 Task: Forward email with the signature Brenda Cooper with the subject Happy birthday from softage.1@softage.net to softage.5@softage.net with the message Can you provide an update on the status of the customer service improvement project?, select first 2 words, change the font of the message to Comic Sans and change the font typography to italics Send the email
Action: Mouse moved to (981, 77)
Screenshot: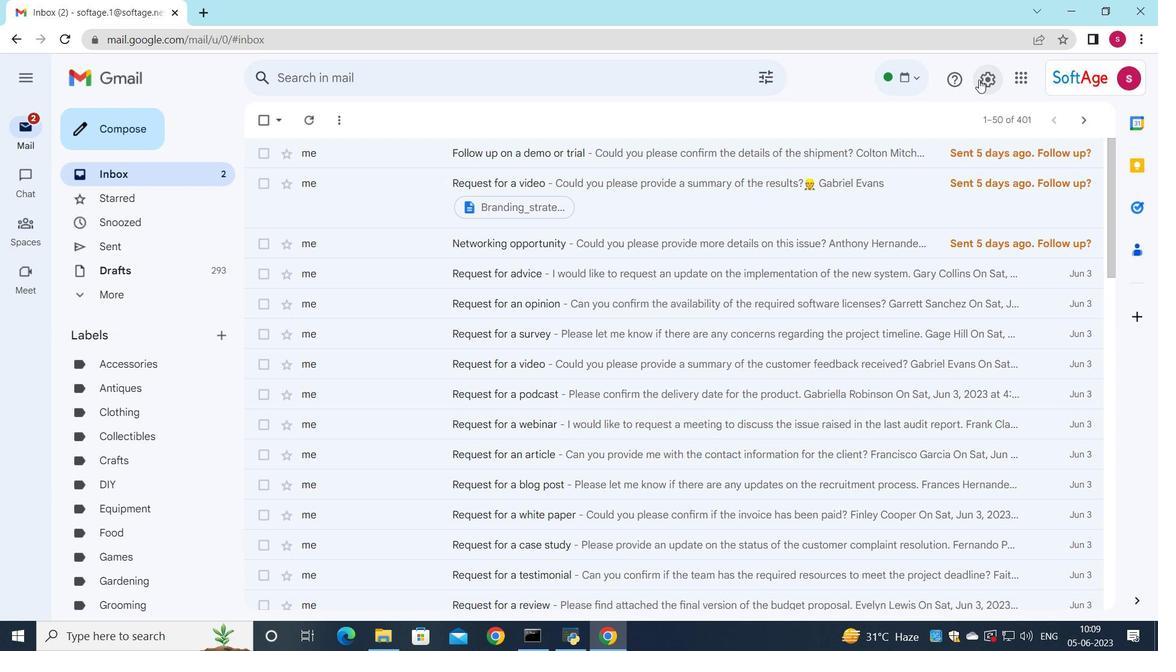 
Action: Mouse pressed left at (981, 77)
Screenshot: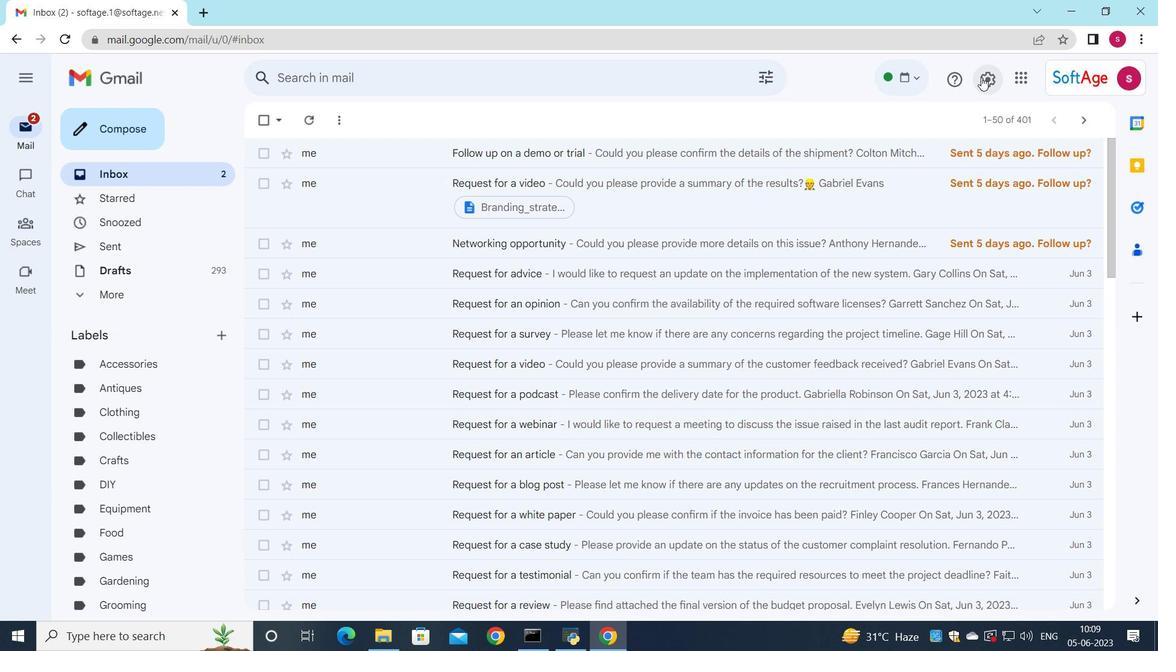 
Action: Mouse moved to (979, 155)
Screenshot: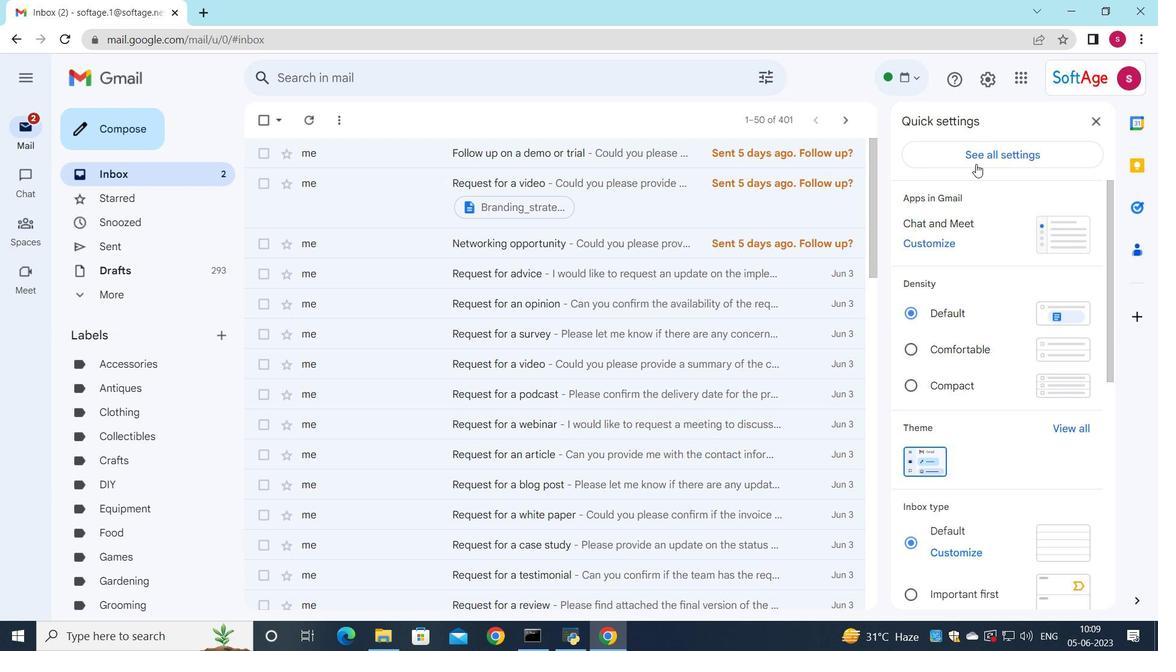 
Action: Mouse pressed left at (979, 155)
Screenshot: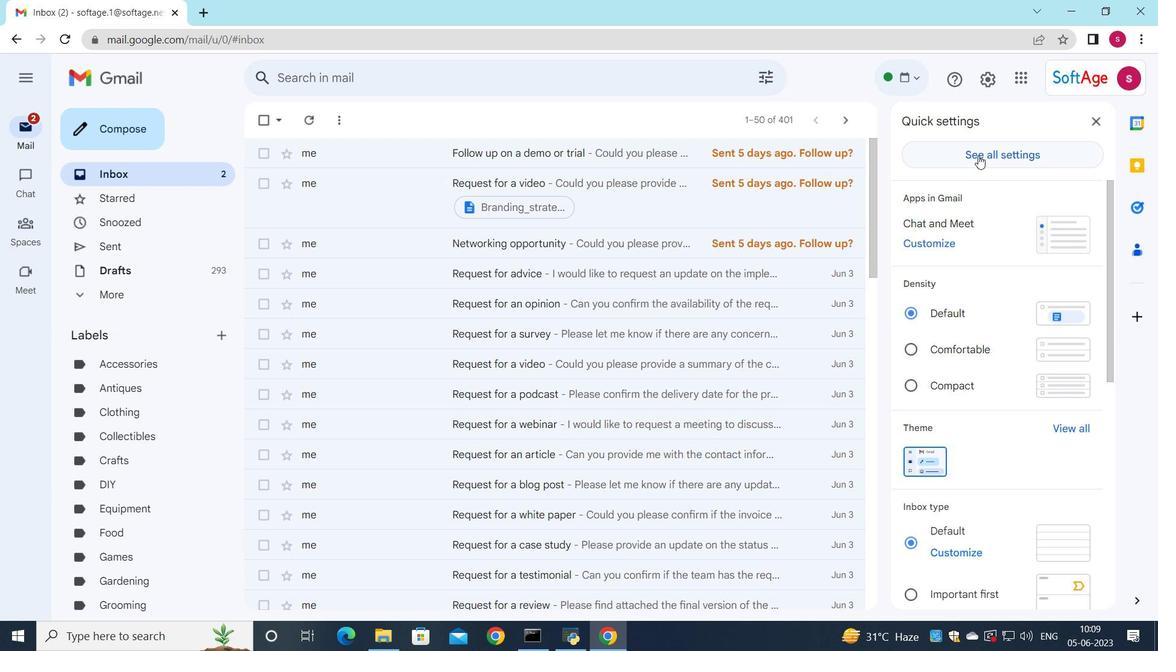 
Action: Mouse moved to (720, 253)
Screenshot: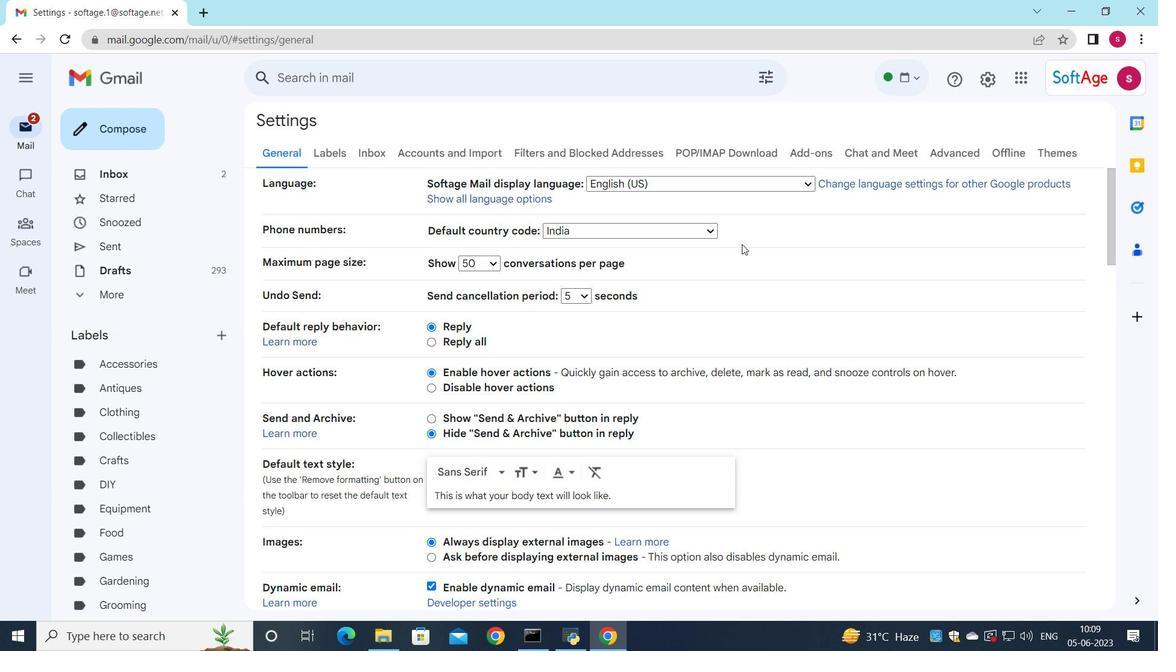 
Action: Mouse scrolled (720, 252) with delta (0, 0)
Screenshot: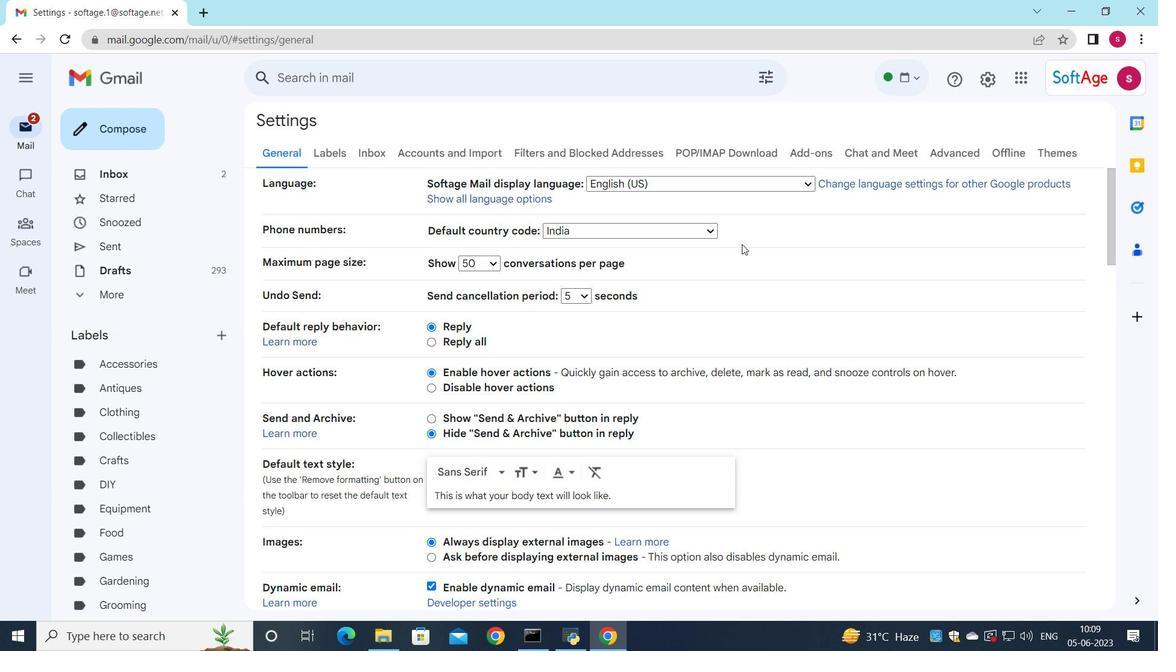 
Action: Mouse moved to (717, 255)
Screenshot: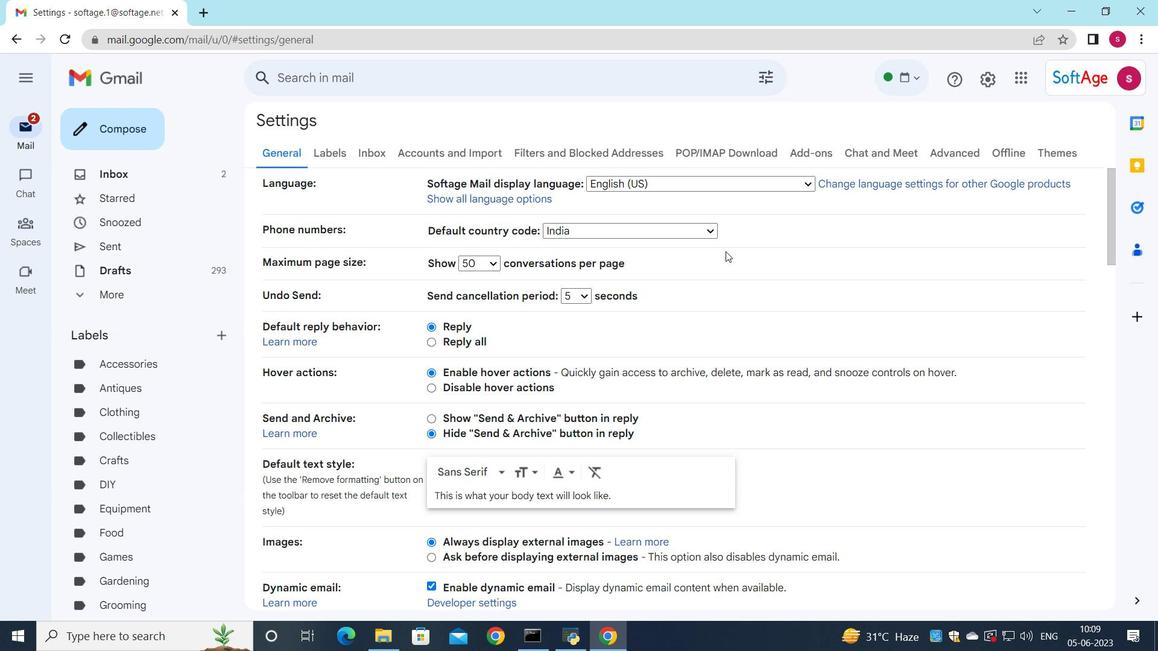 
Action: Mouse scrolled (717, 254) with delta (0, 0)
Screenshot: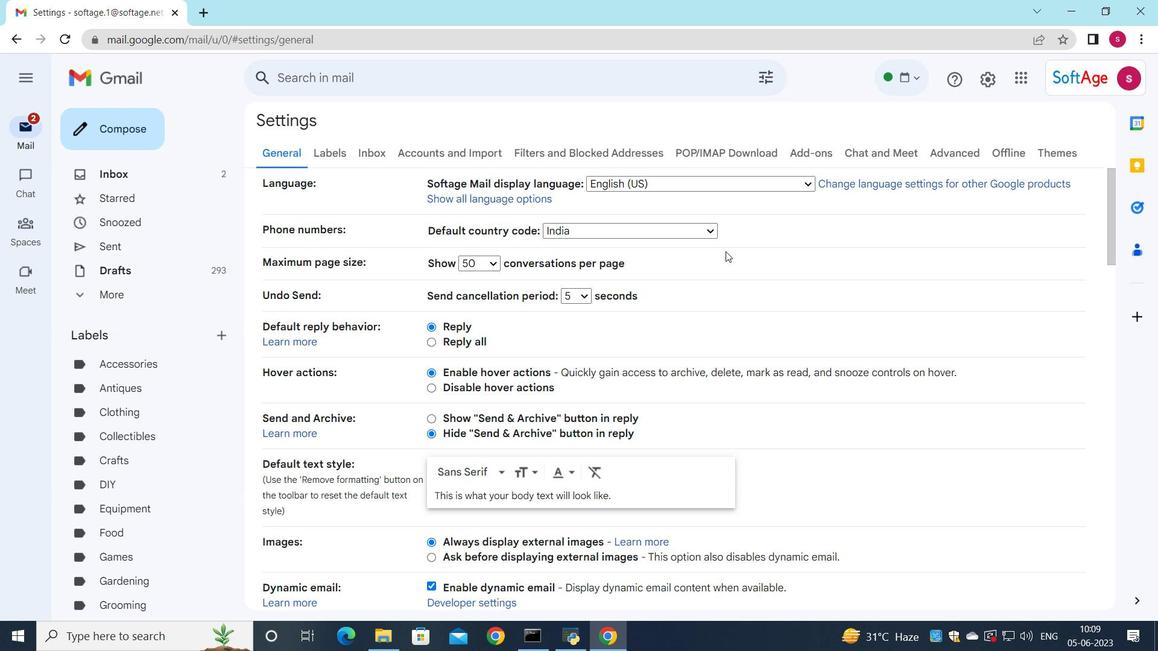 
Action: Mouse moved to (714, 257)
Screenshot: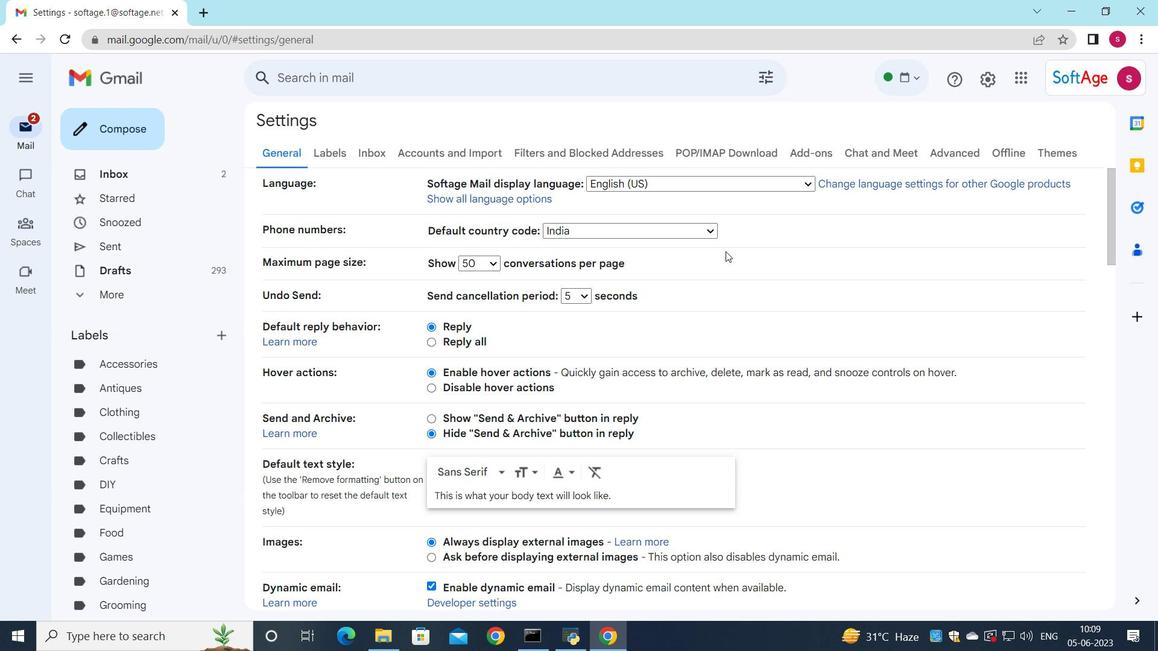 
Action: Mouse scrolled (714, 257) with delta (0, 0)
Screenshot: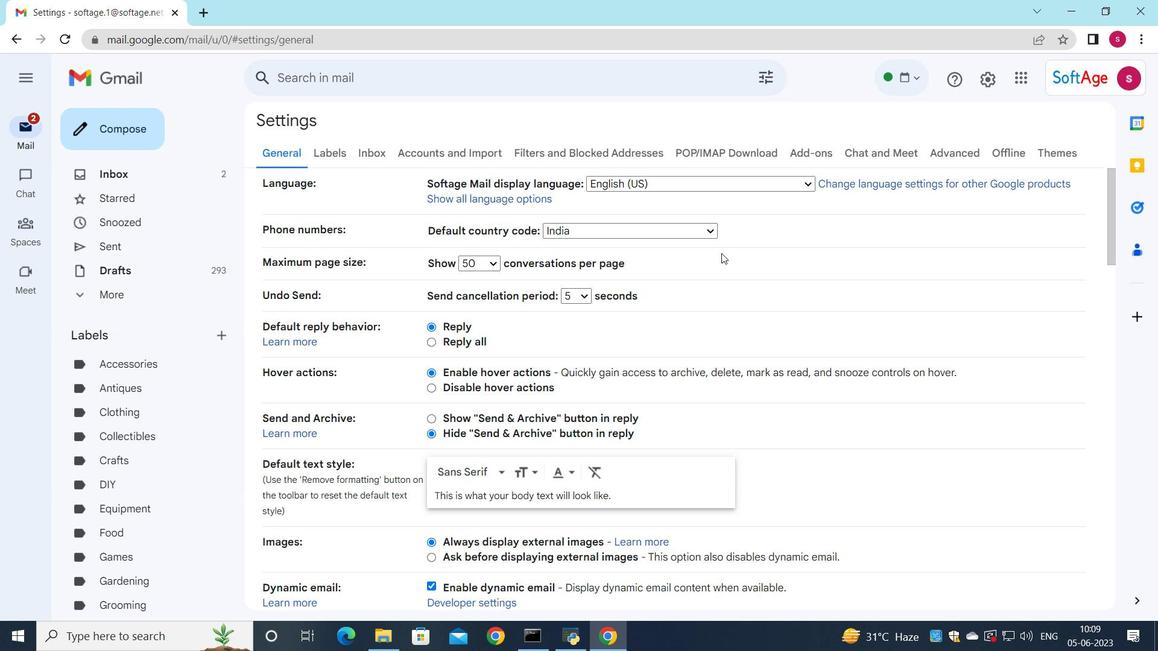 
Action: Mouse moved to (709, 260)
Screenshot: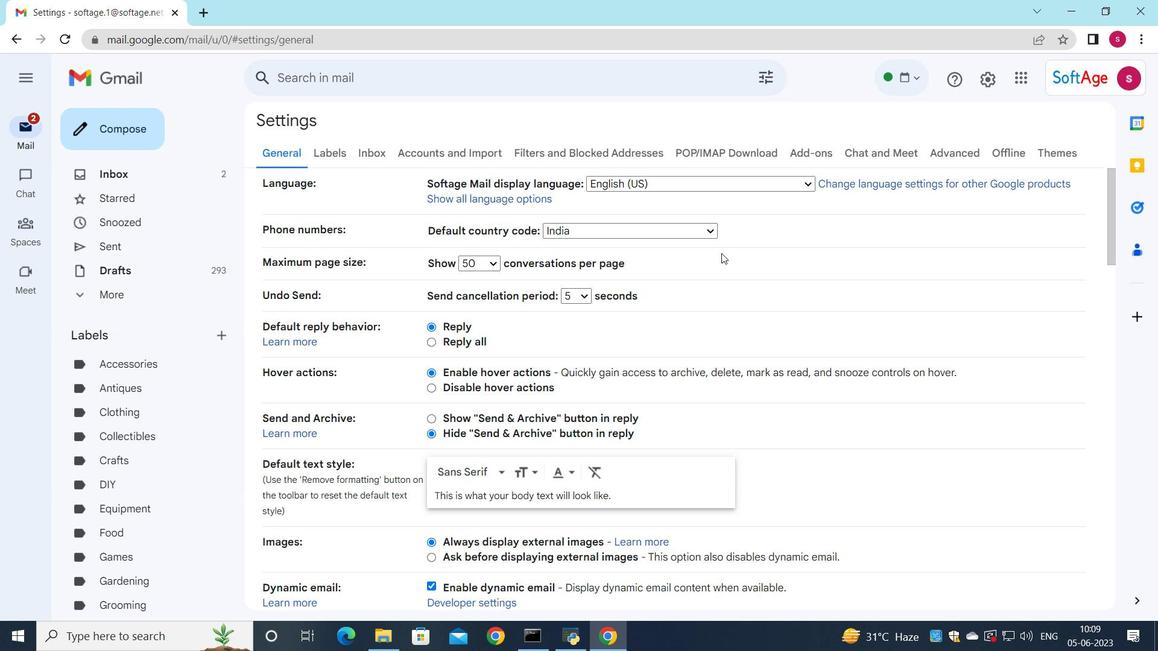 
Action: Mouse scrolled (709, 259) with delta (0, 0)
Screenshot: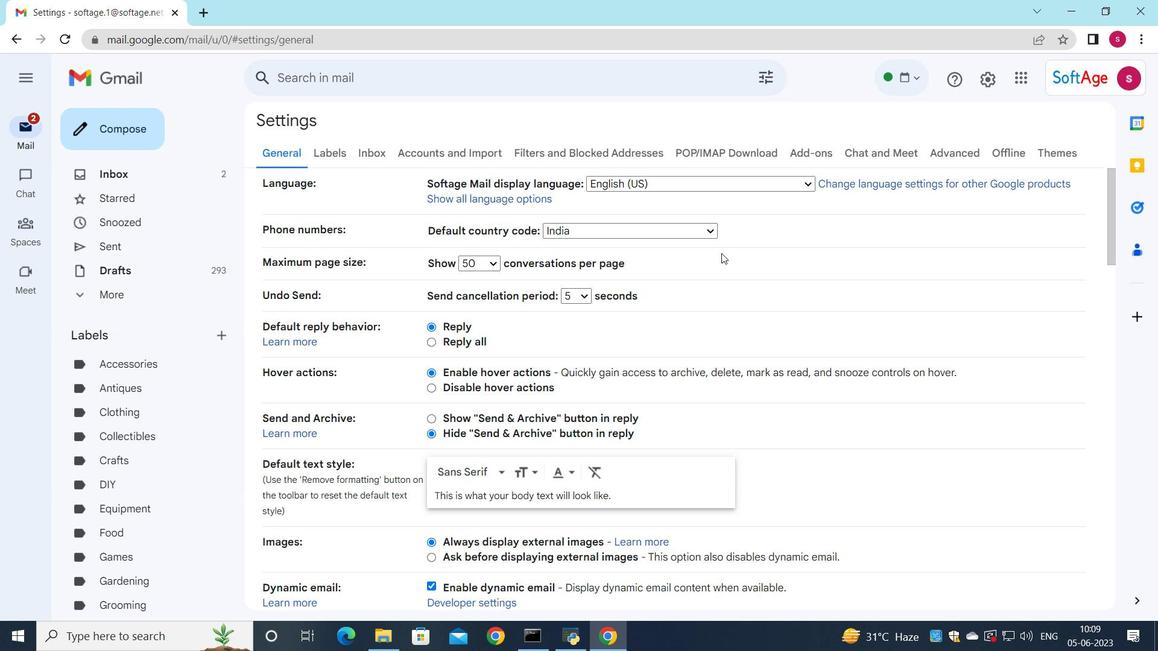 
Action: Mouse moved to (648, 300)
Screenshot: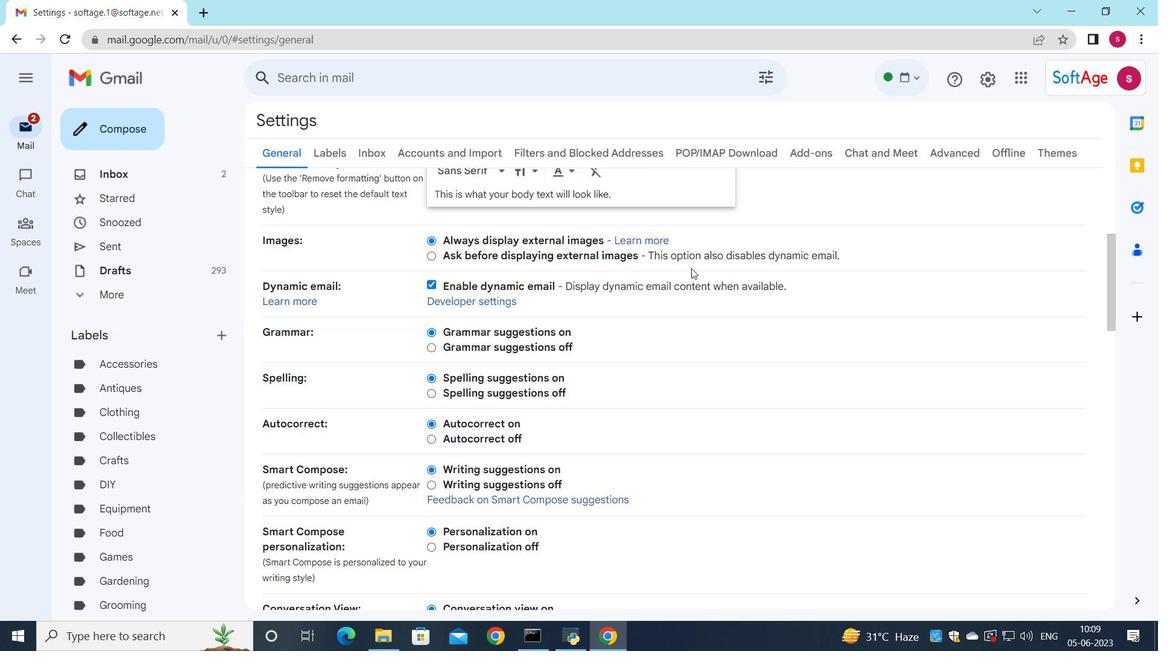 
Action: Mouse scrolled (648, 299) with delta (0, 0)
Screenshot: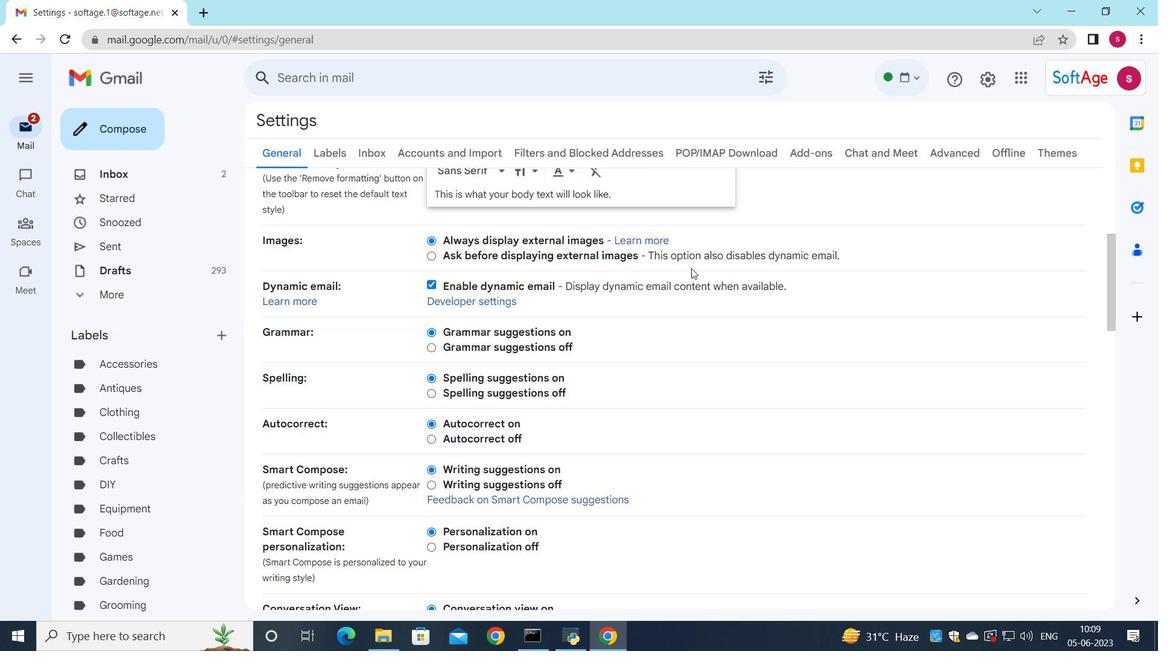
Action: Mouse moved to (626, 326)
Screenshot: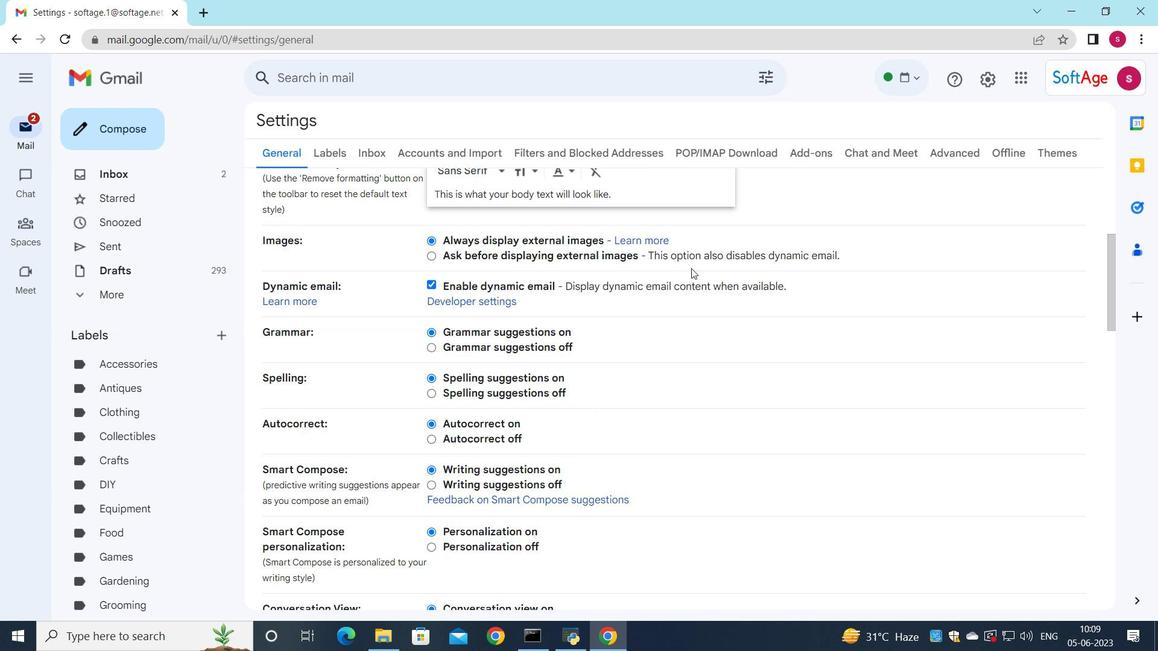
Action: Mouse scrolled (626, 325) with delta (0, 0)
Screenshot: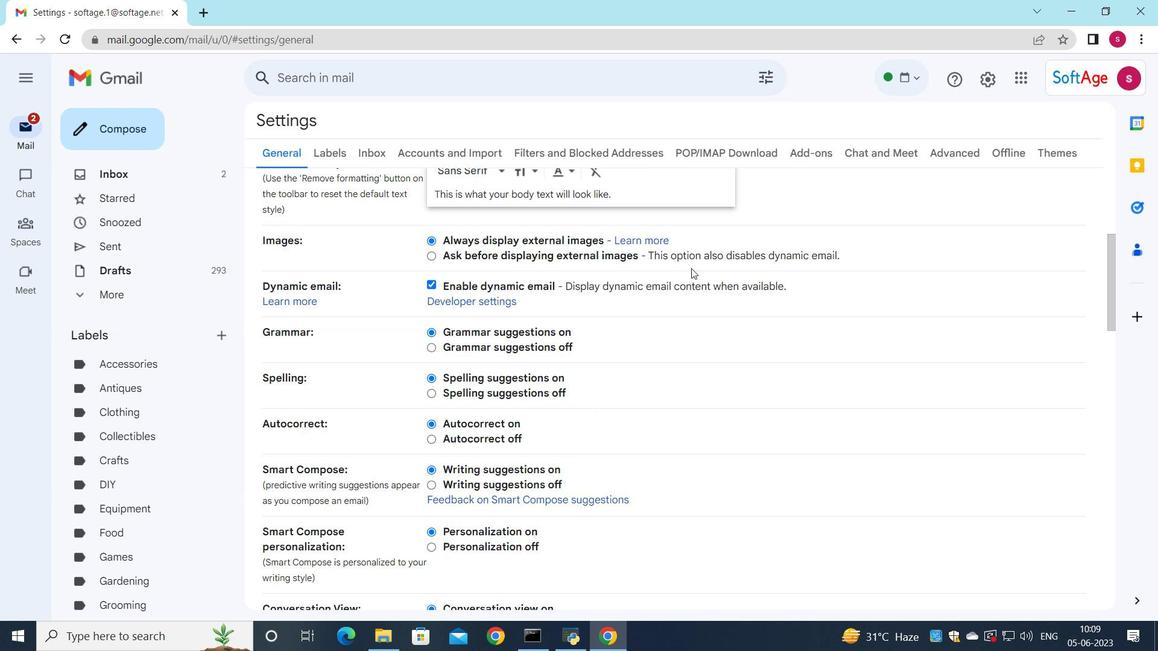
Action: Mouse moved to (614, 343)
Screenshot: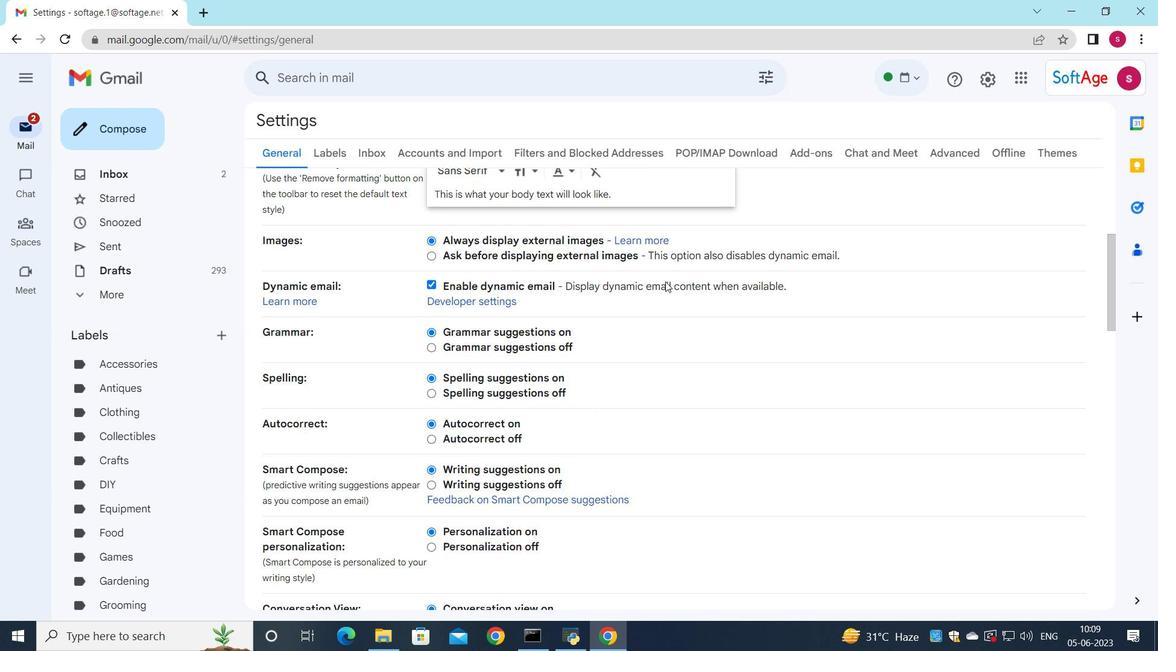 
Action: Mouse scrolled (614, 342) with delta (0, 0)
Screenshot: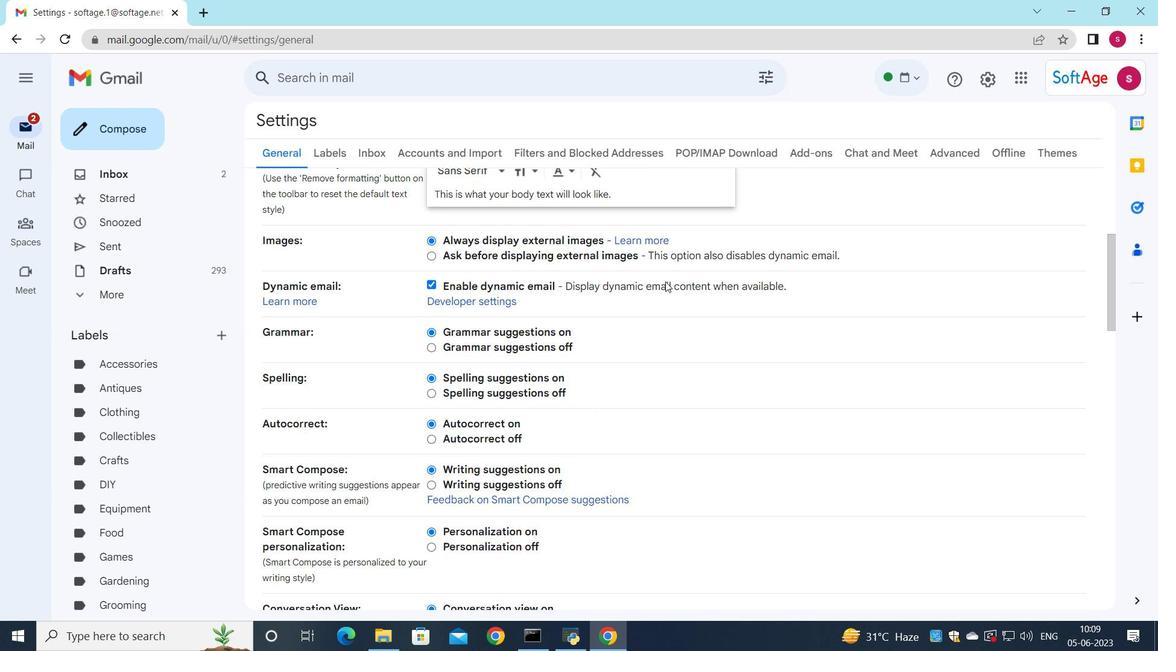 
Action: Mouse moved to (583, 362)
Screenshot: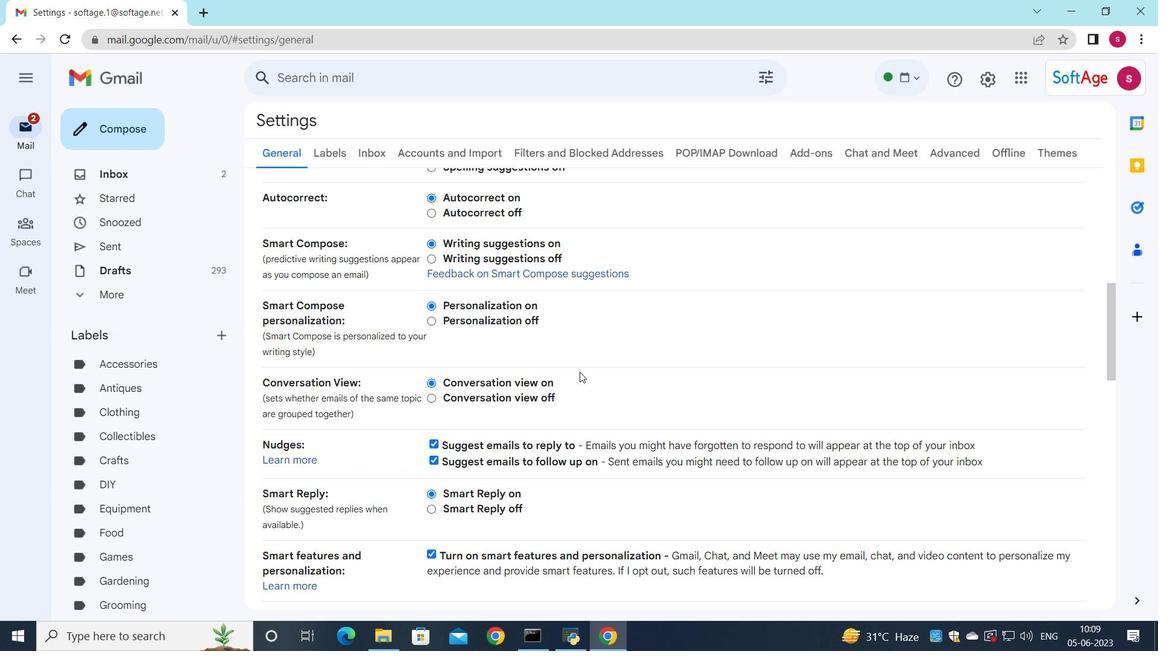 
Action: Mouse scrolled (583, 362) with delta (0, 0)
Screenshot: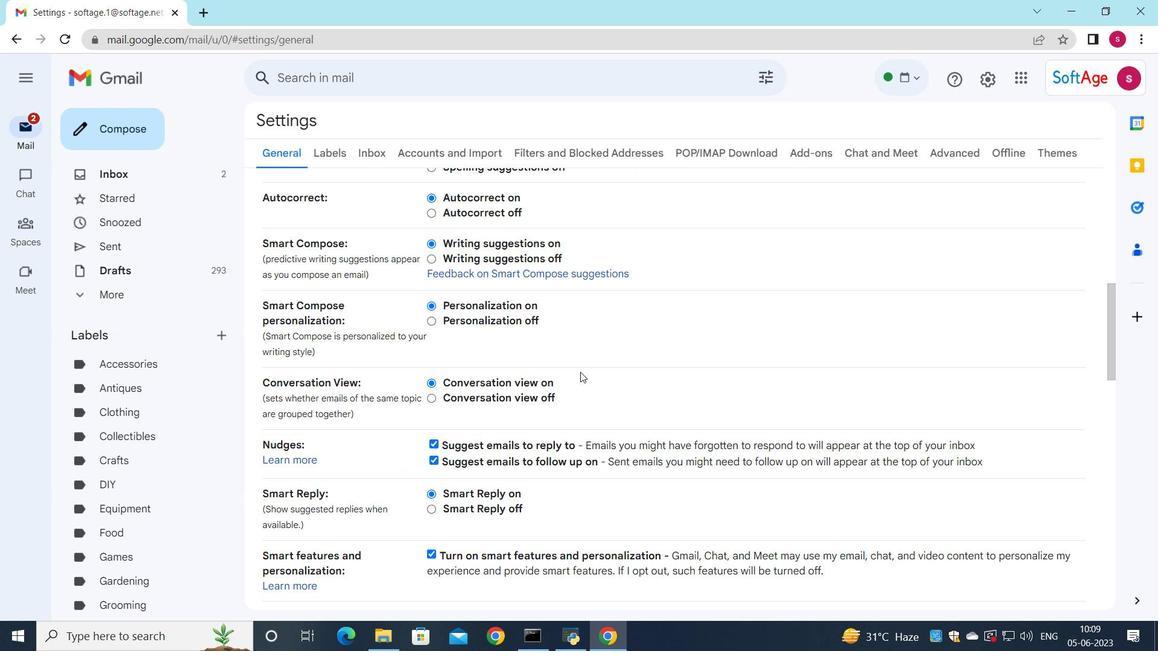 
Action: Mouse scrolled (583, 362) with delta (0, 0)
Screenshot: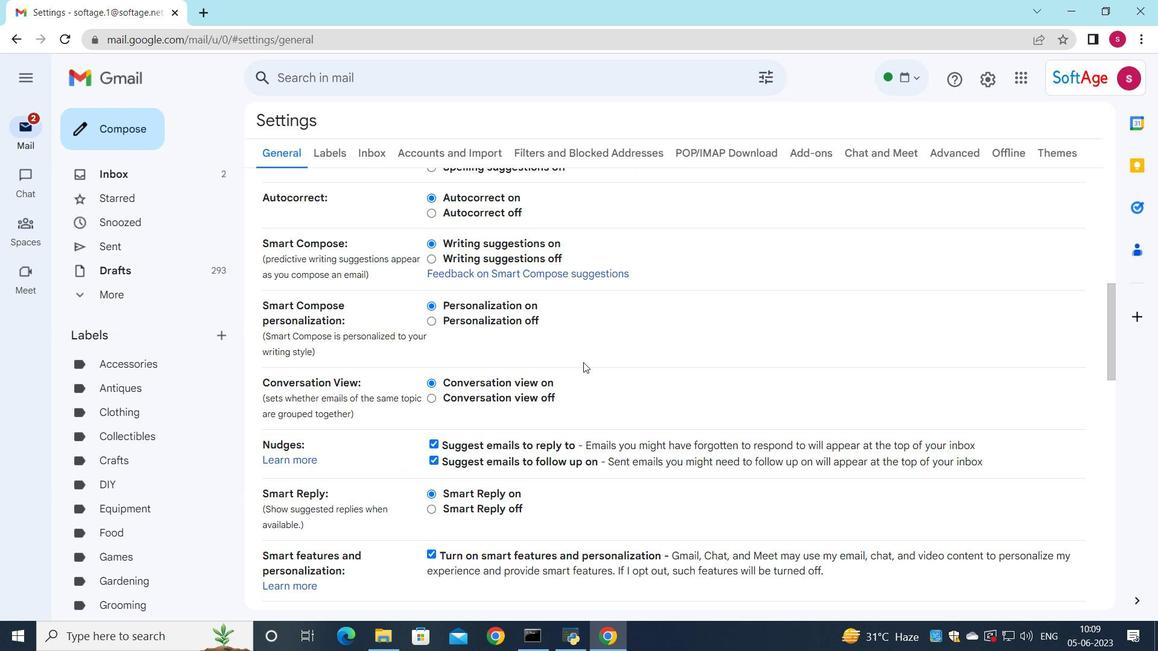 
Action: Mouse scrolled (583, 362) with delta (0, 0)
Screenshot: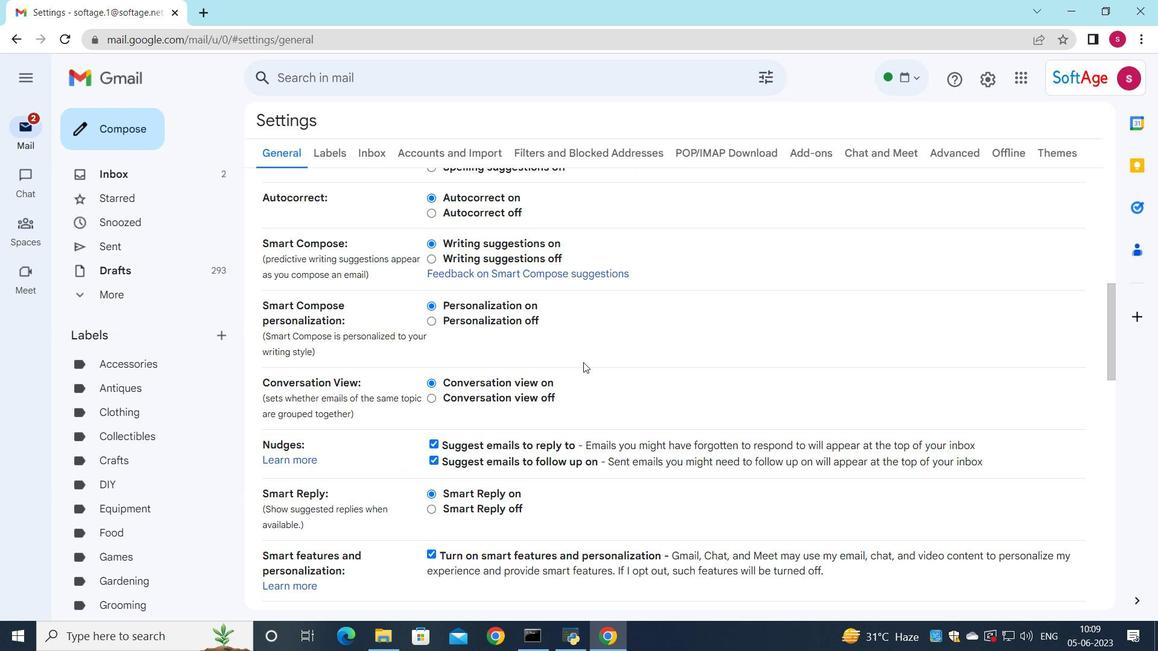 
Action: Mouse scrolled (583, 362) with delta (0, 0)
Screenshot: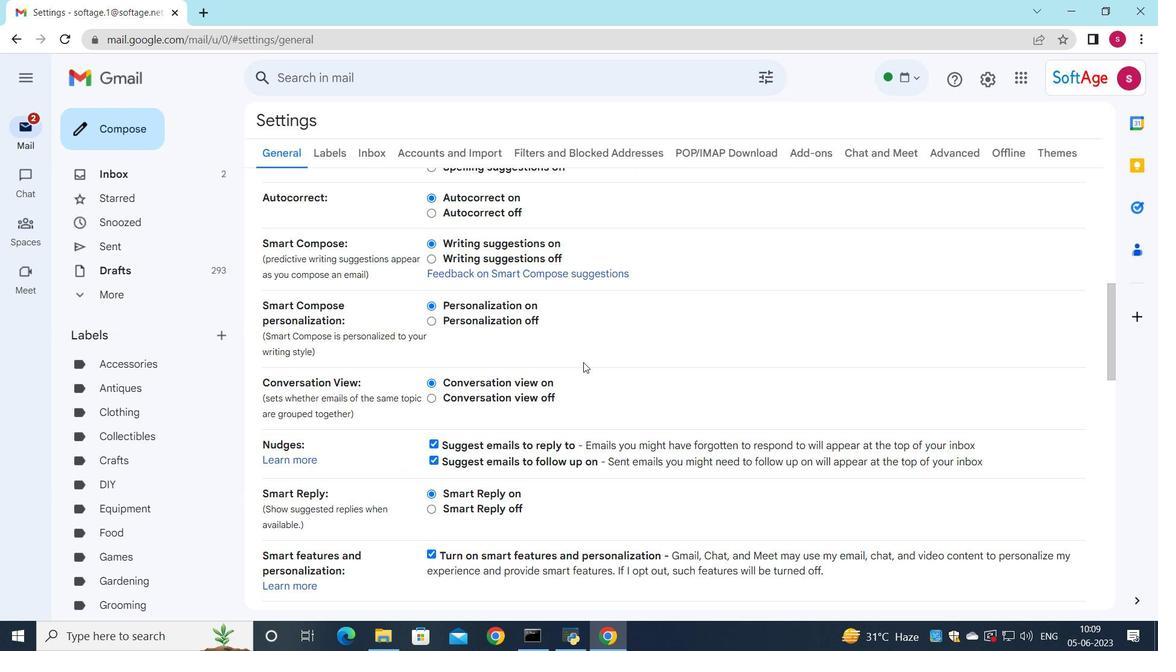 
Action: Mouse scrolled (583, 362) with delta (0, 0)
Screenshot: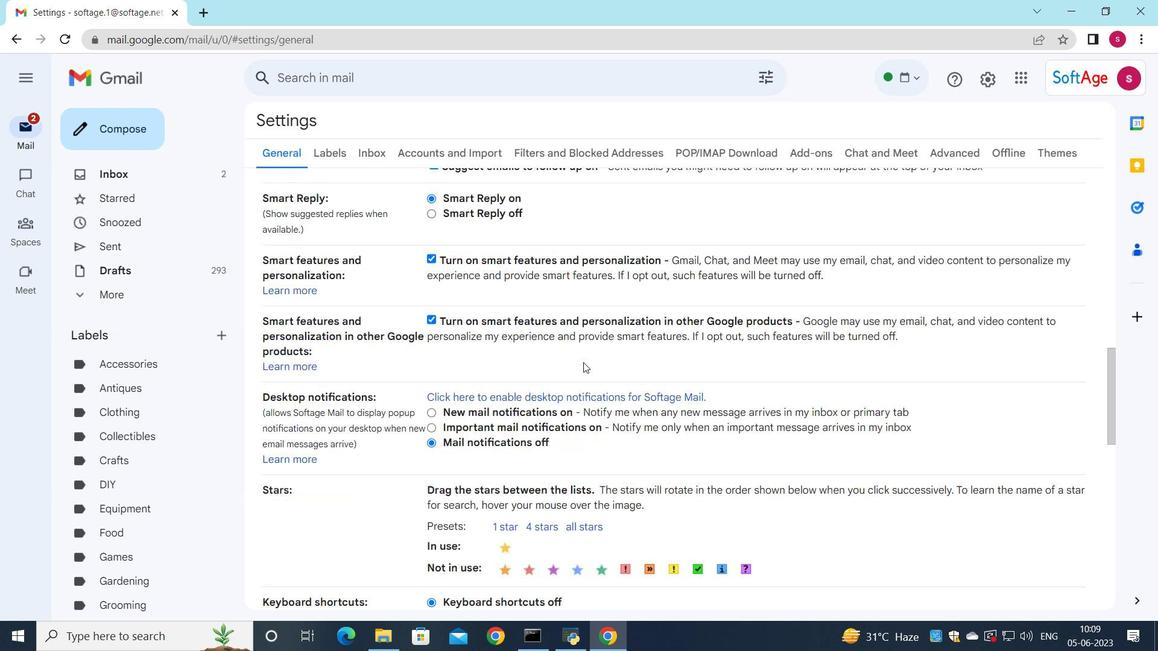 
Action: Mouse scrolled (583, 362) with delta (0, 0)
Screenshot: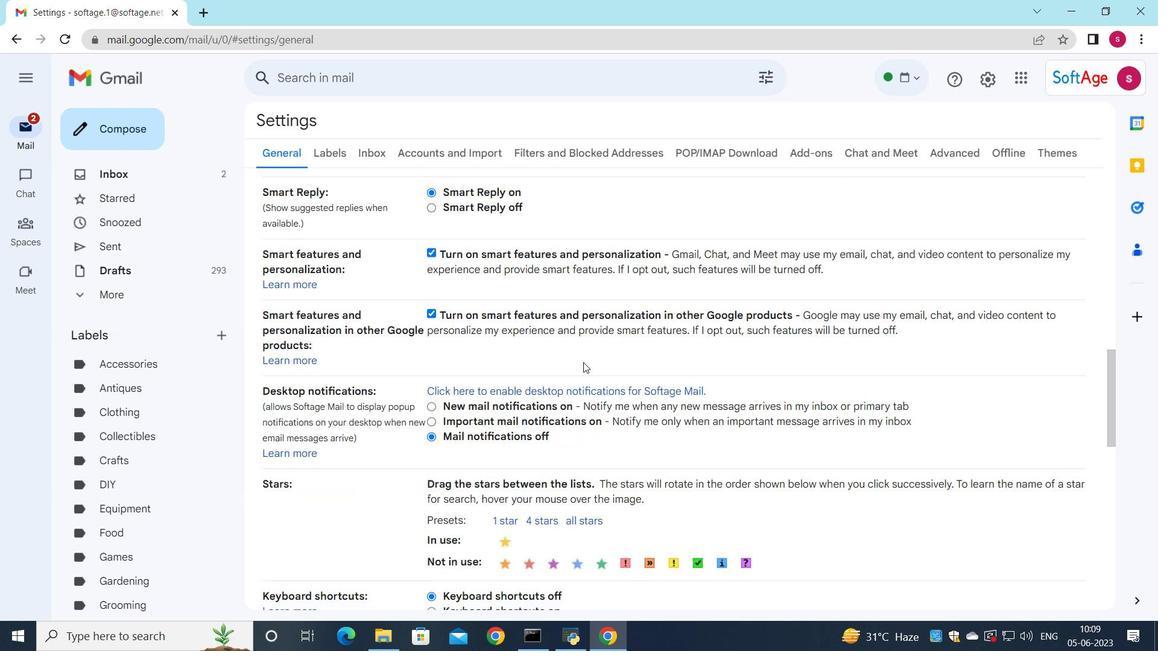
Action: Mouse moved to (583, 365)
Screenshot: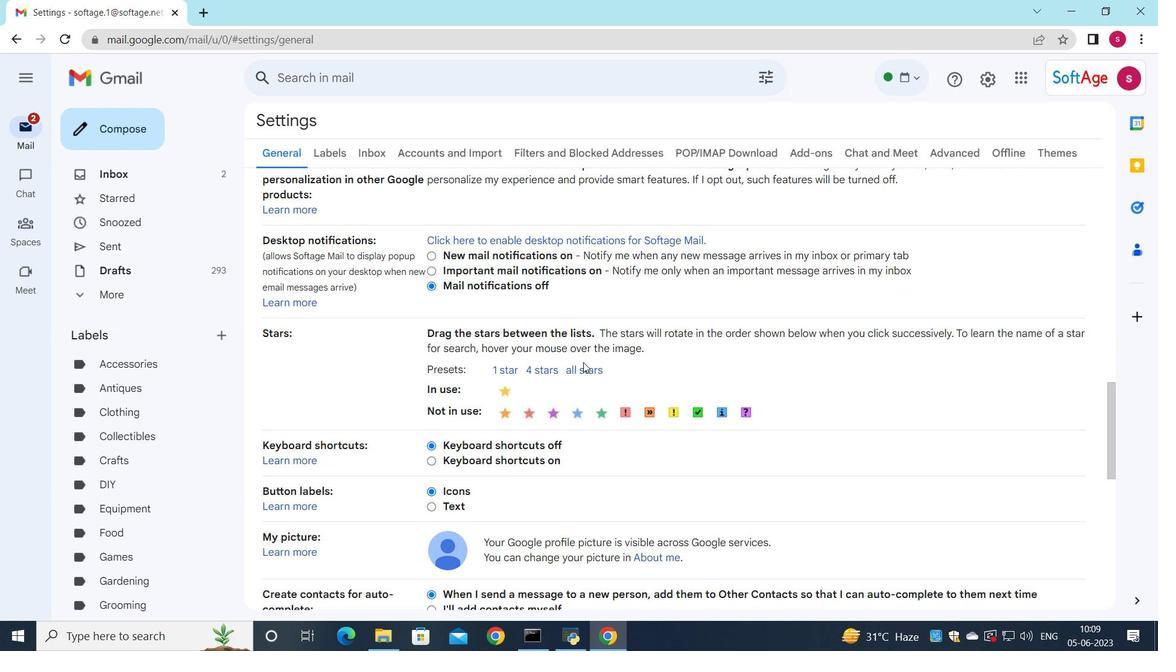 
Action: Mouse scrolled (583, 365) with delta (0, 0)
Screenshot: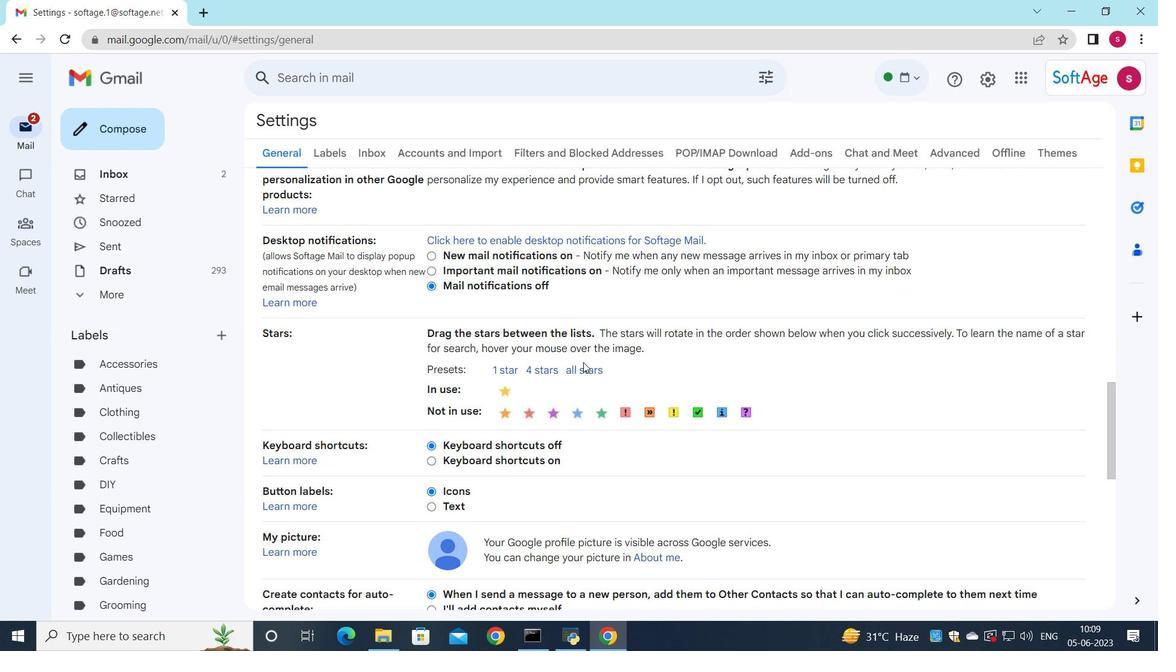 
Action: Mouse moved to (585, 374)
Screenshot: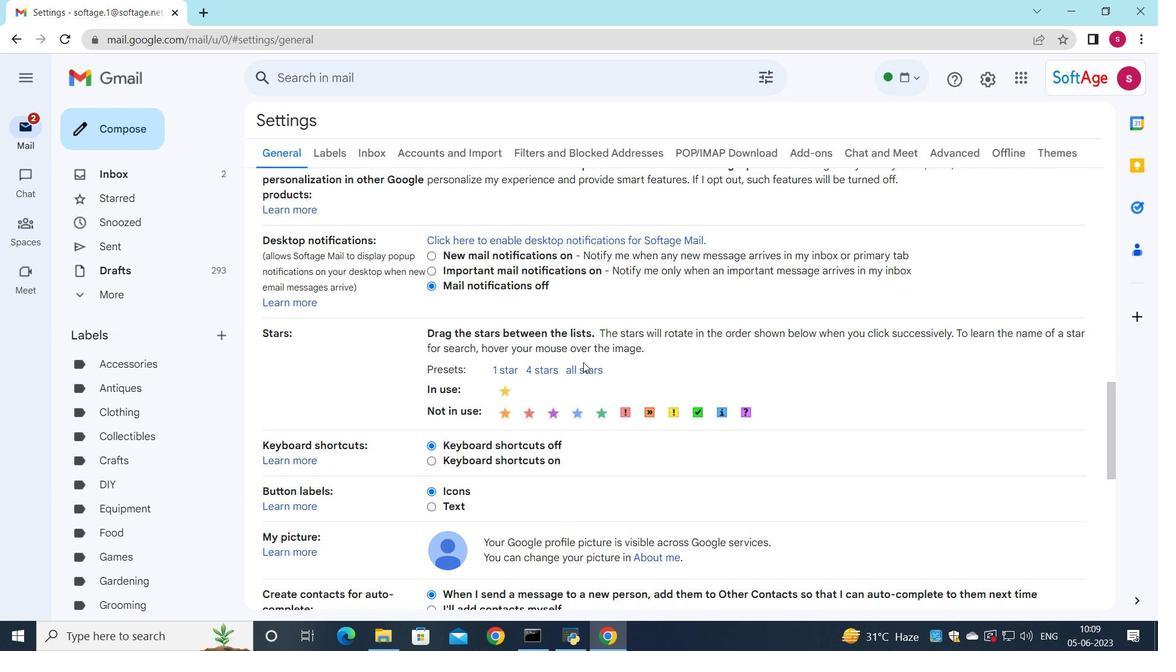 
Action: Mouse scrolled (585, 374) with delta (0, 0)
Screenshot: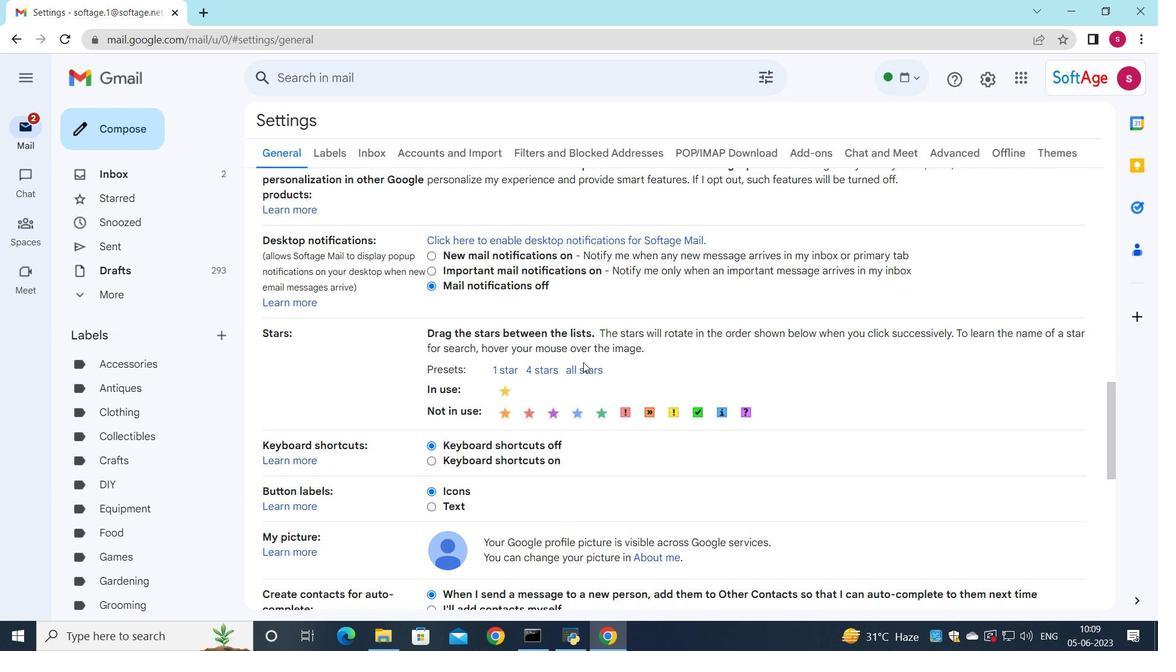 
Action: Mouse moved to (525, 431)
Screenshot: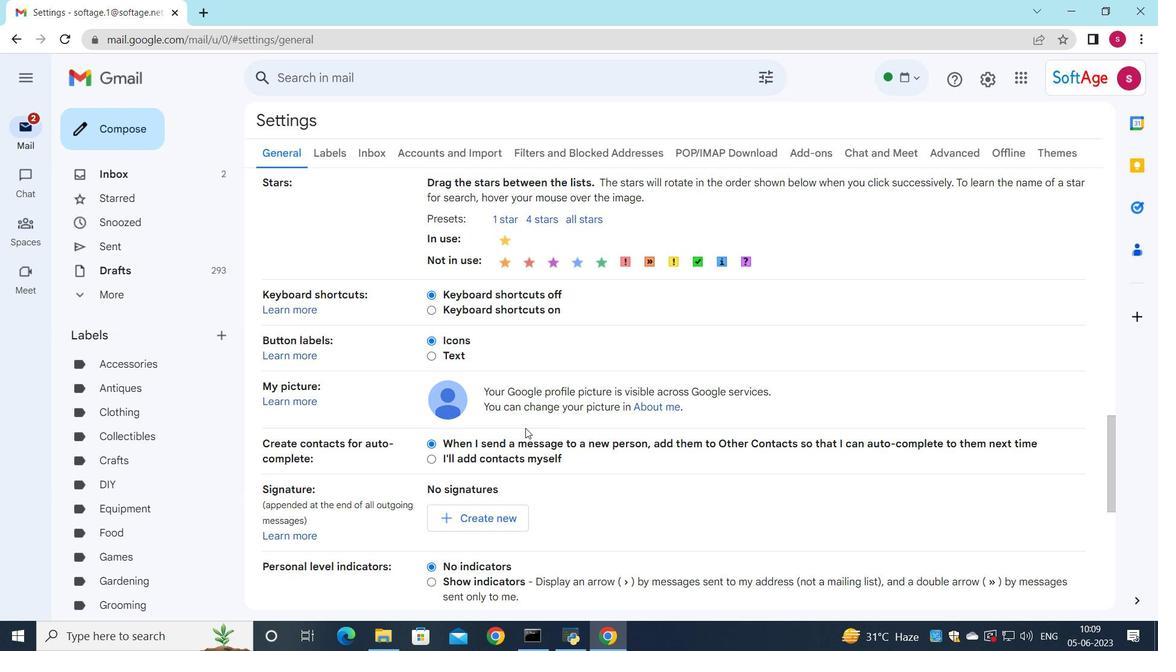 
Action: Mouse scrolled (525, 430) with delta (0, 0)
Screenshot: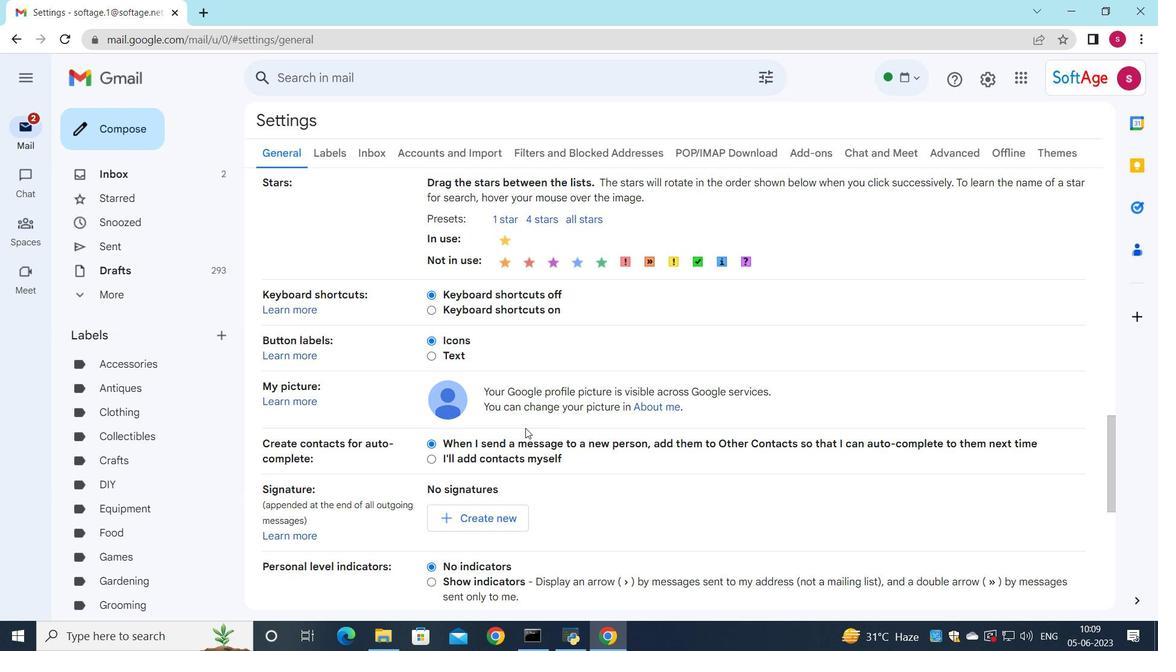 
Action: Mouse moved to (525, 432)
Screenshot: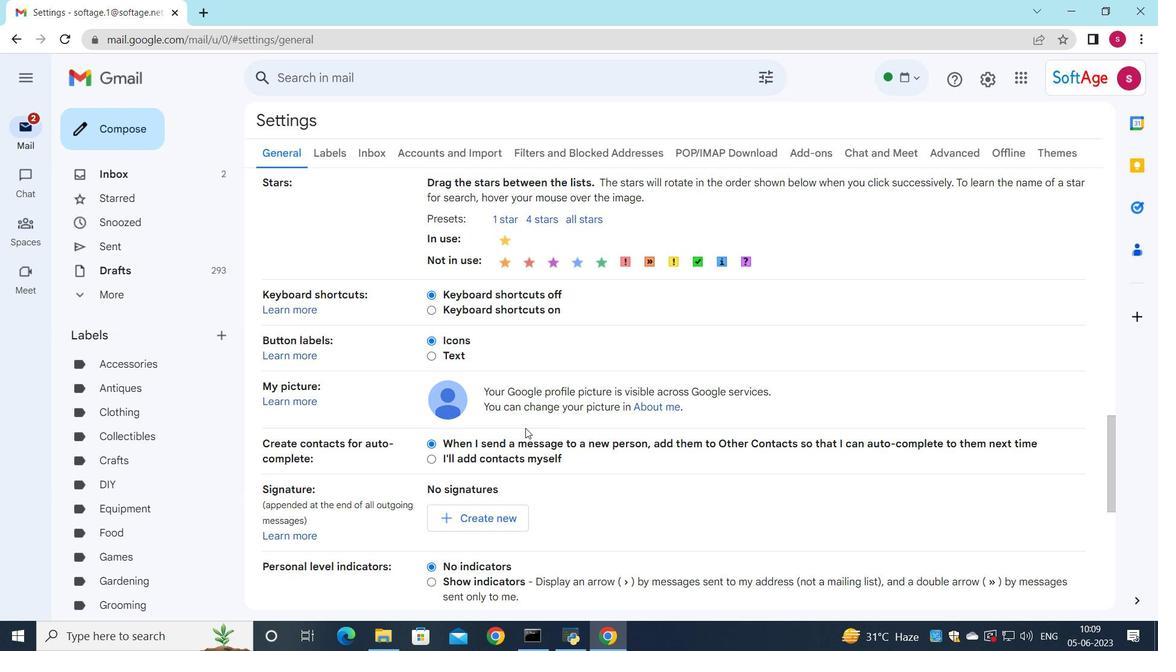 
Action: Mouse scrolled (525, 431) with delta (0, 0)
Screenshot: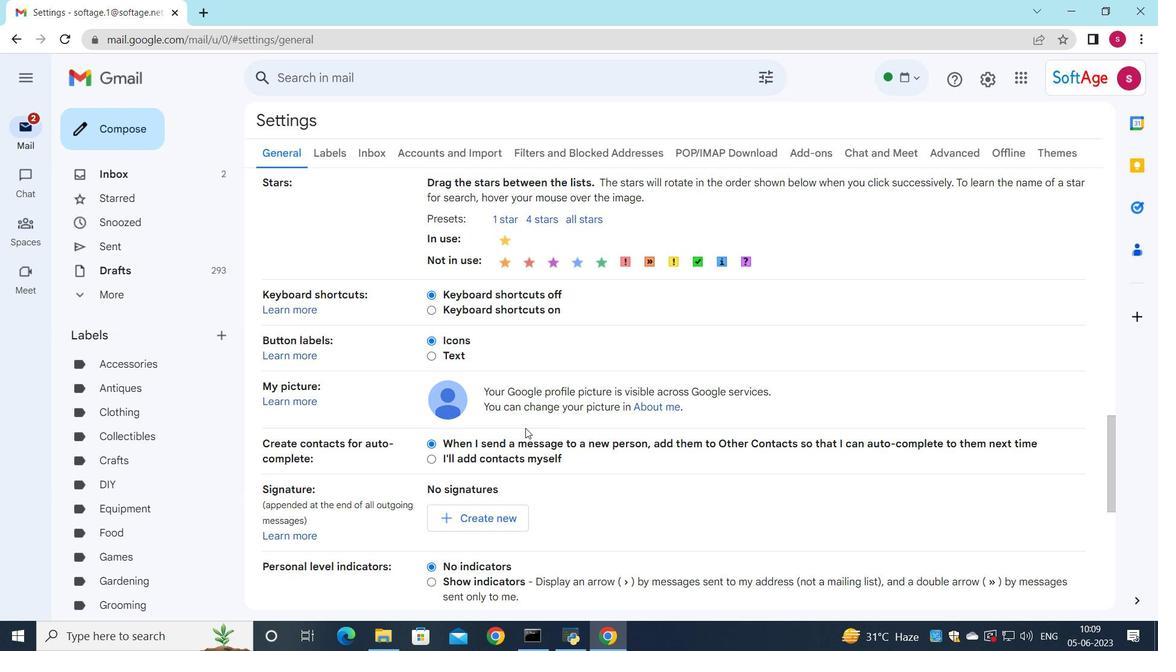 
Action: Mouse moved to (525, 432)
Screenshot: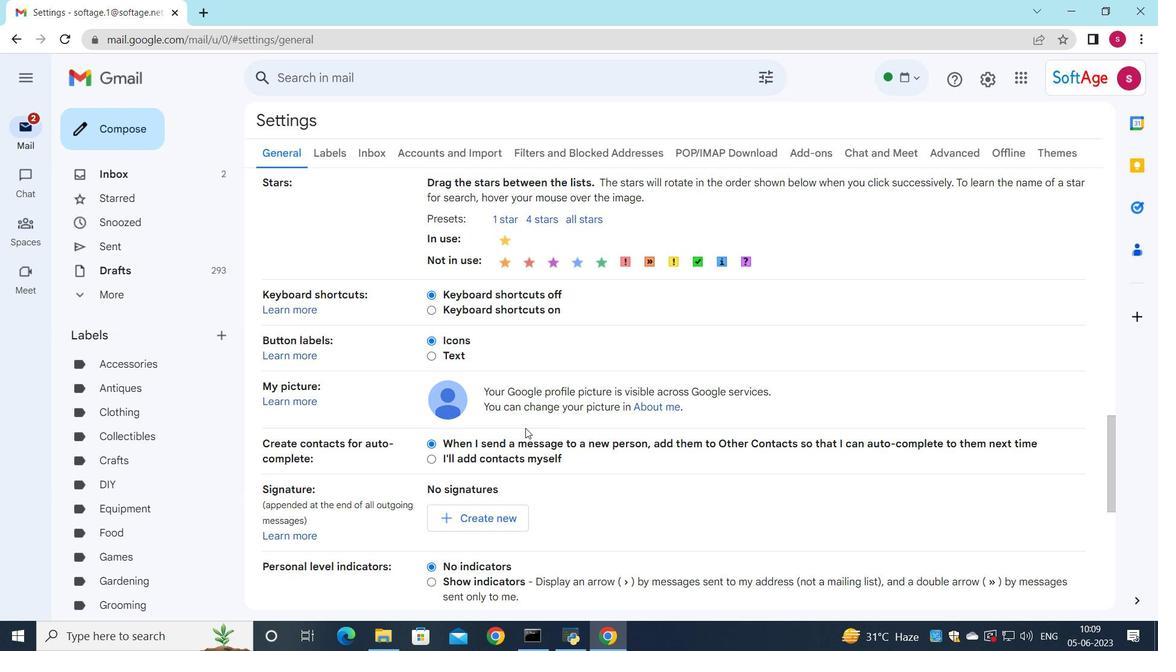 
Action: Mouse scrolled (525, 431) with delta (0, 0)
Screenshot: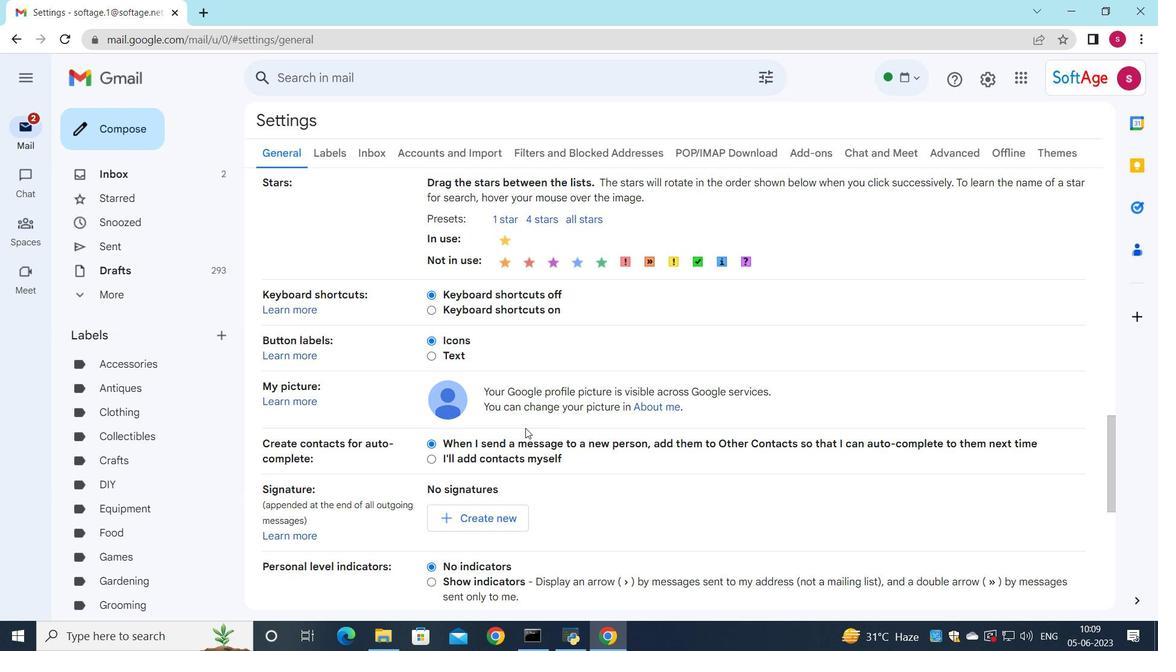
Action: Mouse moved to (491, 290)
Screenshot: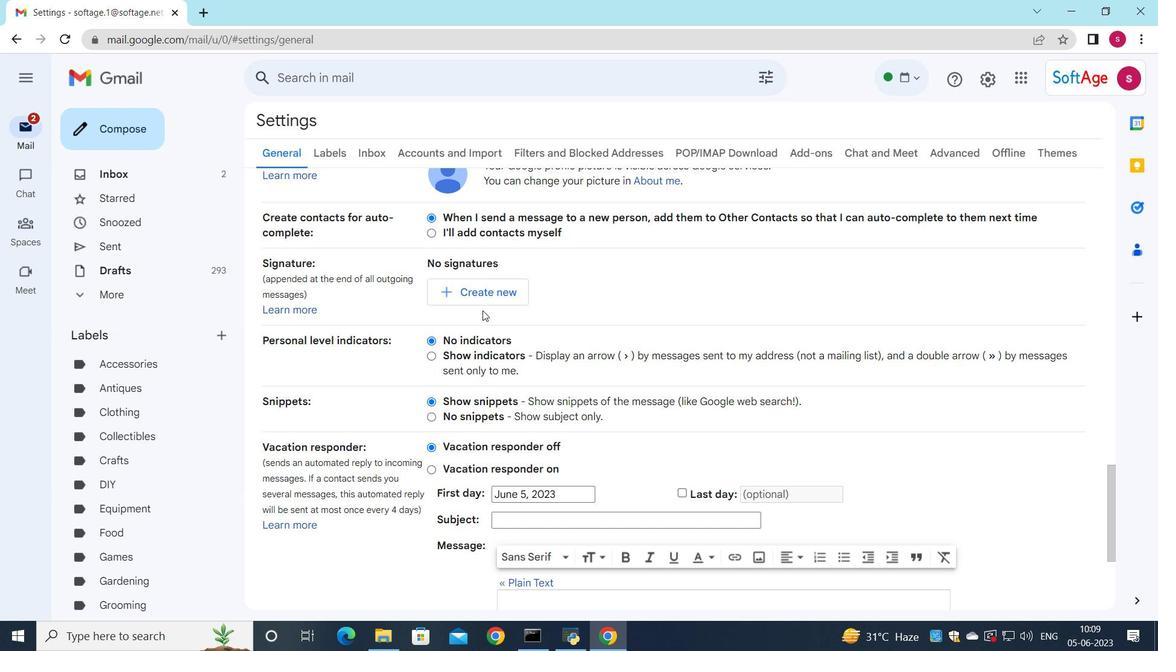
Action: Mouse pressed left at (491, 290)
Screenshot: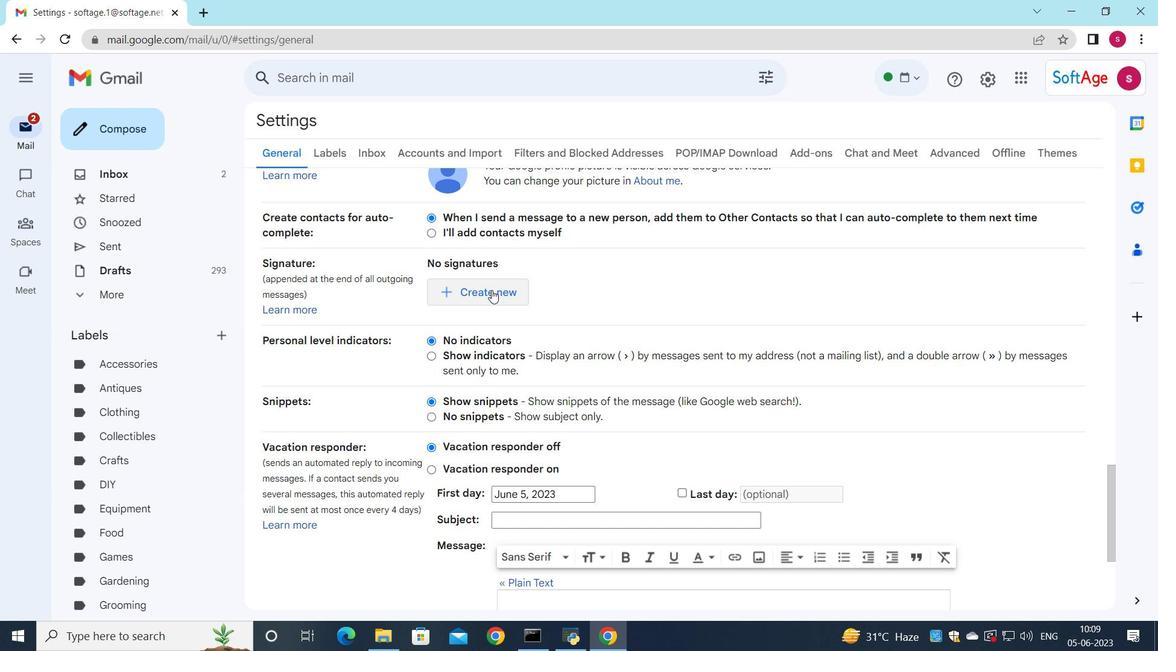 
Action: Mouse moved to (640, 316)
Screenshot: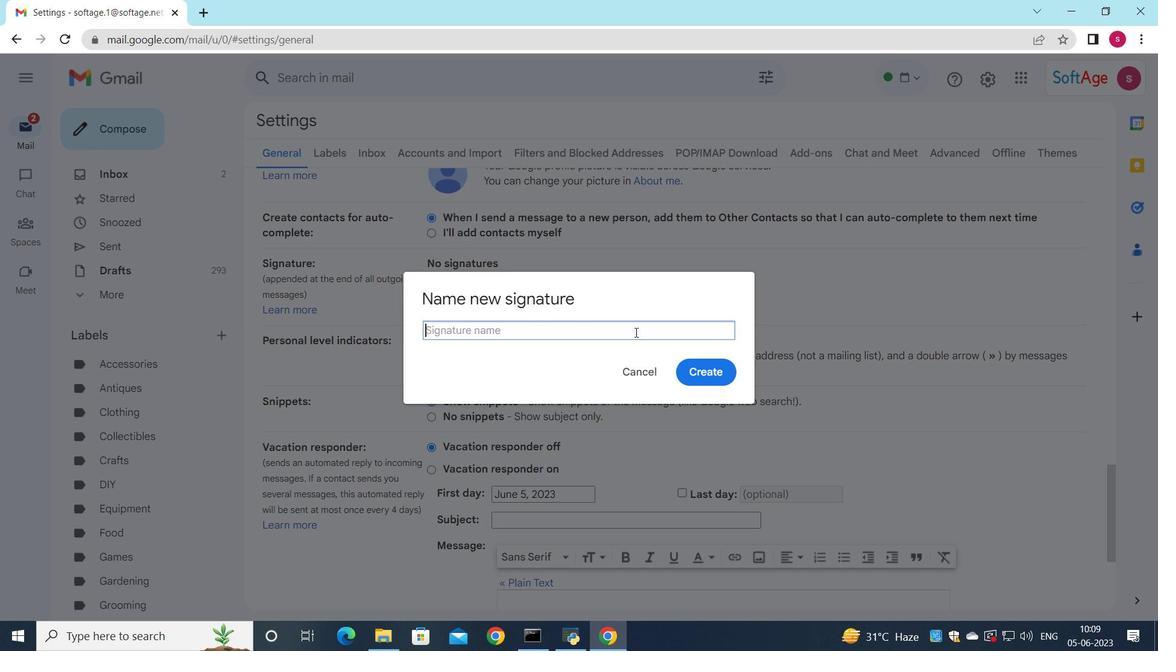 
Action: Key pressed <Key.shift>Brenda<Key.space><Key.shift>Cooper
Screenshot: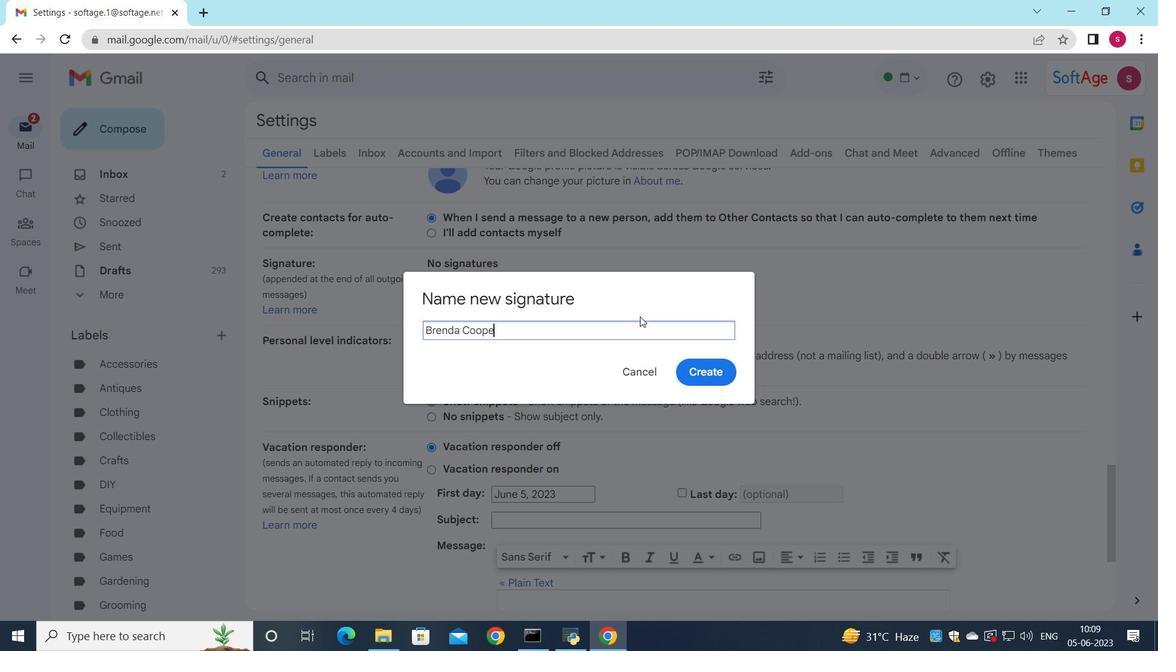 
Action: Mouse moved to (702, 371)
Screenshot: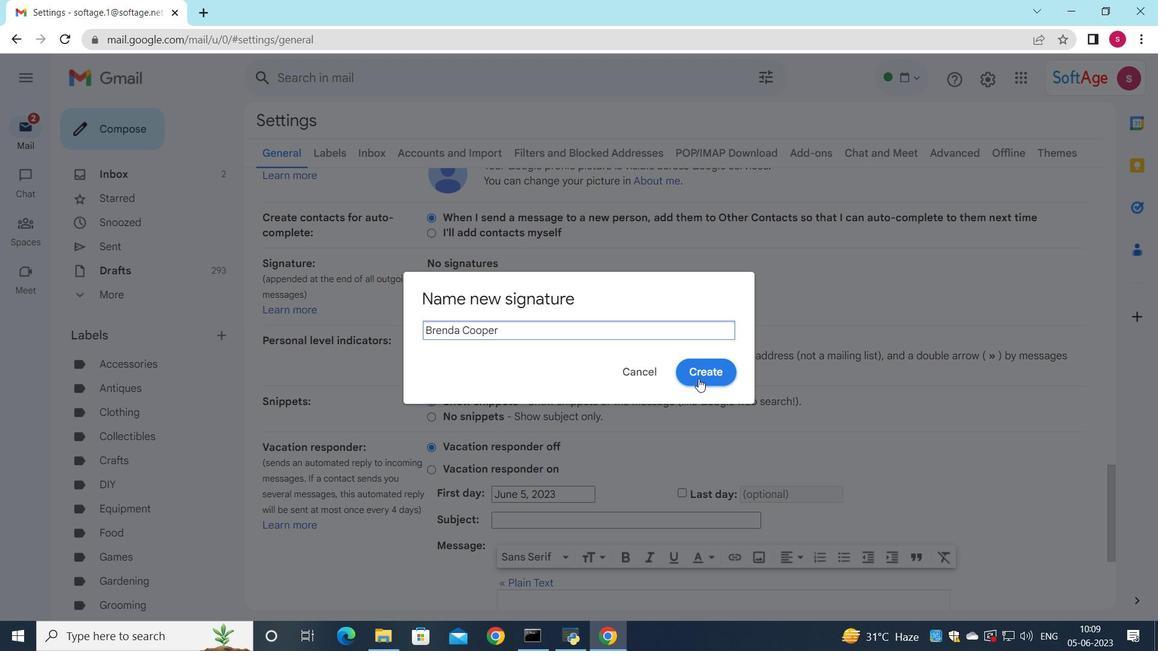 
Action: Mouse pressed left at (702, 371)
Screenshot: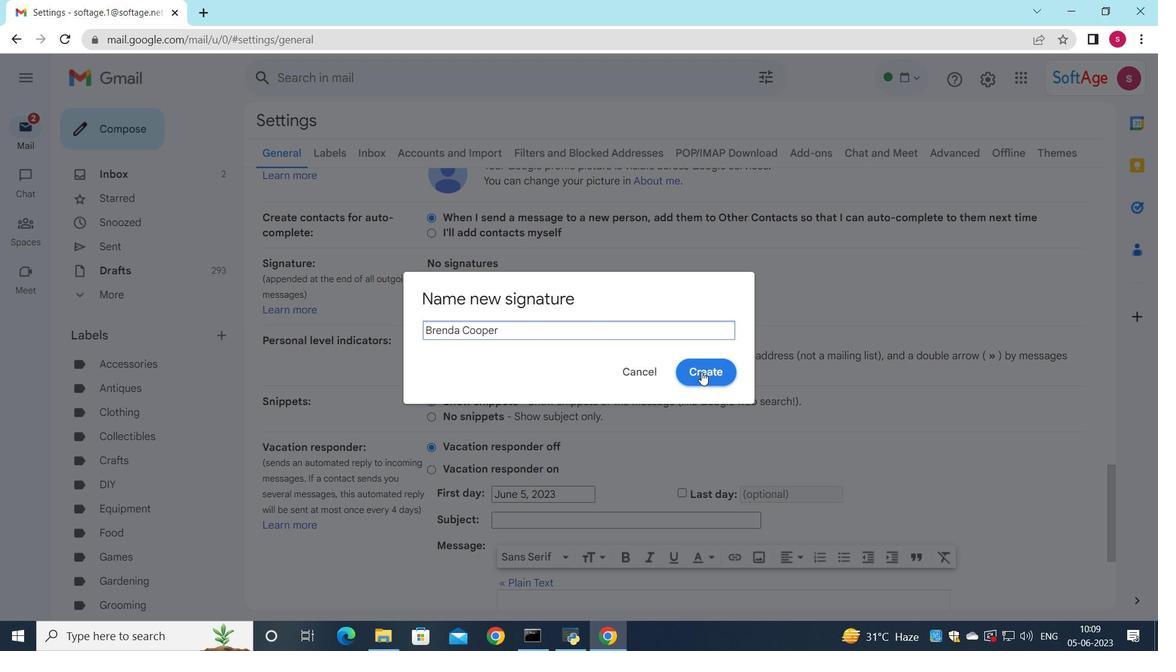 
Action: Mouse moved to (728, 282)
Screenshot: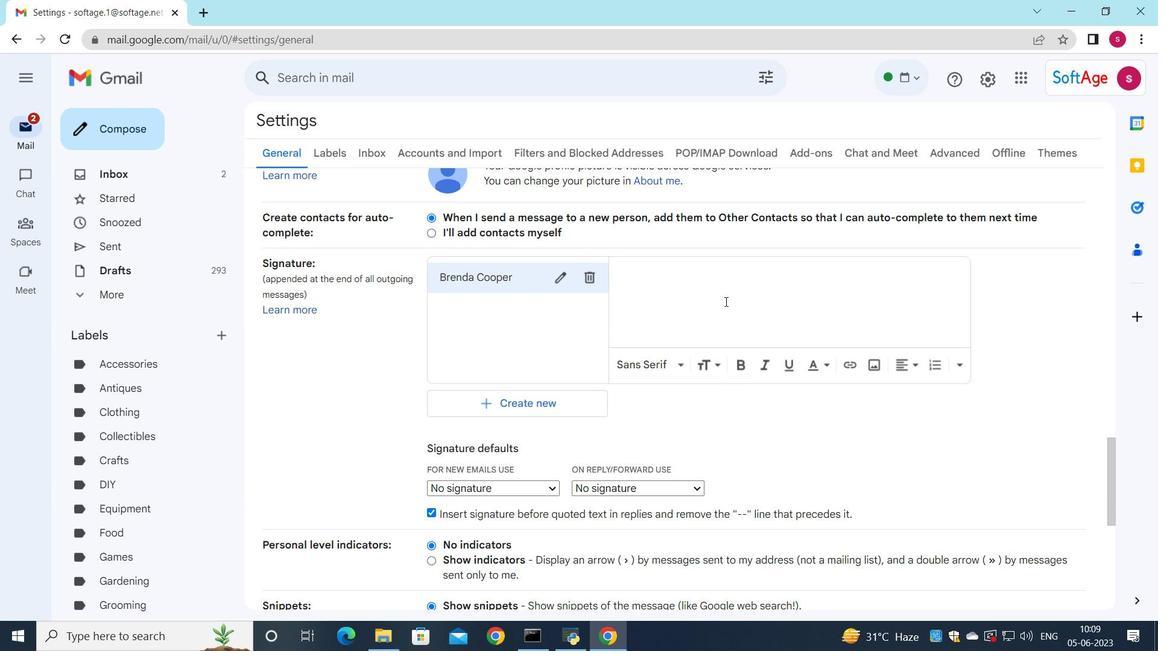 
Action: Mouse pressed left at (728, 282)
Screenshot: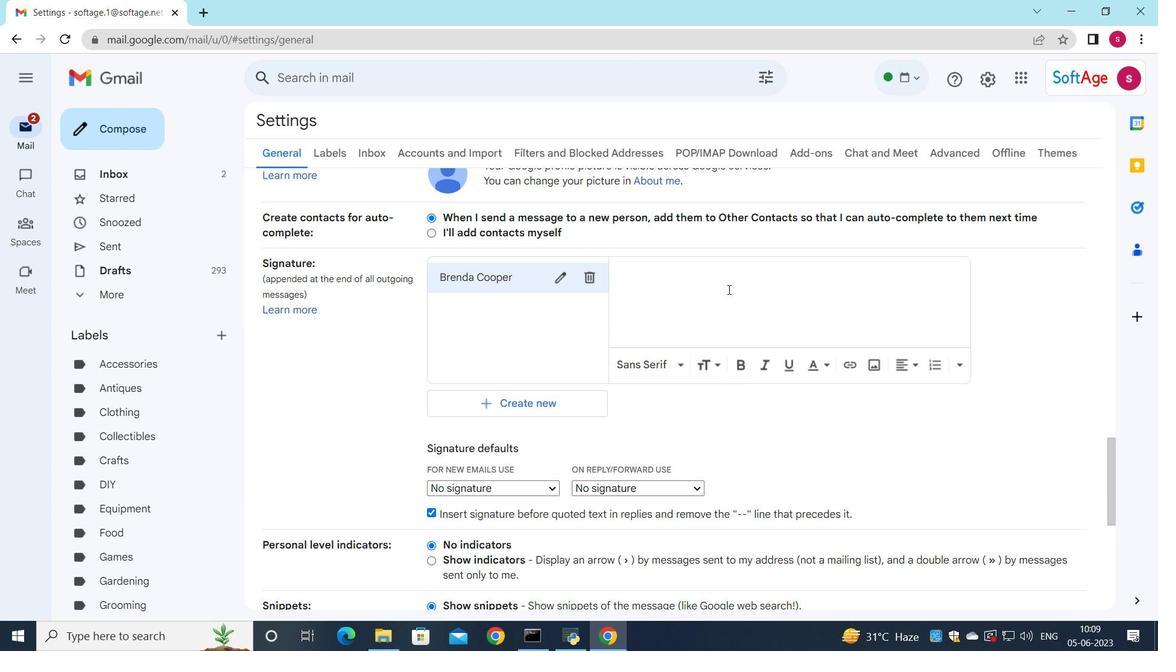
Action: Key pressed <Key.shift>Brenda<Key.space><Key.shift><Key.shift><Key.shift><Key.shift><Key.shift><Key.shift><Key.shift><Key.shift><Key.shift>Cooper
Screenshot: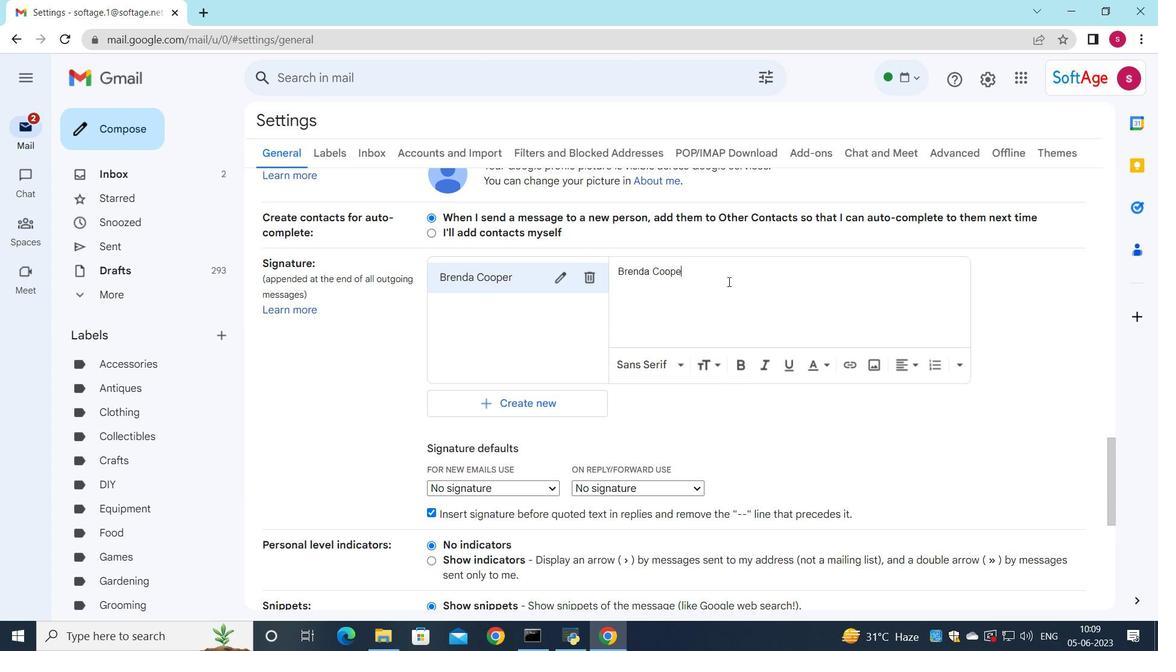 
Action: Mouse moved to (546, 484)
Screenshot: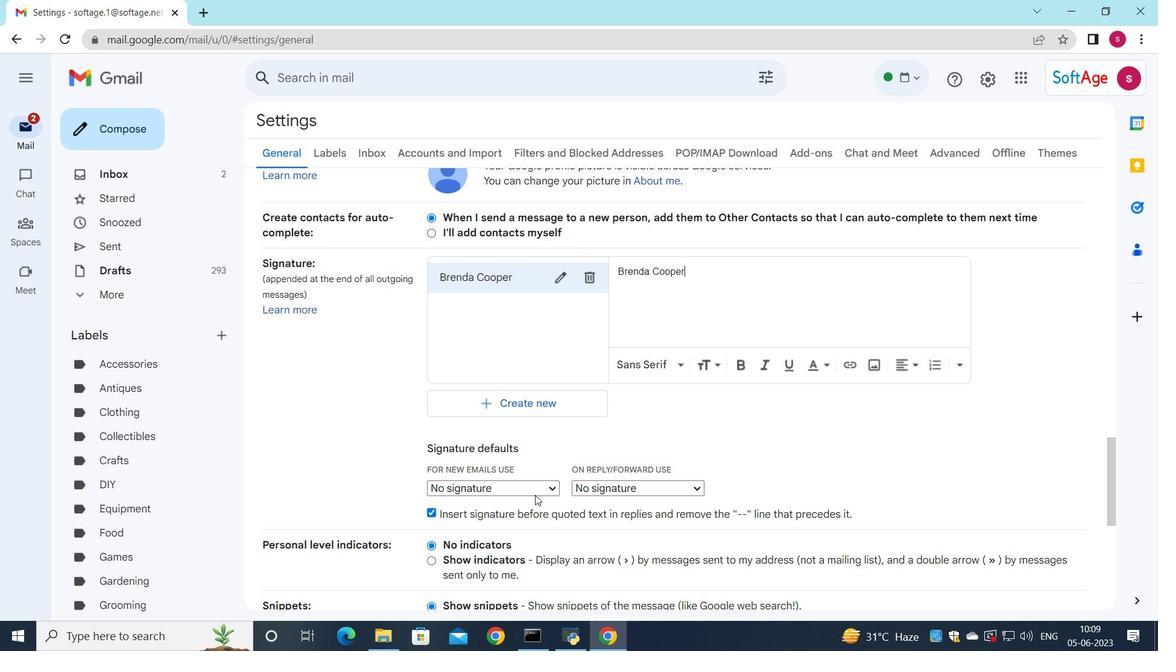 
Action: Mouse pressed left at (546, 484)
Screenshot: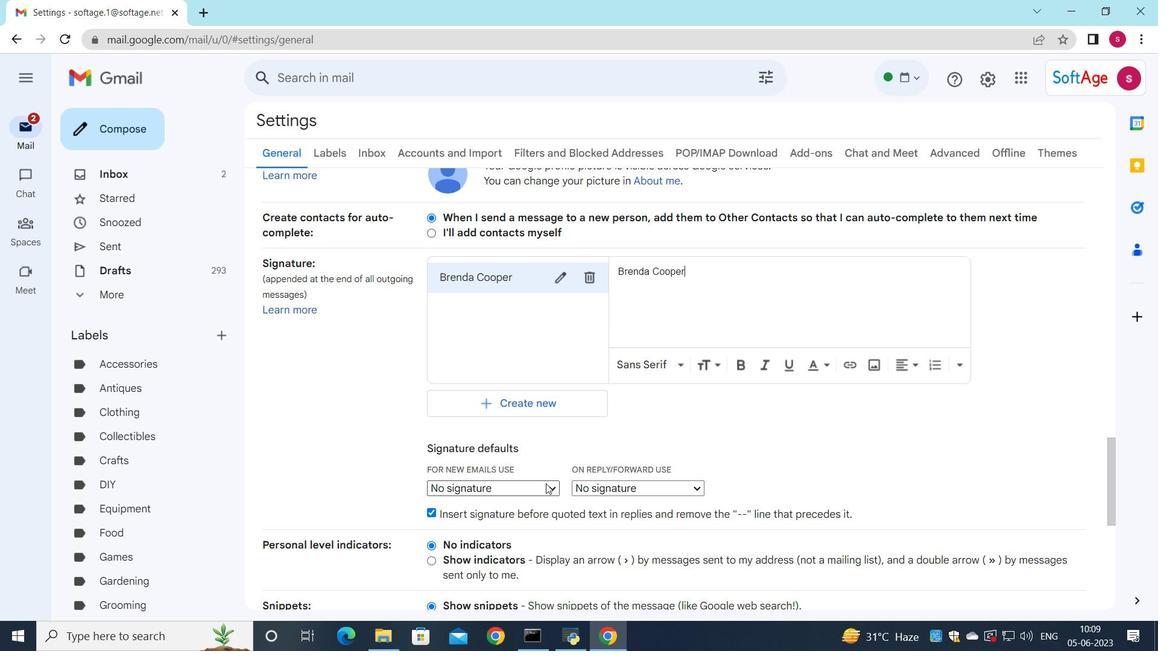 
Action: Mouse moved to (531, 515)
Screenshot: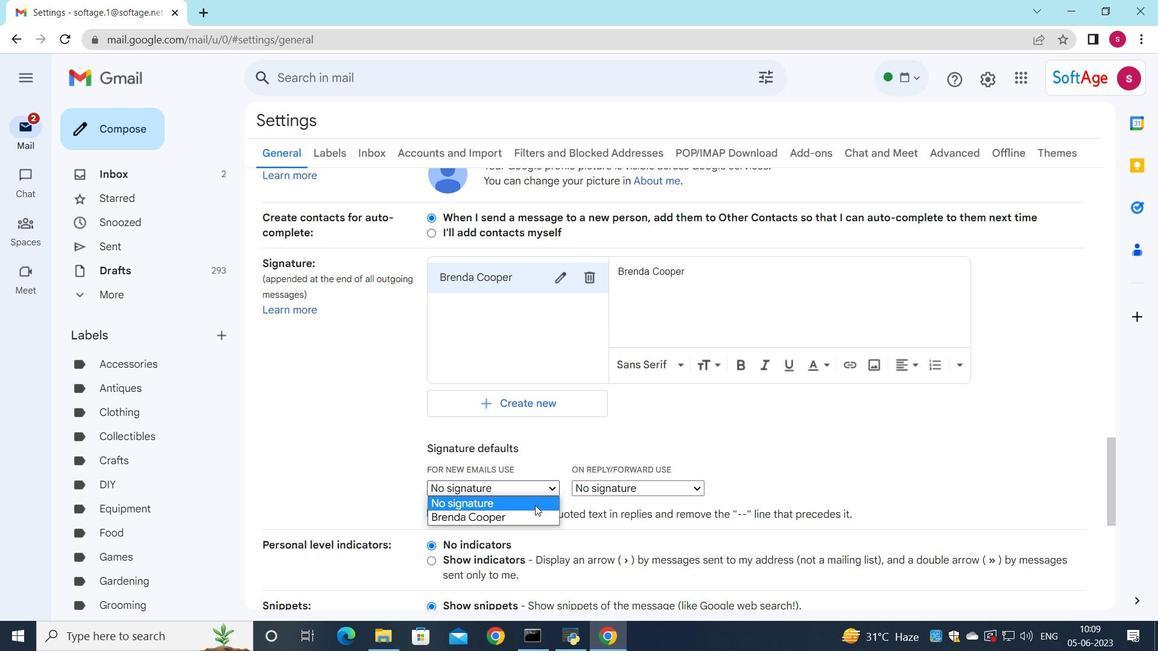 
Action: Mouse pressed left at (531, 515)
Screenshot: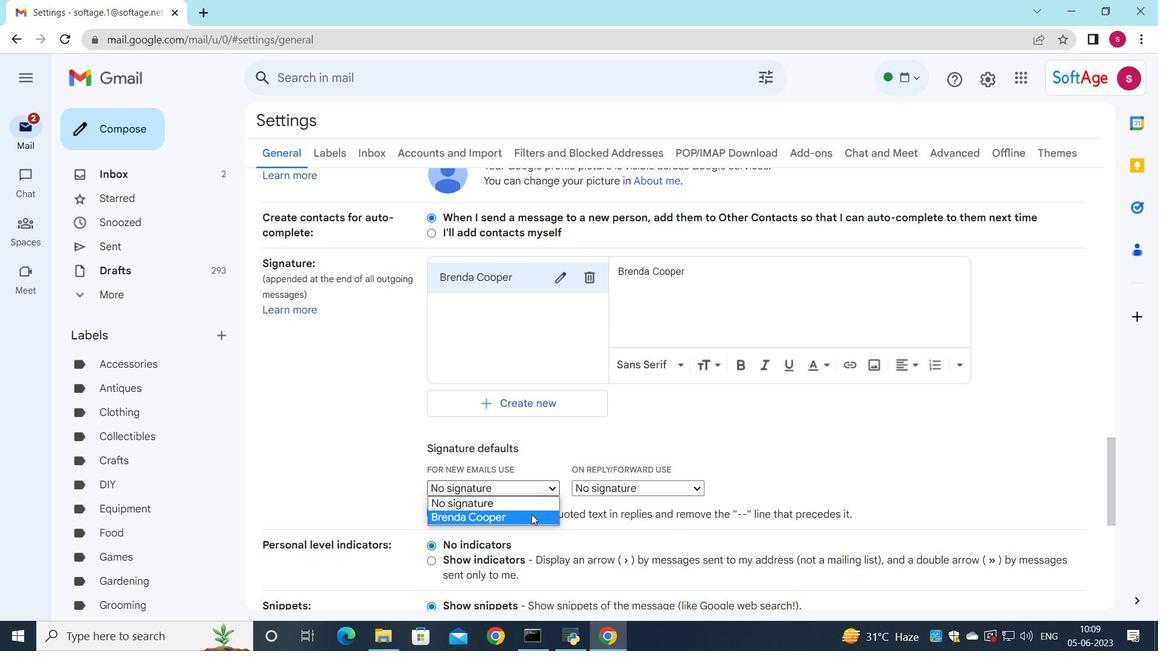 
Action: Mouse moved to (592, 487)
Screenshot: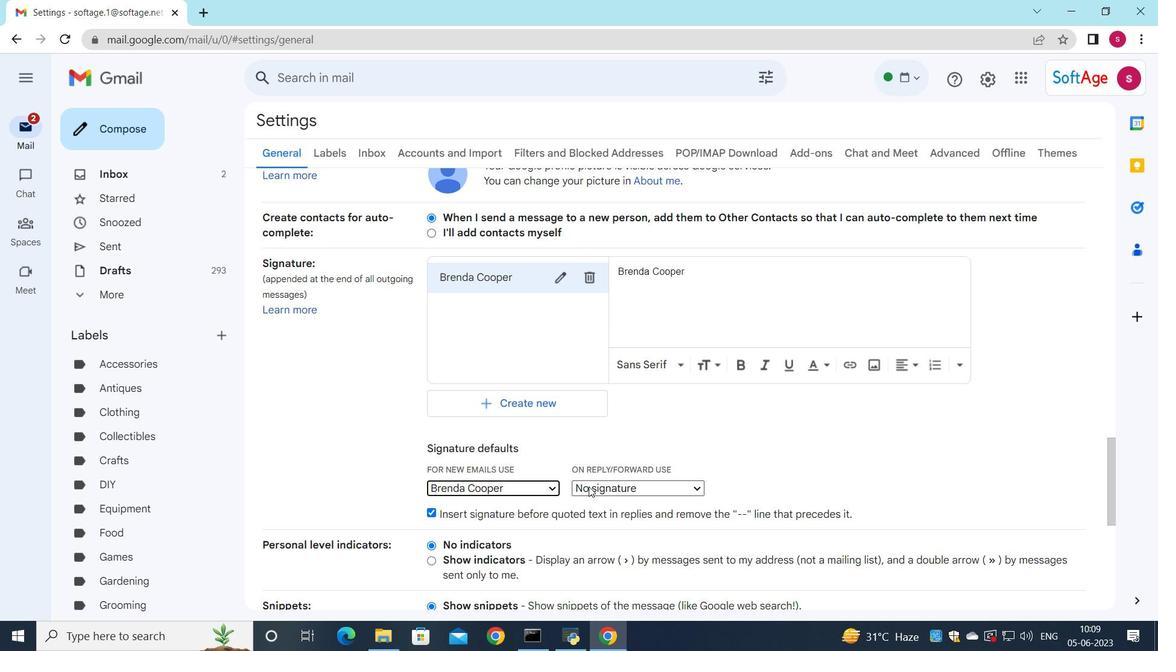 
Action: Mouse pressed left at (592, 487)
Screenshot: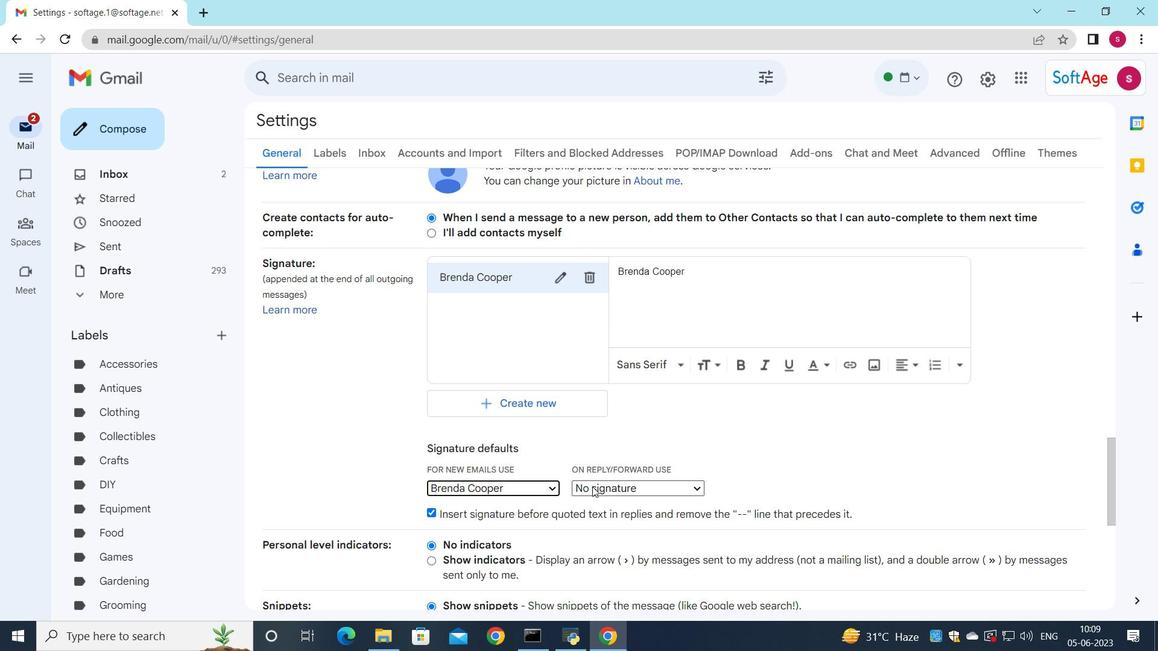 
Action: Mouse moved to (600, 511)
Screenshot: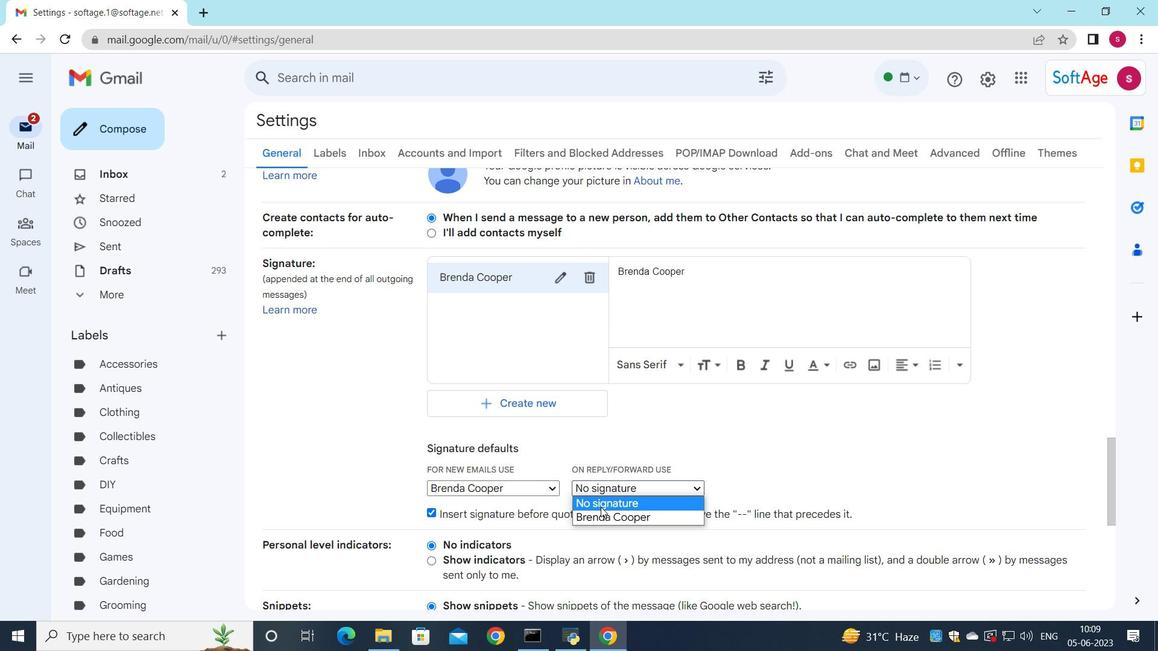 
Action: Mouse pressed left at (600, 511)
Screenshot: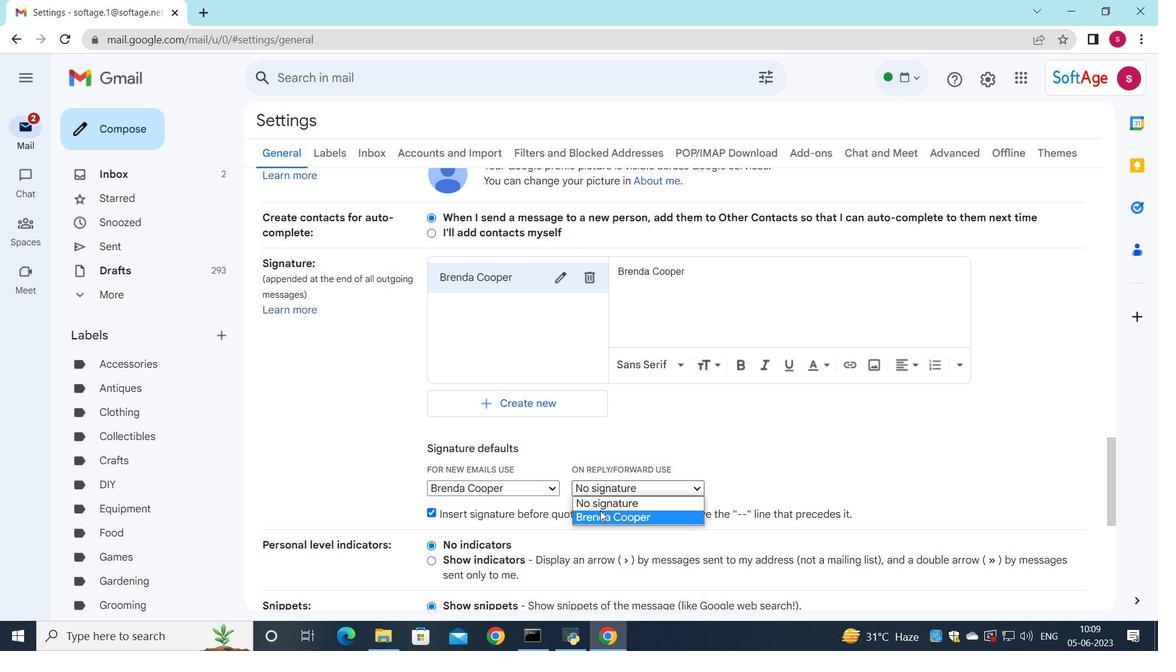 
Action: Mouse moved to (563, 522)
Screenshot: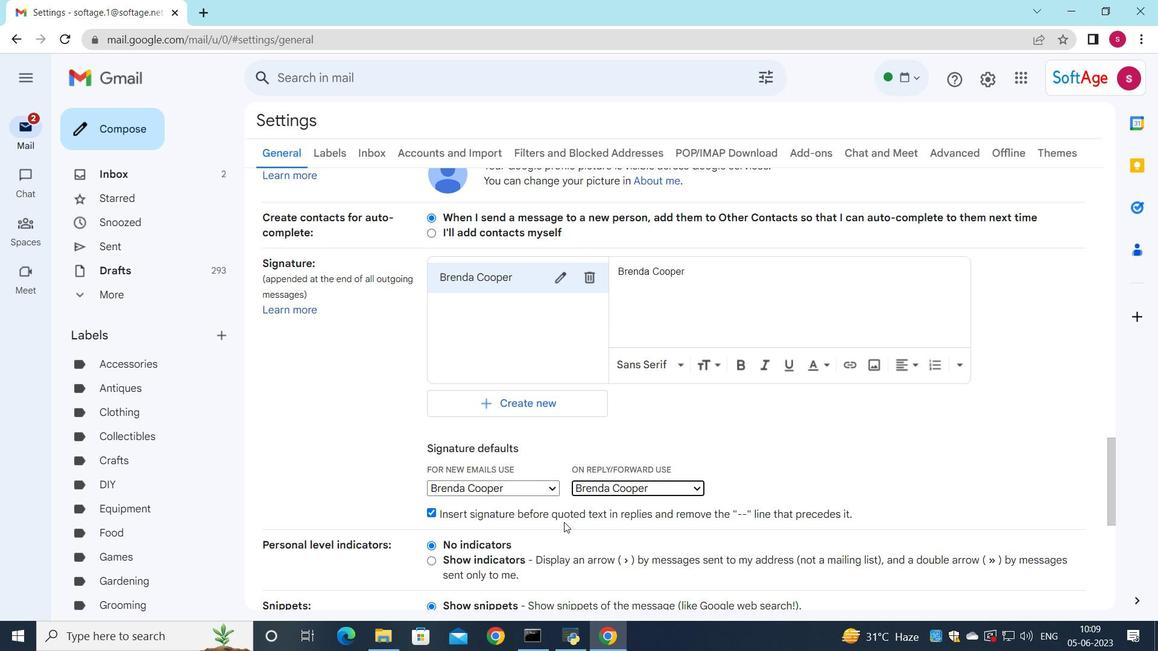 
Action: Mouse scrolled (563, 521) with delta (0, 0)
Screenshot: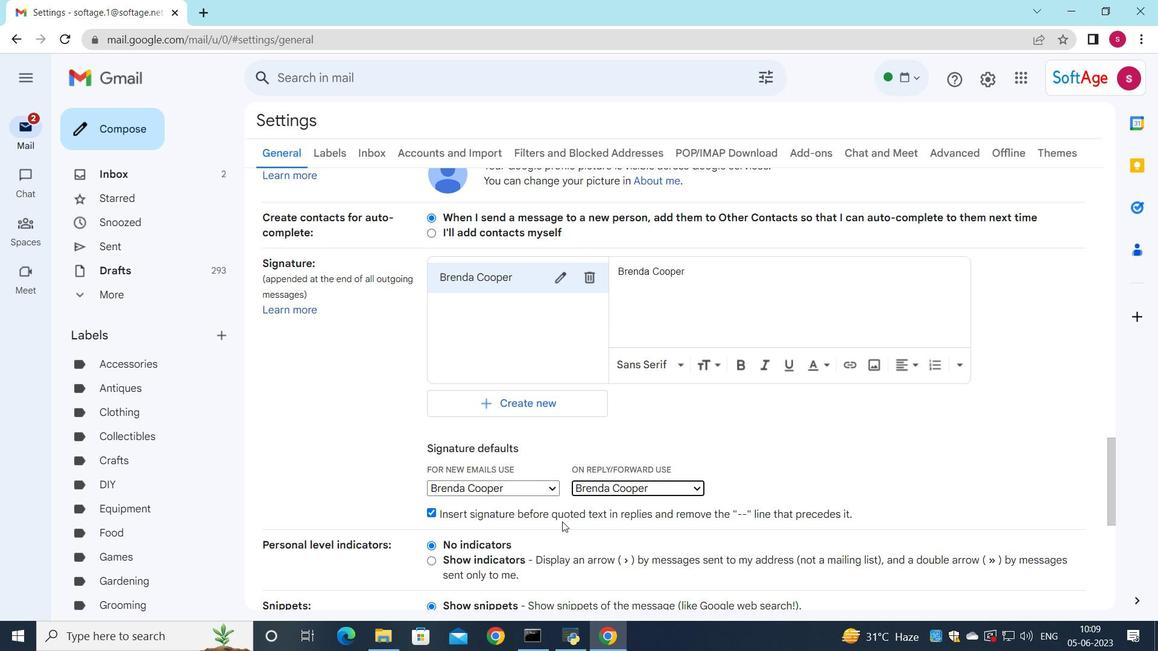 
Action: Mouse scrolled (563, 521) with delta (0, 0)
Screenshot: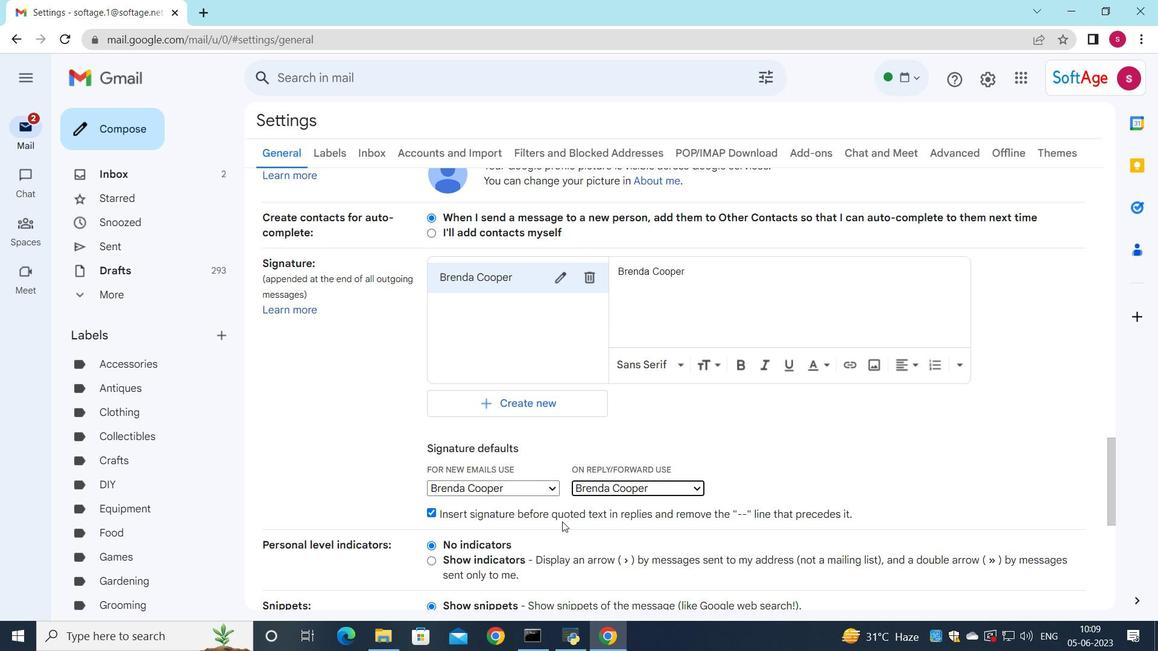 
Action: Mouse scrolled (563, 521) with delta (0, 0)
Screenshot: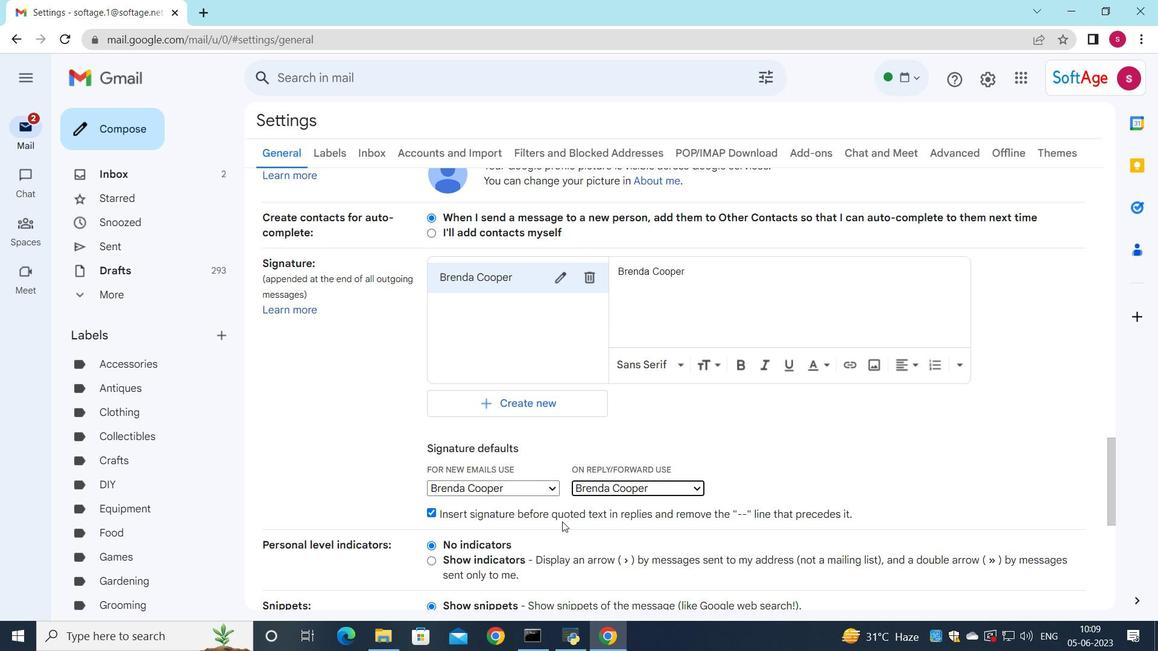 
Action: Mouse scrolled (563, 521) with delta (0, 0)
Screenshot: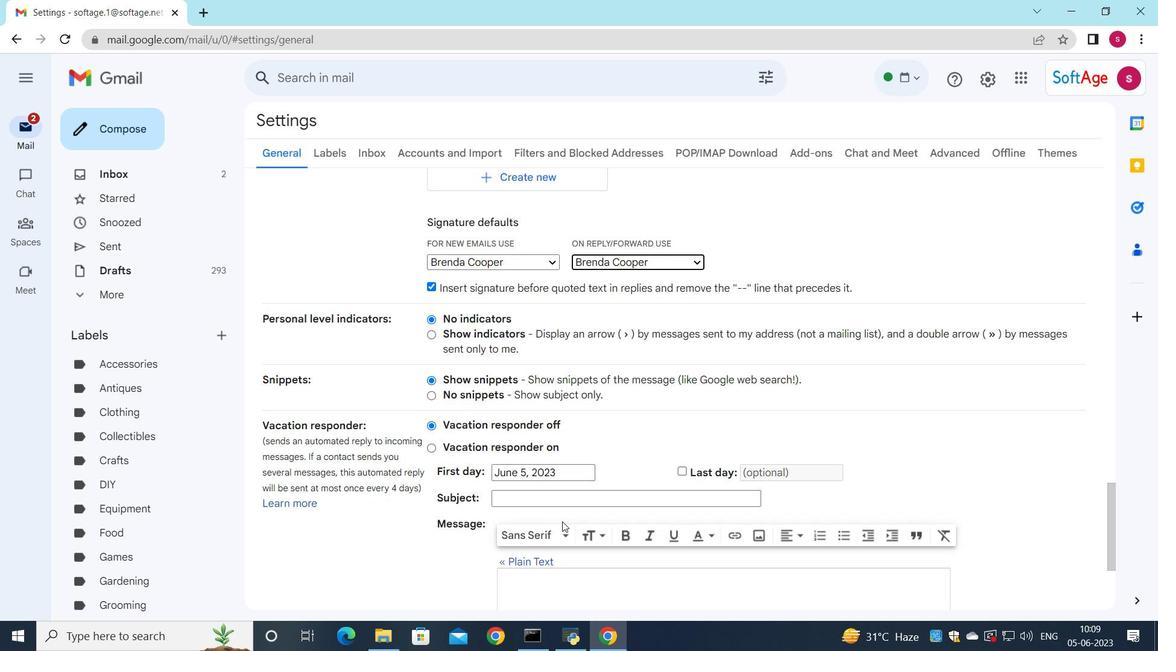 
Action: Mouse scrolled (563, 521) with delta (0, 0)
Screenshot: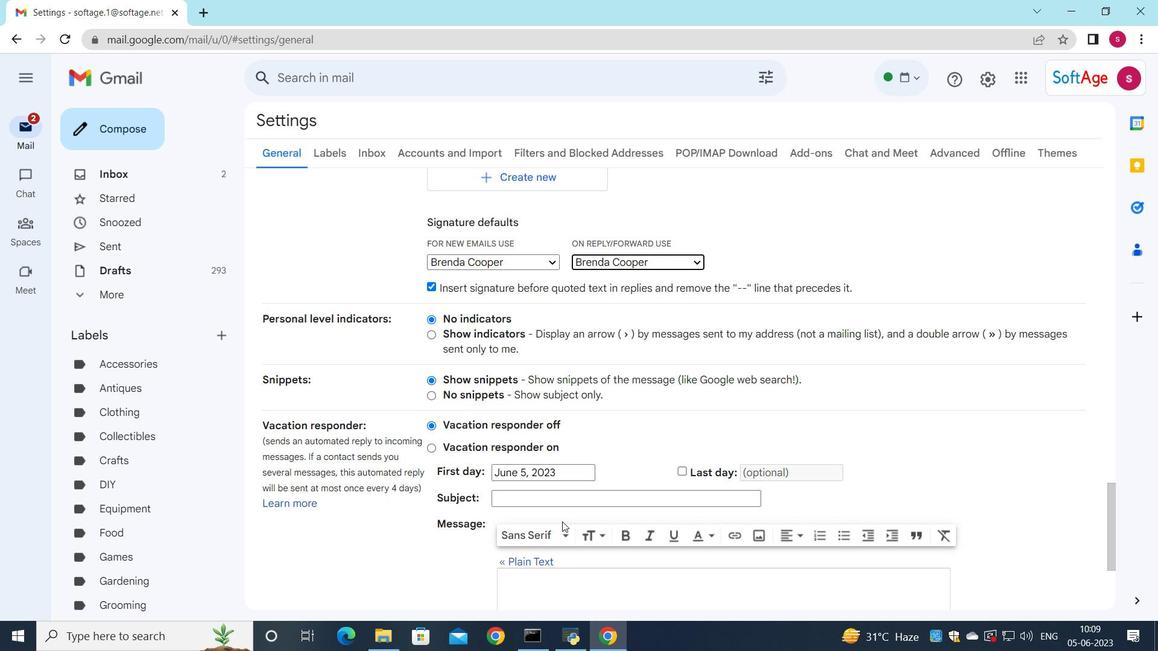 
Action: Mouse scrolled (563, 521) with delta (0, 0)
Screenshot: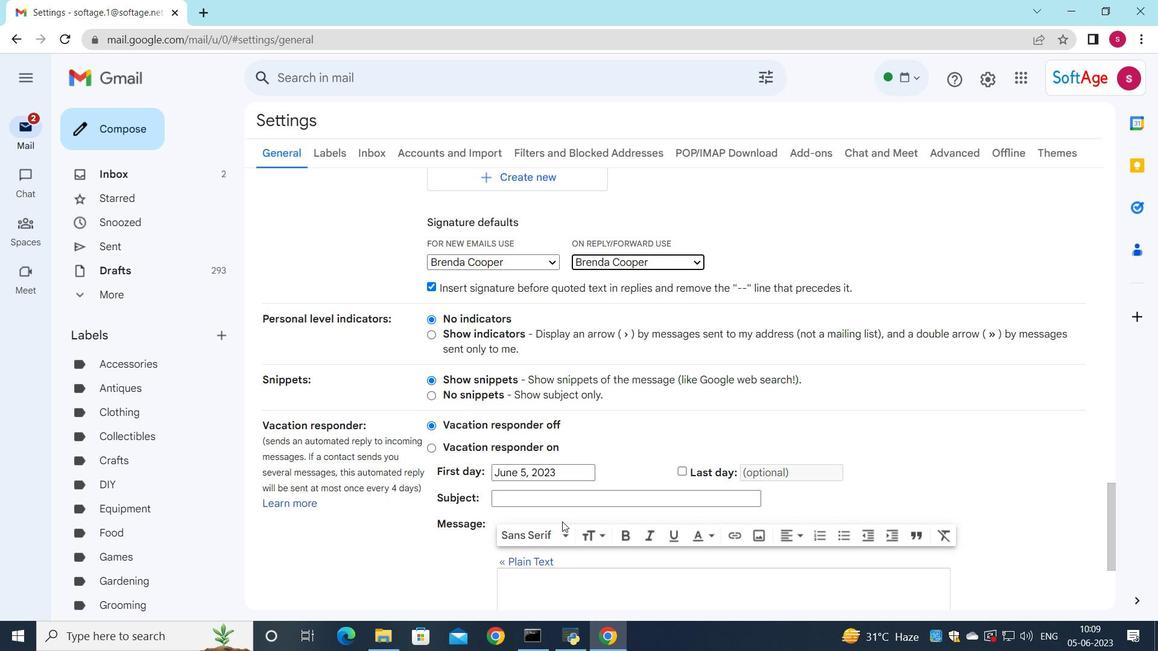 
Action: Mouse scrolled (563, 521) with delta (0, 0)
Screenshot: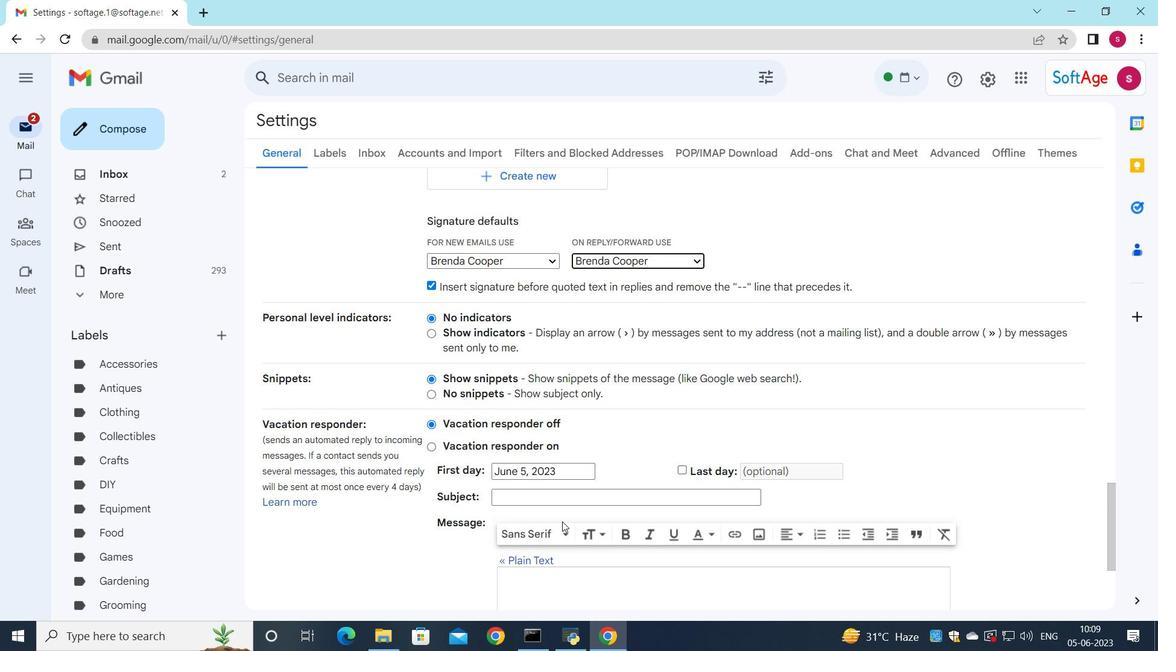 
Action: Mouse moved to (622, 525)
Screenshot: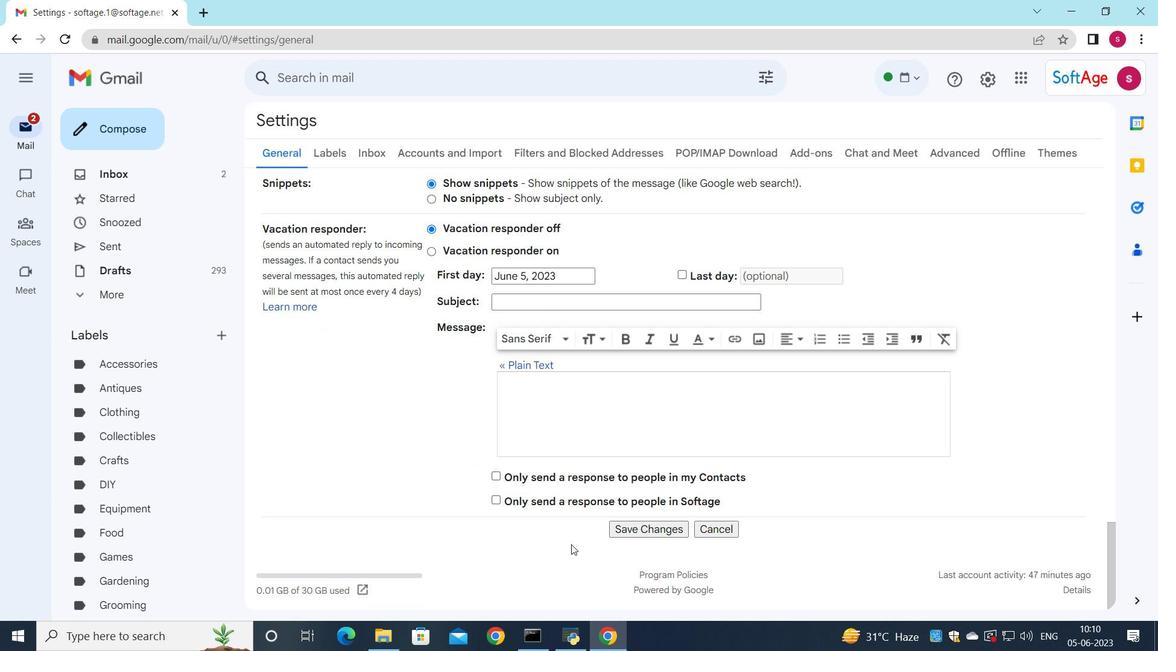 
Action: Mouse pressed left at (622, 525)
Screenshot: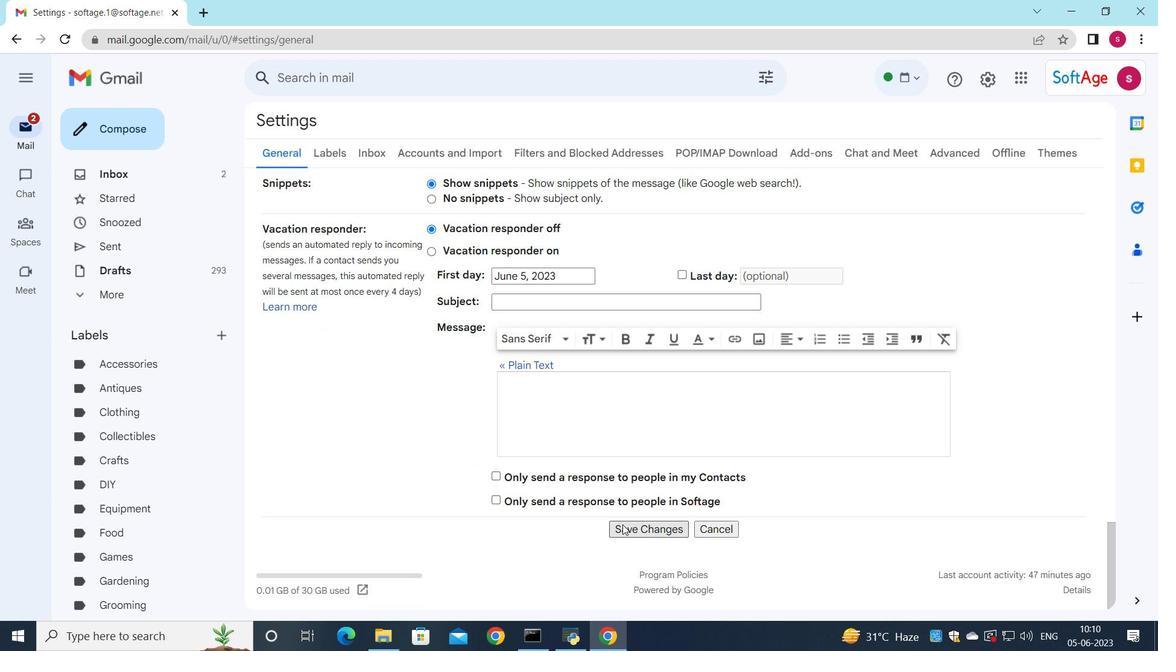 
Action: Mouse moved to (608, 153)
Screenshot: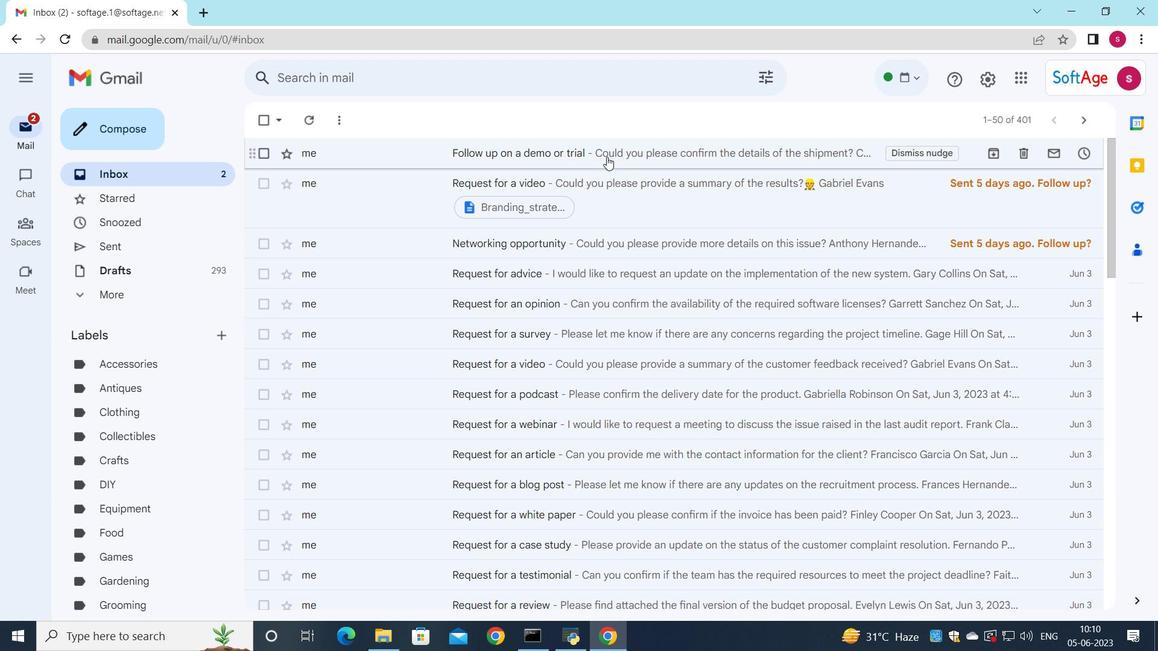 
Action: Mouse pressed left at (608, 153)
Screenshot: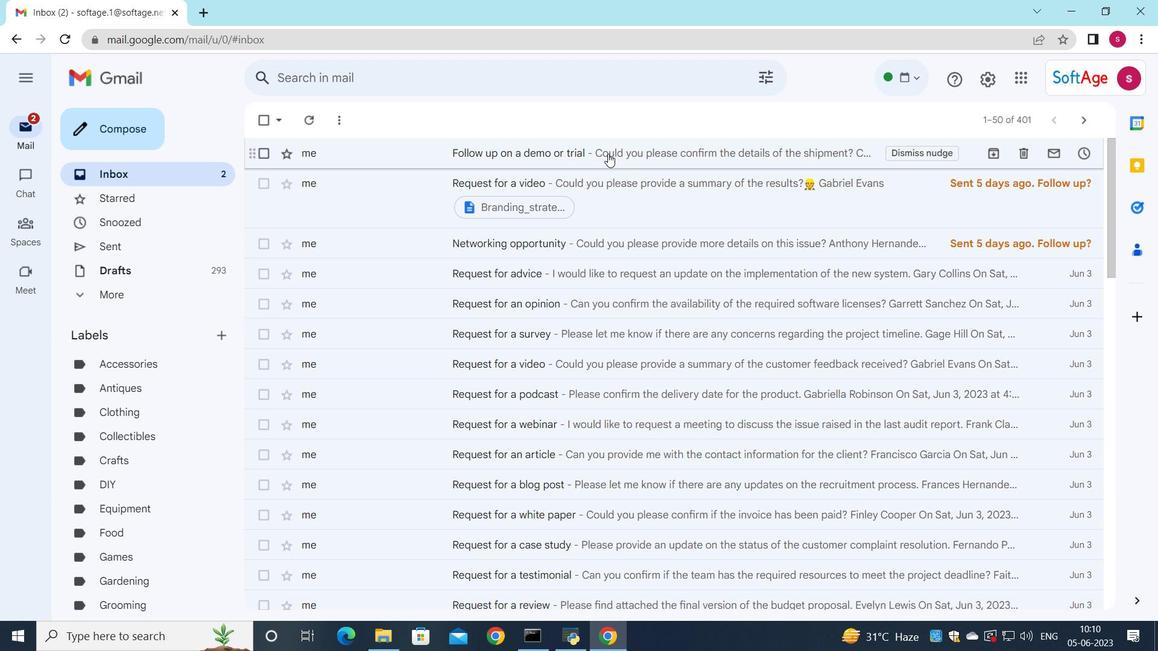 
Action: Mouse moved to (500, 409)
Screenshot: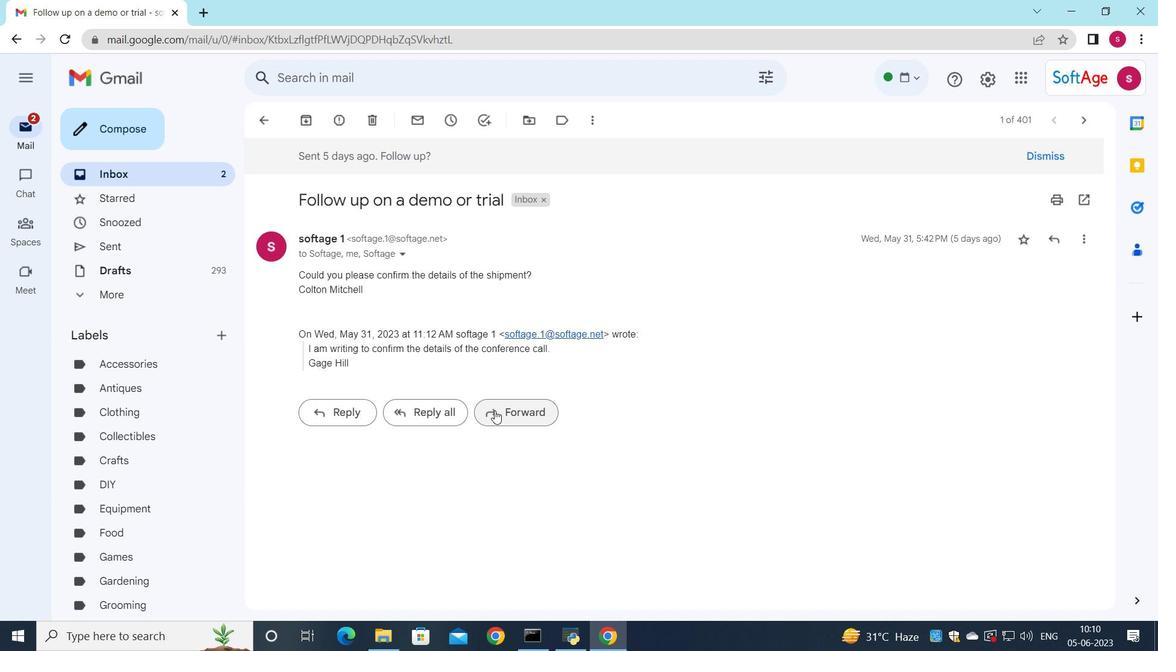 
Action: Mouse pressed left at (500, 409)
Screenshot: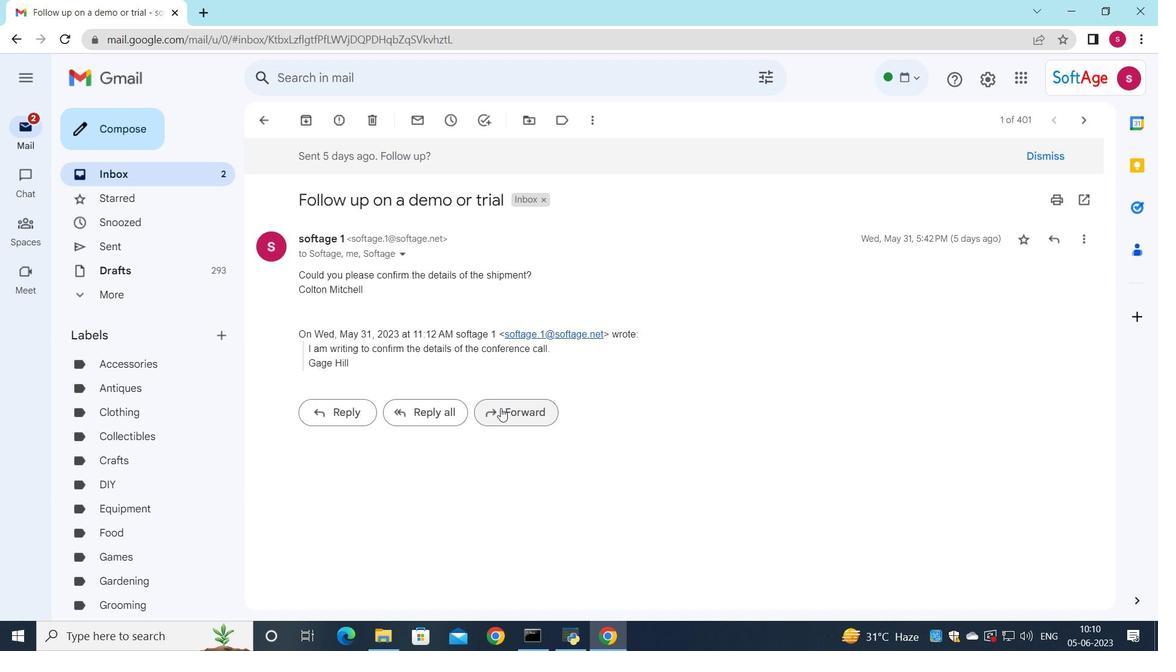 
Action: Mouse moved to (323, 387)
Screenshot: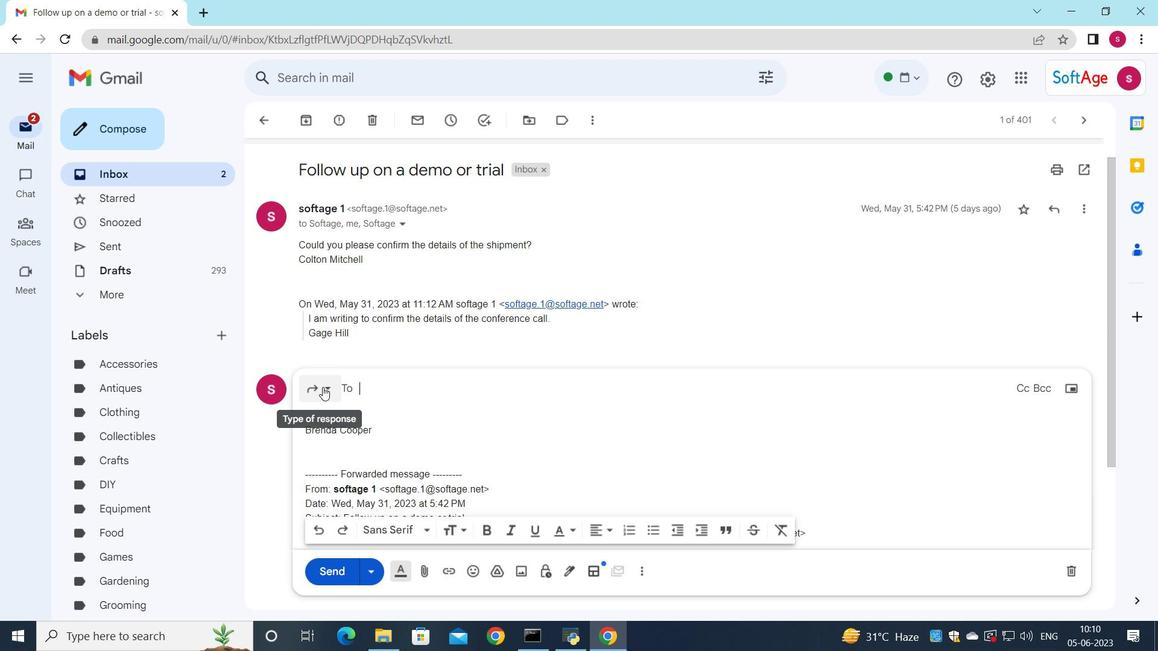 
Action: Mouse pressed left at (323, 387)
Screenshot: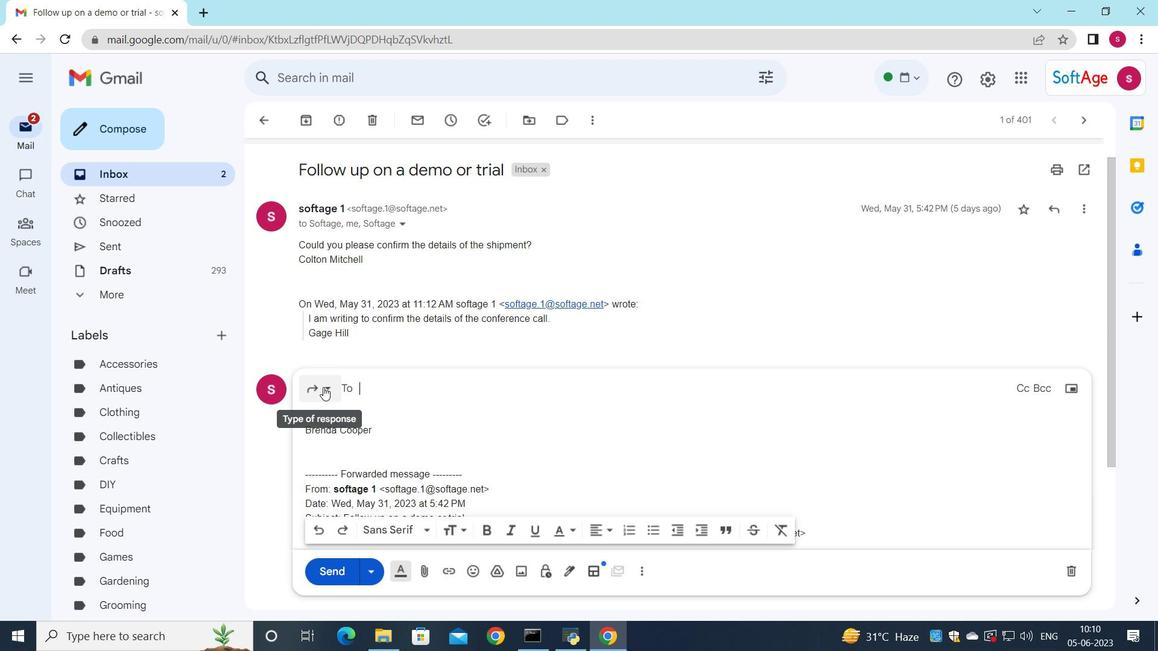 
Action: Mouse moved to (367, 495)
Screenshot: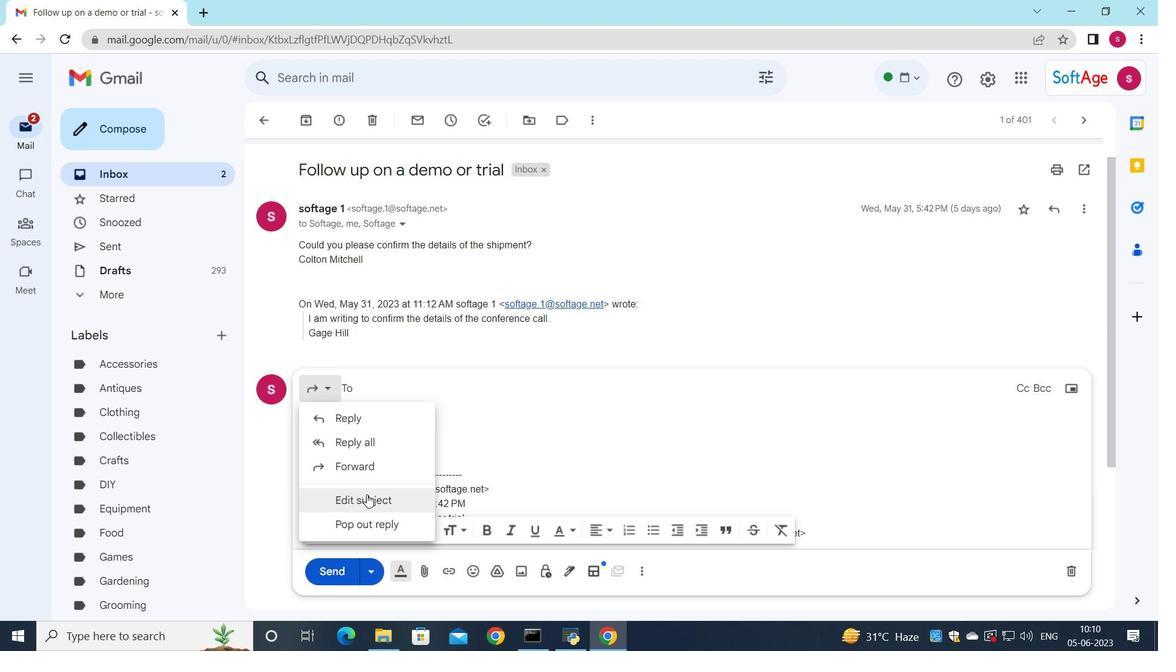 
Action: Mouse pressed left at (367, 495)
Screenshot: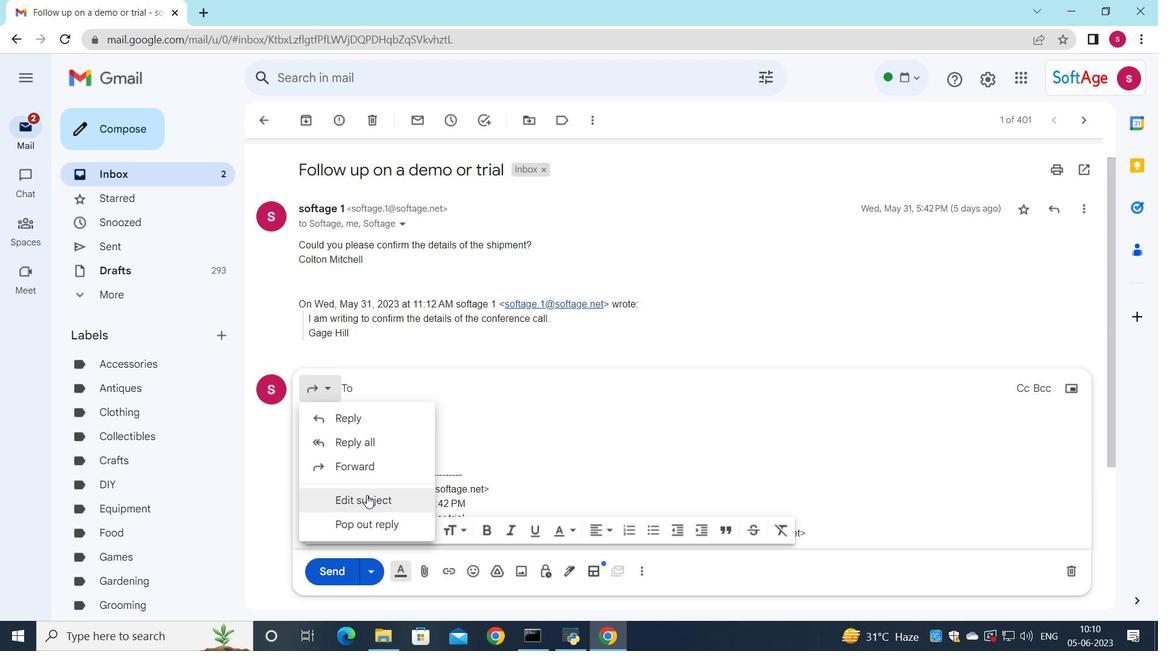 
Action: Mouse moved to (858, 284)
Screenshot: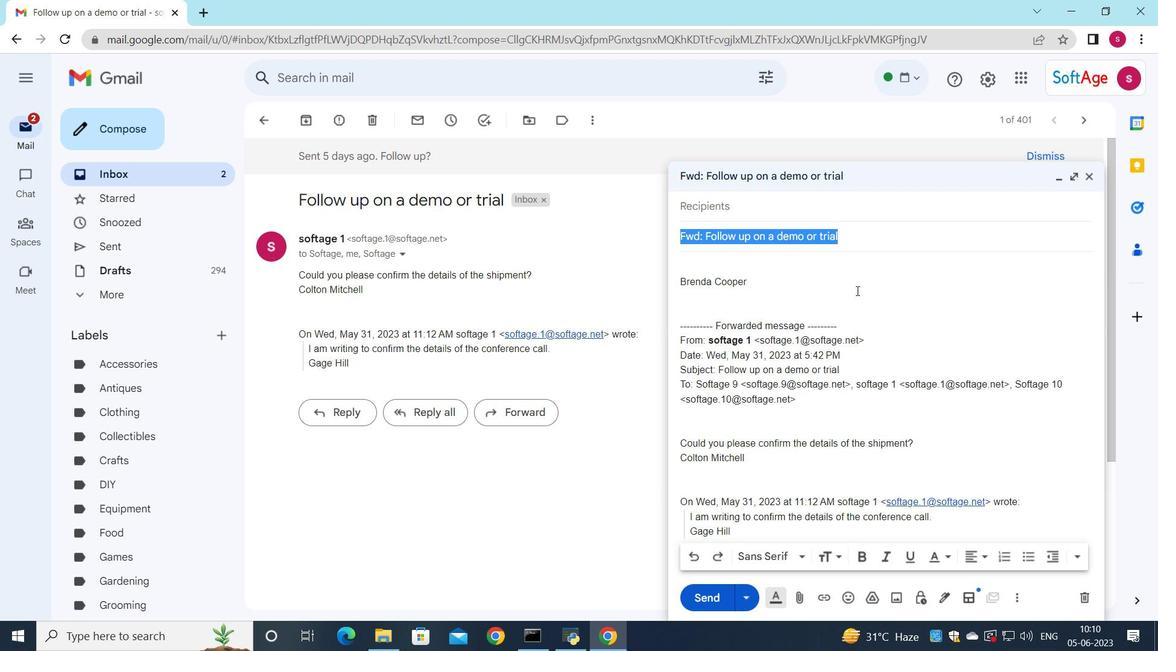 
Action: Key pressed <Key.shift><Key.shift>Happy<Key.space>birtday
Screenshot: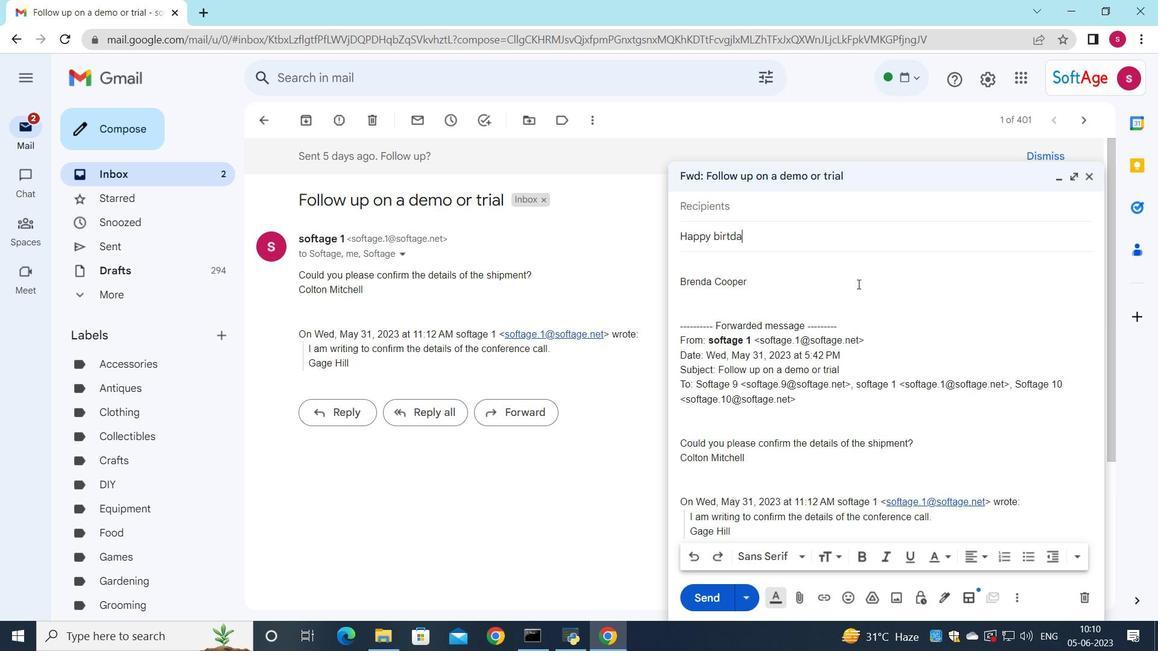 
Action: Mouse moved to (729, 237)
Screenshot: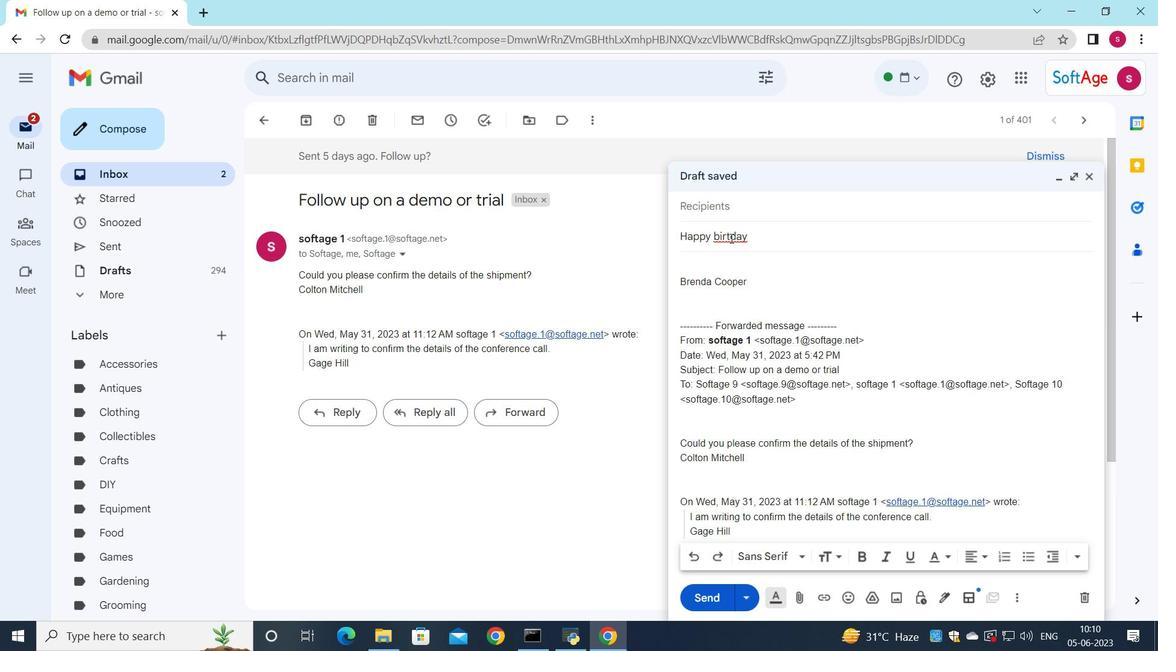 
Action: Mouse pressed left at (729, 237)
Screenshot: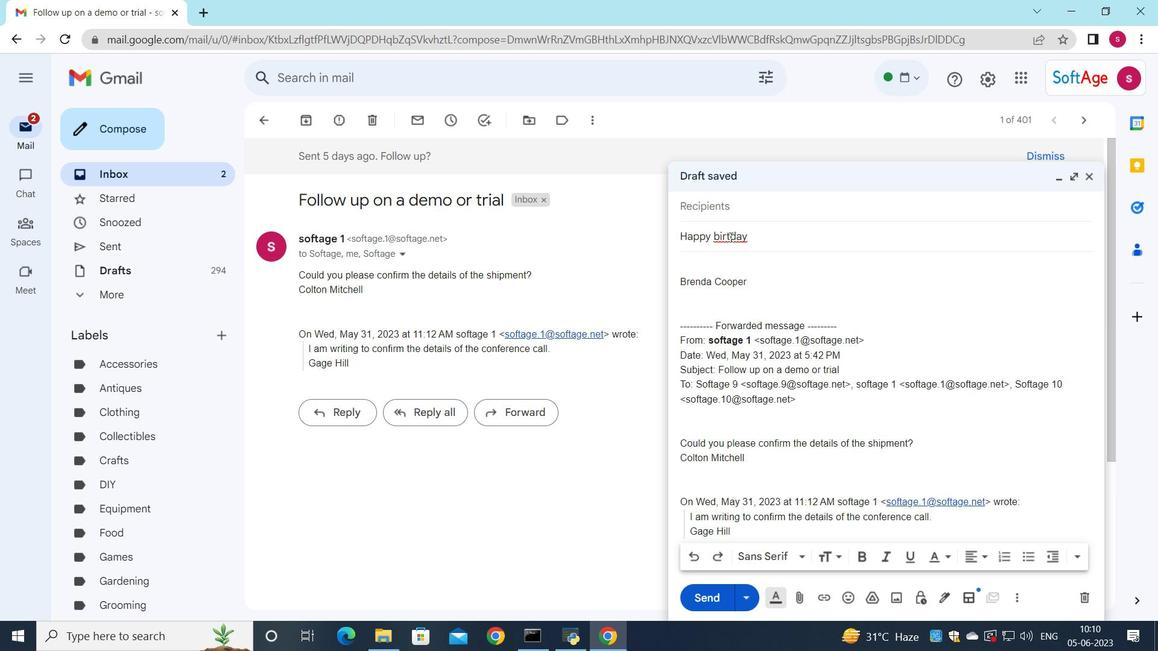 
Action: Mouse moved to (729, 237)
Screenshot: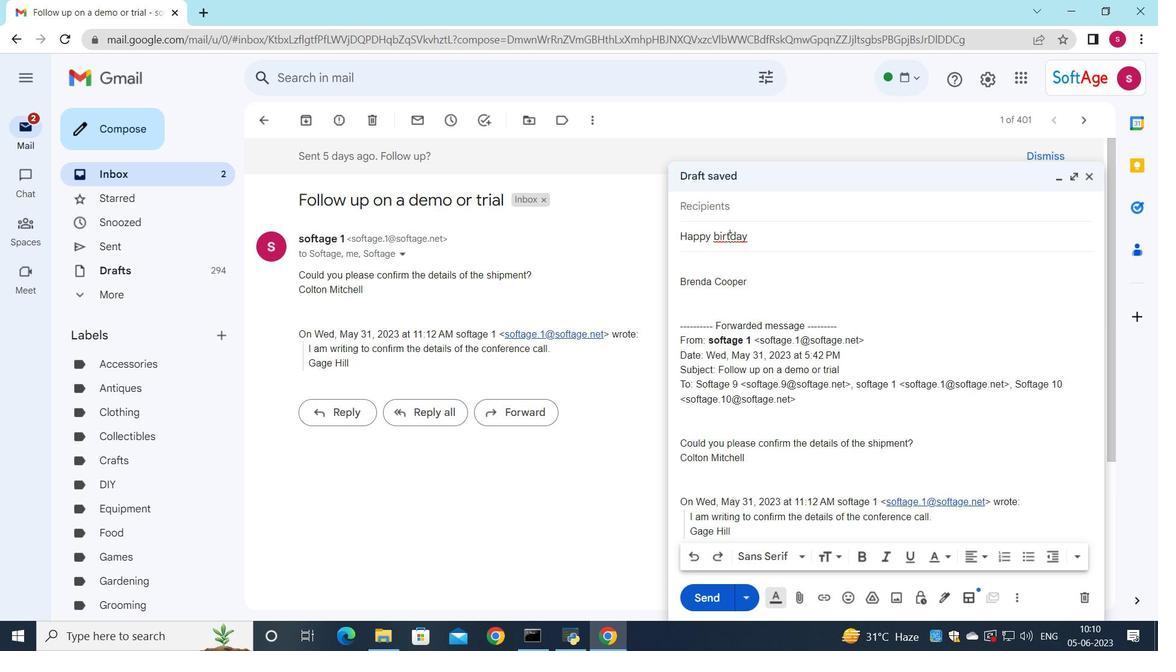 
Action: Key pressed h
Screenshot: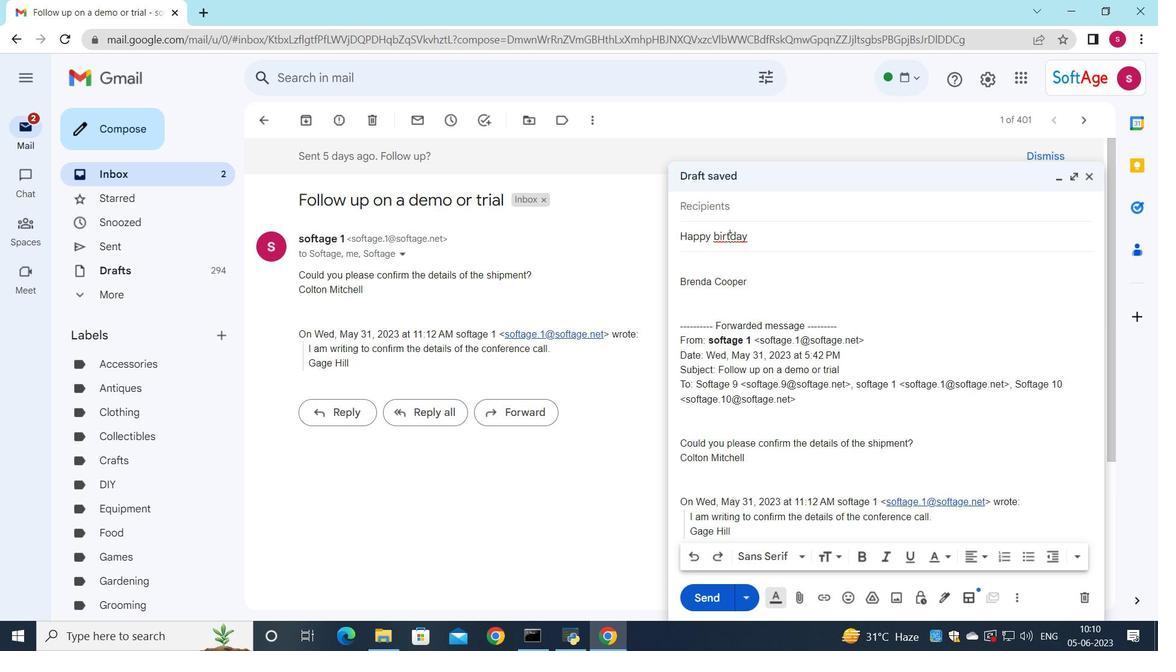 
Action: Mouse moved to (742, 199)
Screenshot: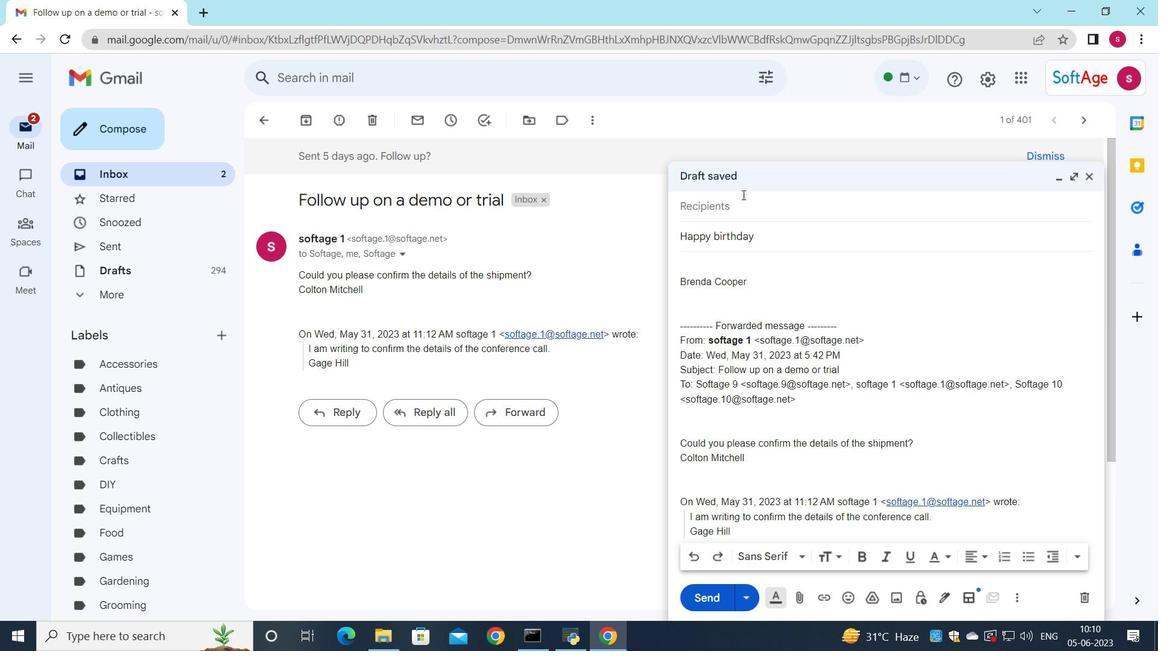 
Action: Mouse pressed left at (742, 199)
Screenshot: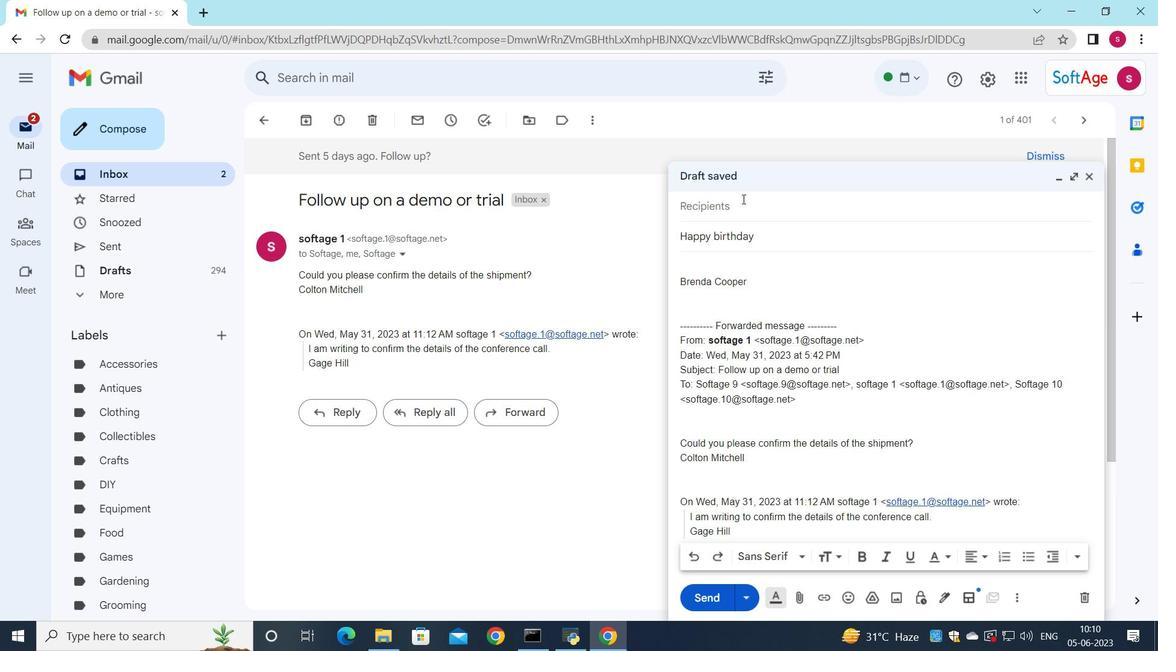 
Action: Mouse moved to (759, 243)
Screenshot: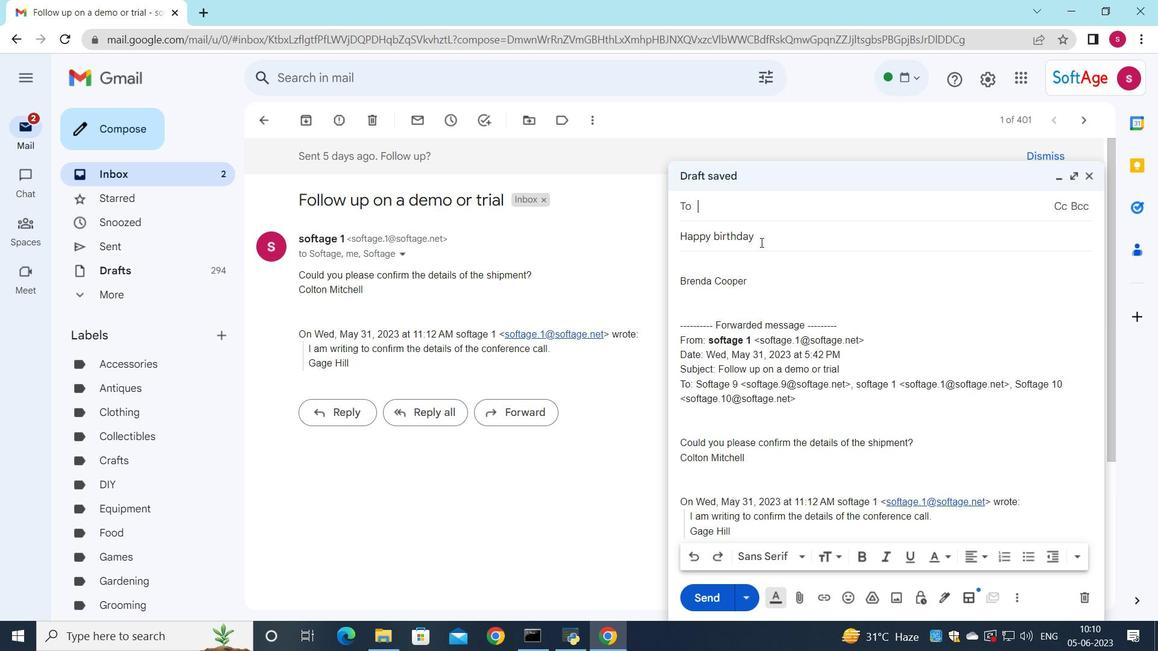 
Action: Key pressed s
Screenshot: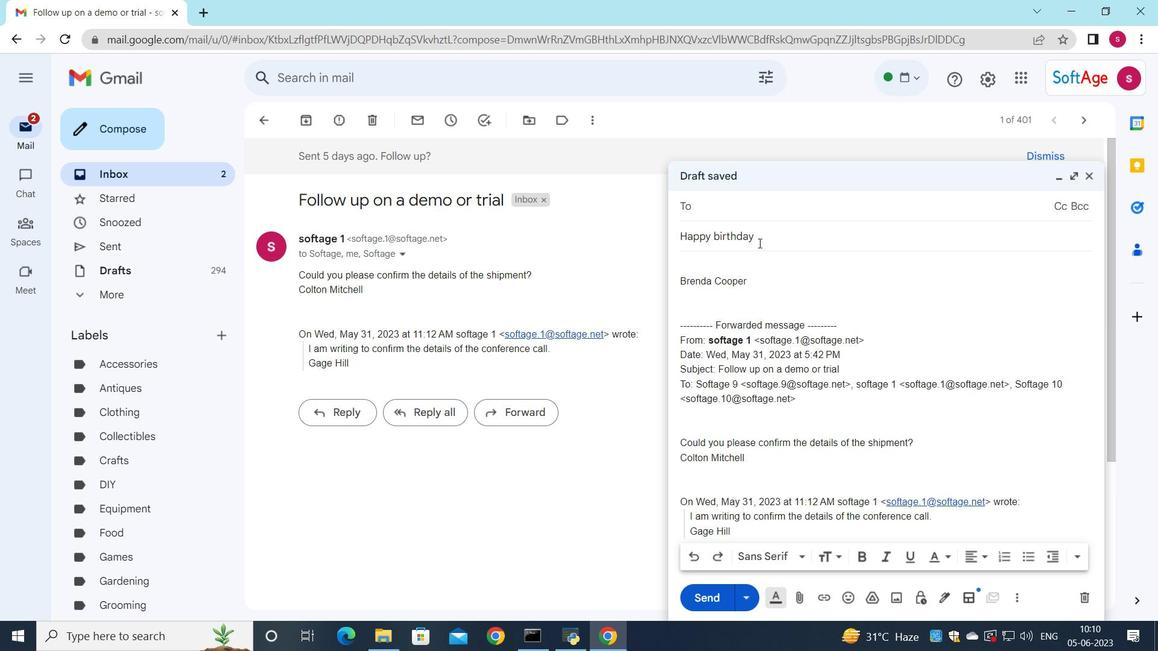 
Action: Mouse moved to (744, 263)
Screenshot: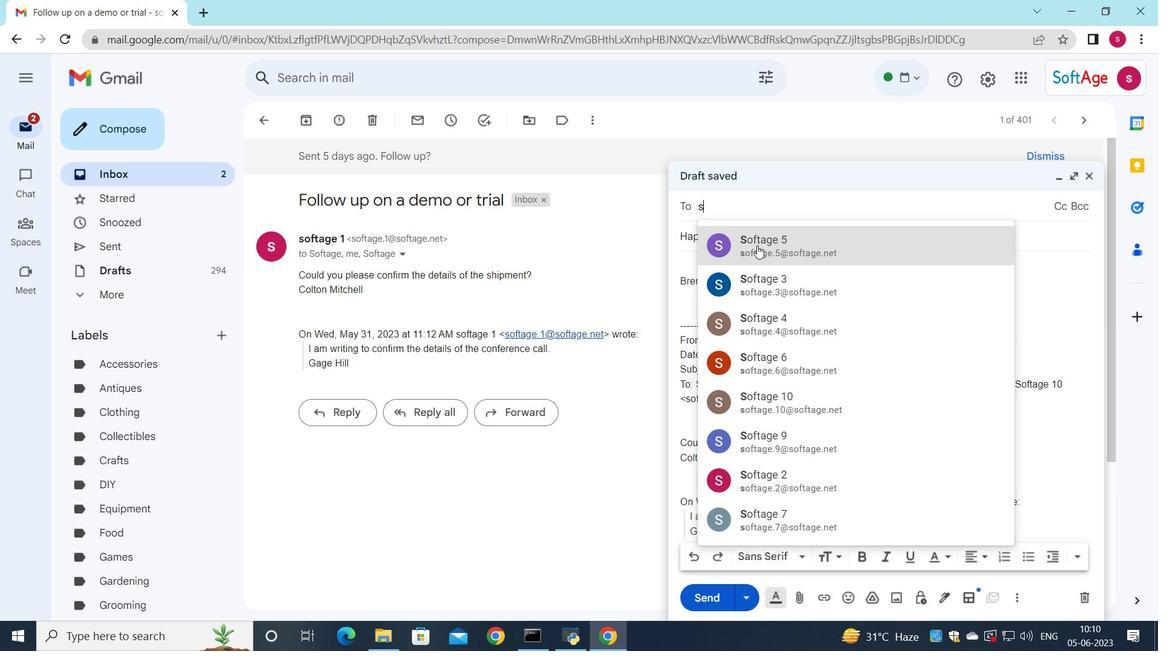 
Action: Key pressed o
Screenshot: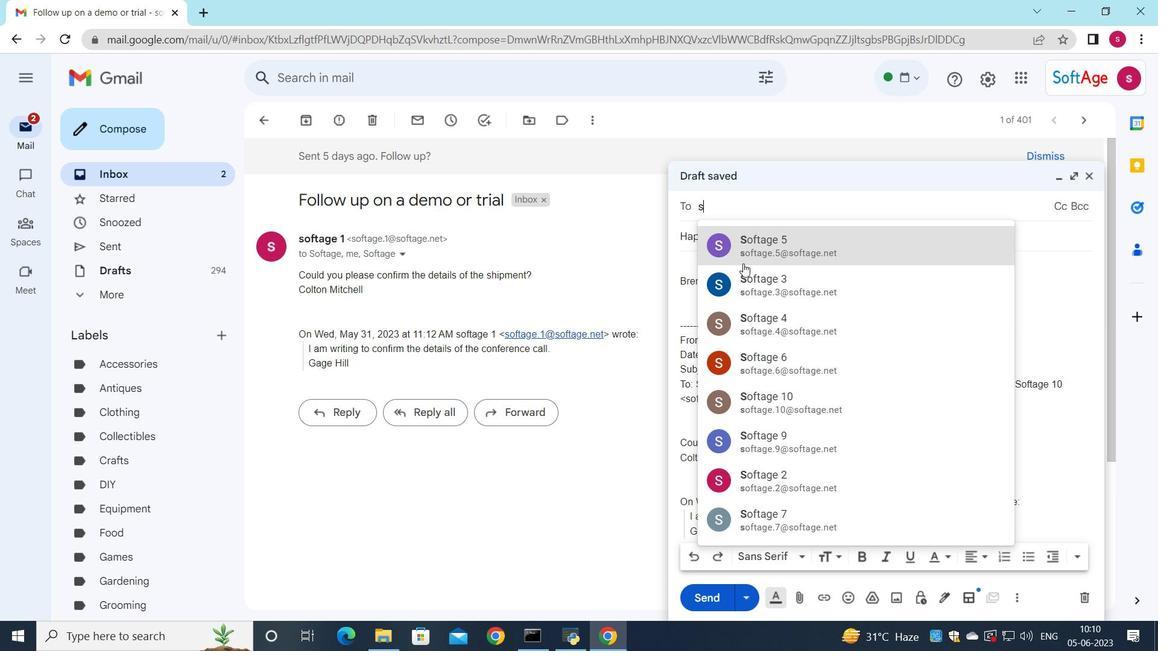 
Action: Mouse moved to (822, 248)
Screenshot: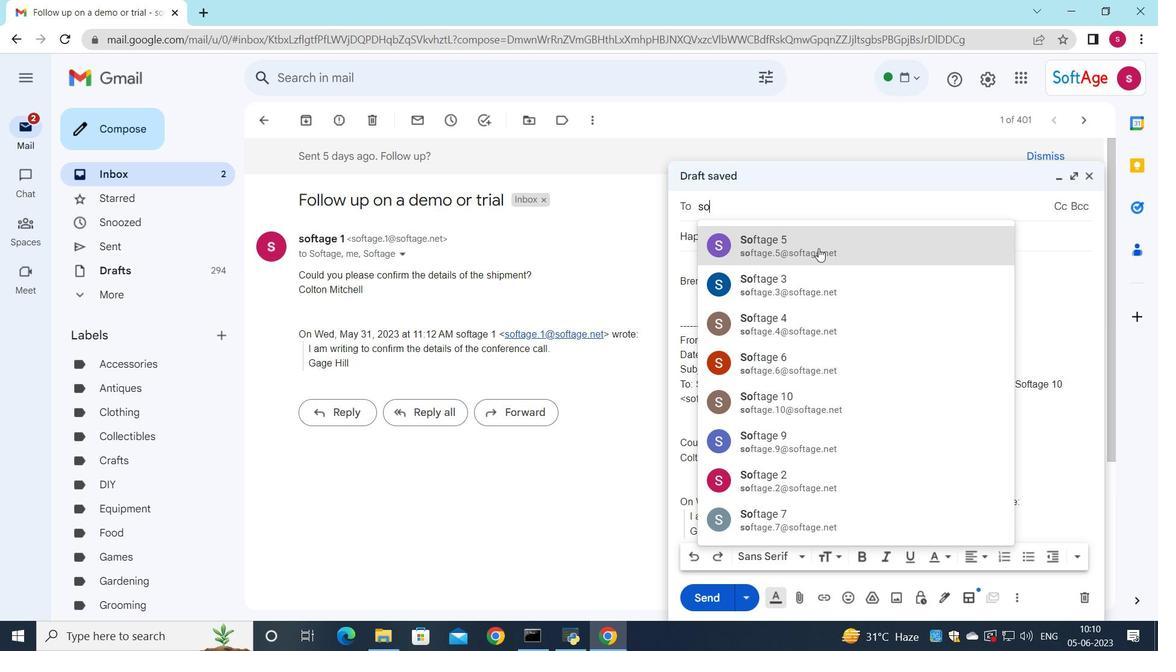 
Action: Mouse pressed left at (822, 248)
Screenshot: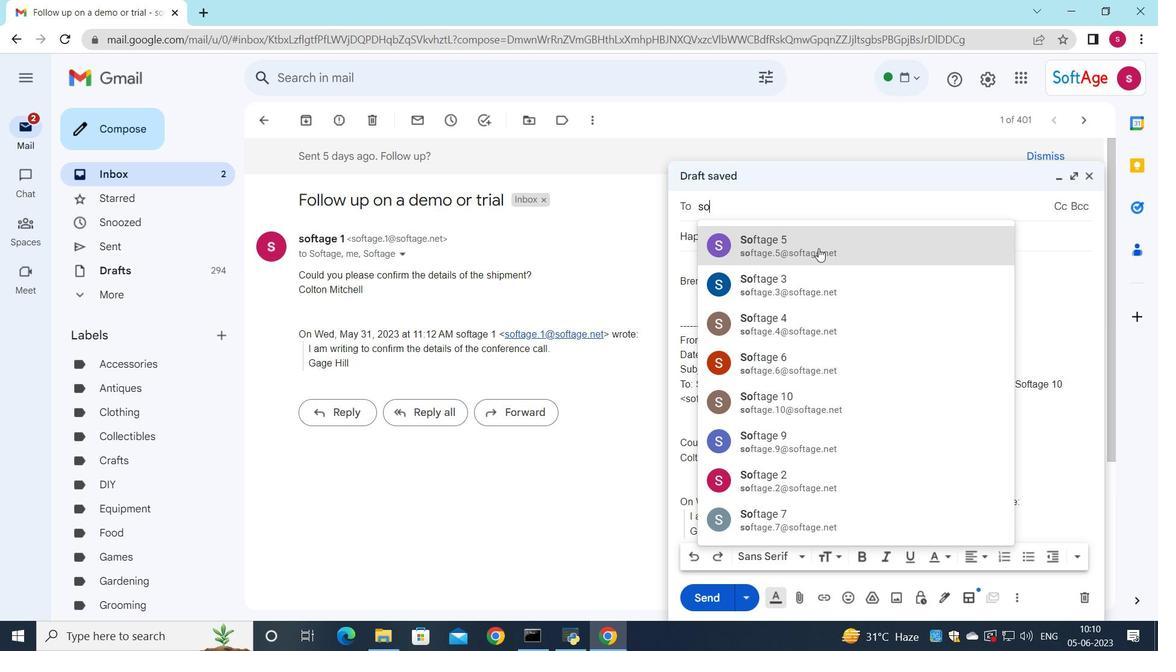 
Action: Mouse moved to (718, 277)
Screenshot: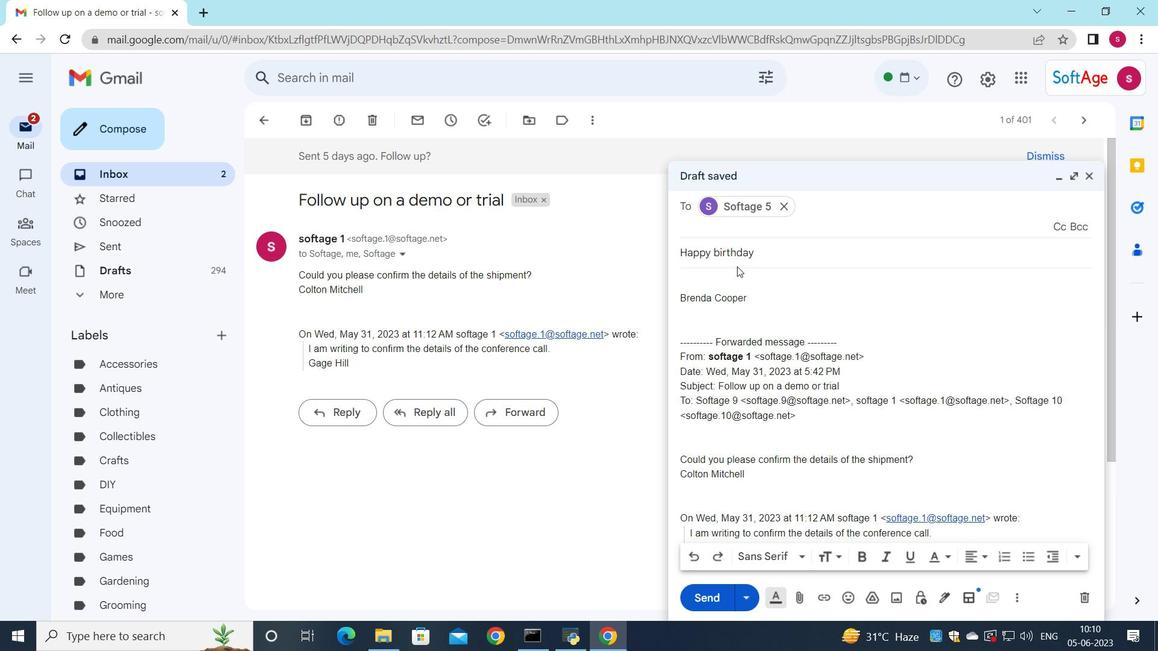 
Action: Mouse pressed left at (718, 277)
Screenshot: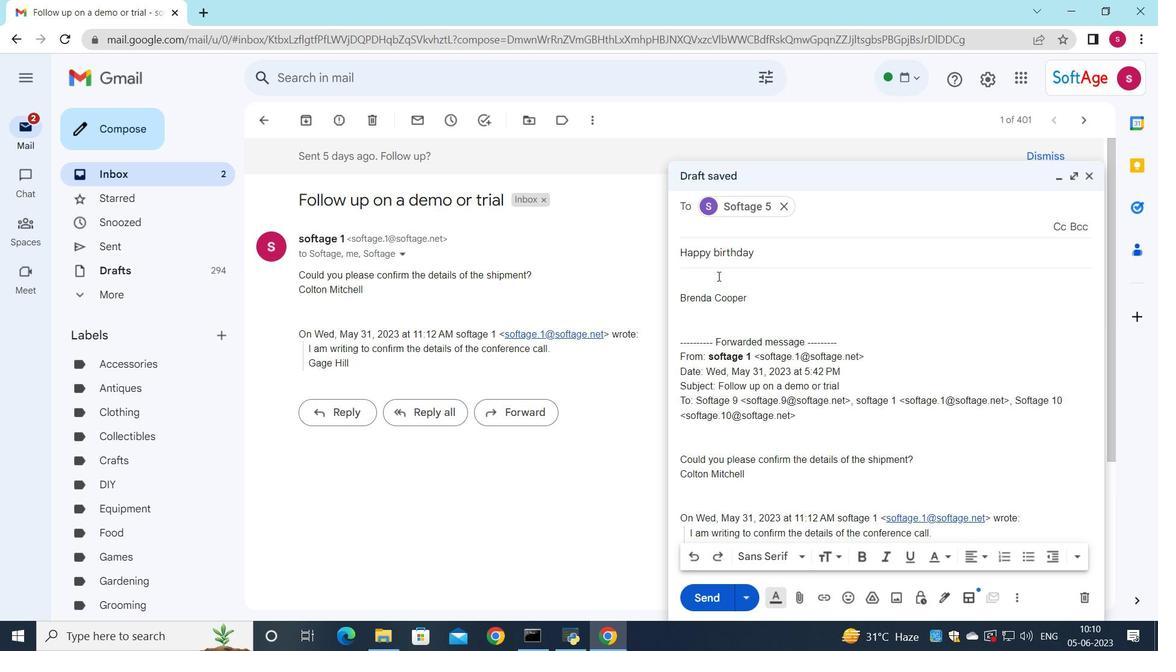 
Action: Key pressed <Key.shift>Can<Key.space>you<Key.space>provide<Key.space>an<Key.space>update<Key.space>on<Key.space>the<Key.space>status<Key.space>of<Key.space>the<Key.space>customer<Key.space>service<Key.space>improvement<Key.space>project
Screenshot: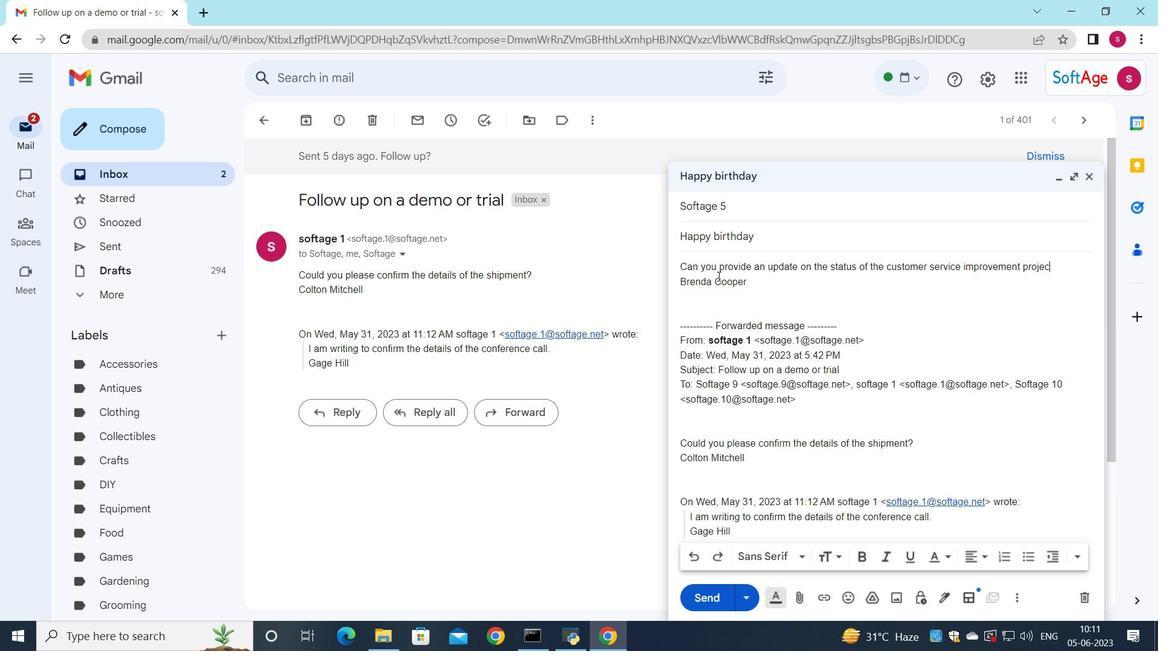 
Action: Mouse moved to (723, 275)
Screenshot: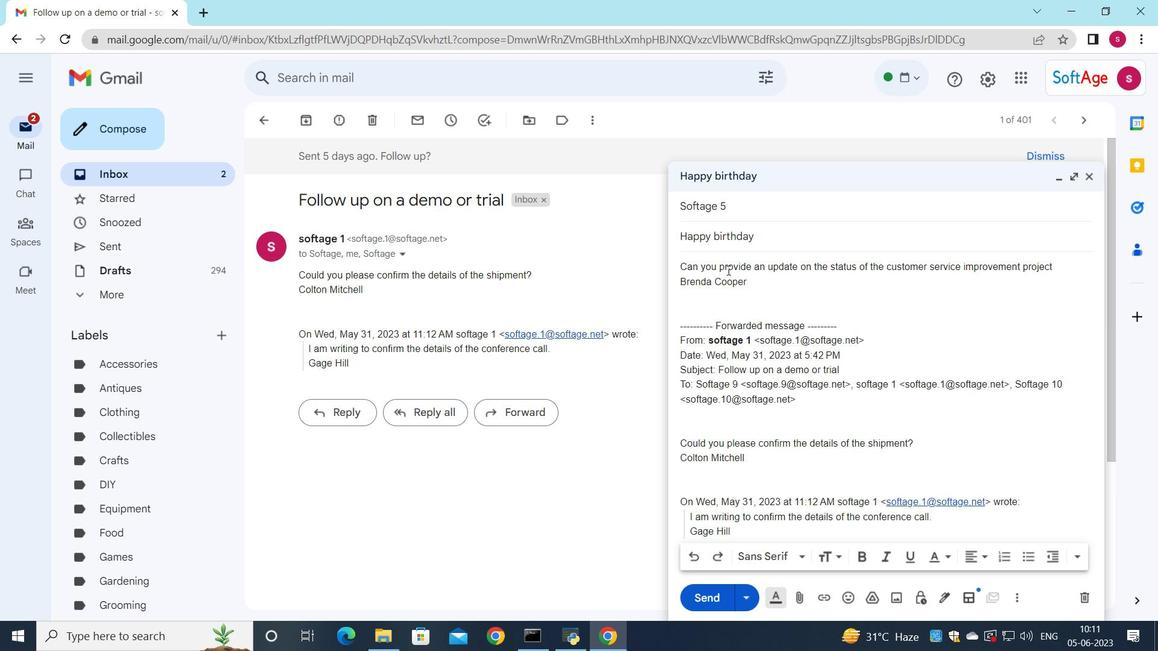
Action: Key pressed <Key.shift_r>?
Screenshot: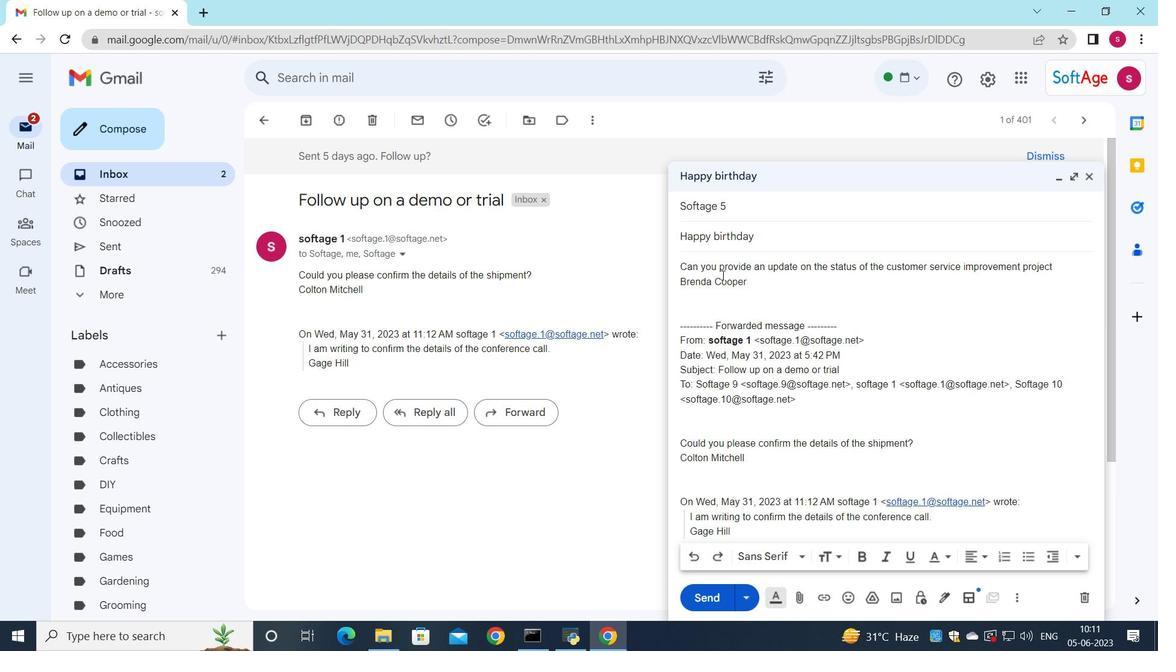 
Action: Mouse moved to (681, 266)
Screenshot: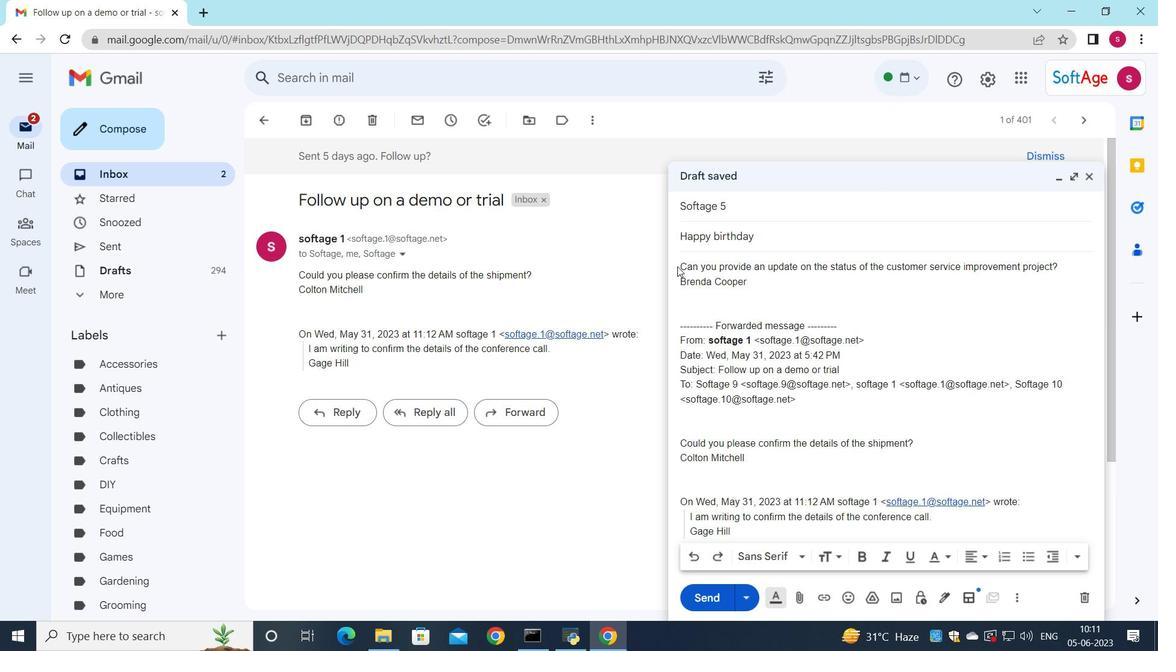 
Action: Mouse pressed left at (681, 266)
Screenshot: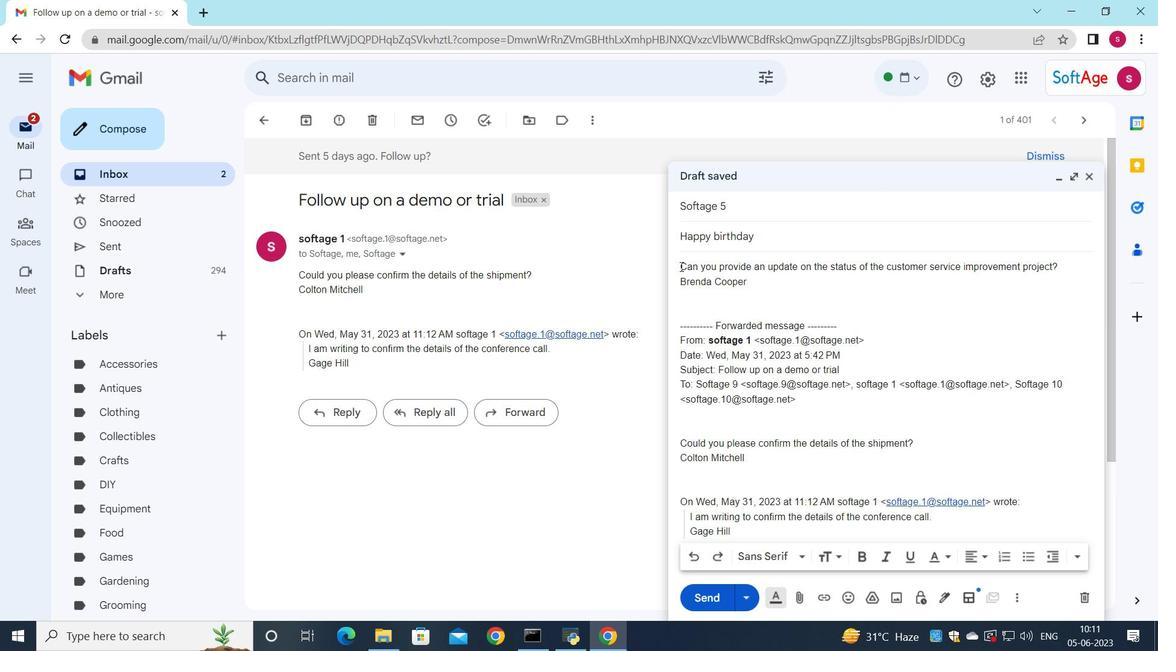 
Action: Mouse moved to (802, 561)
Screenshot: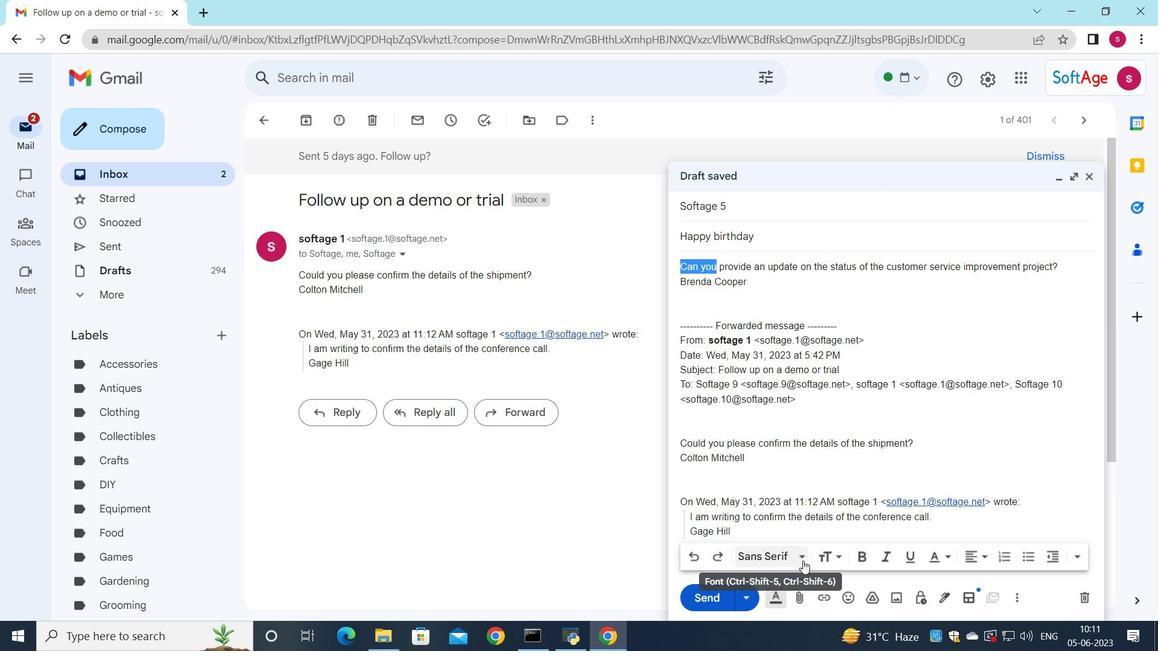 
Action: Mouse pressed left at (802, 561)
Screenshot: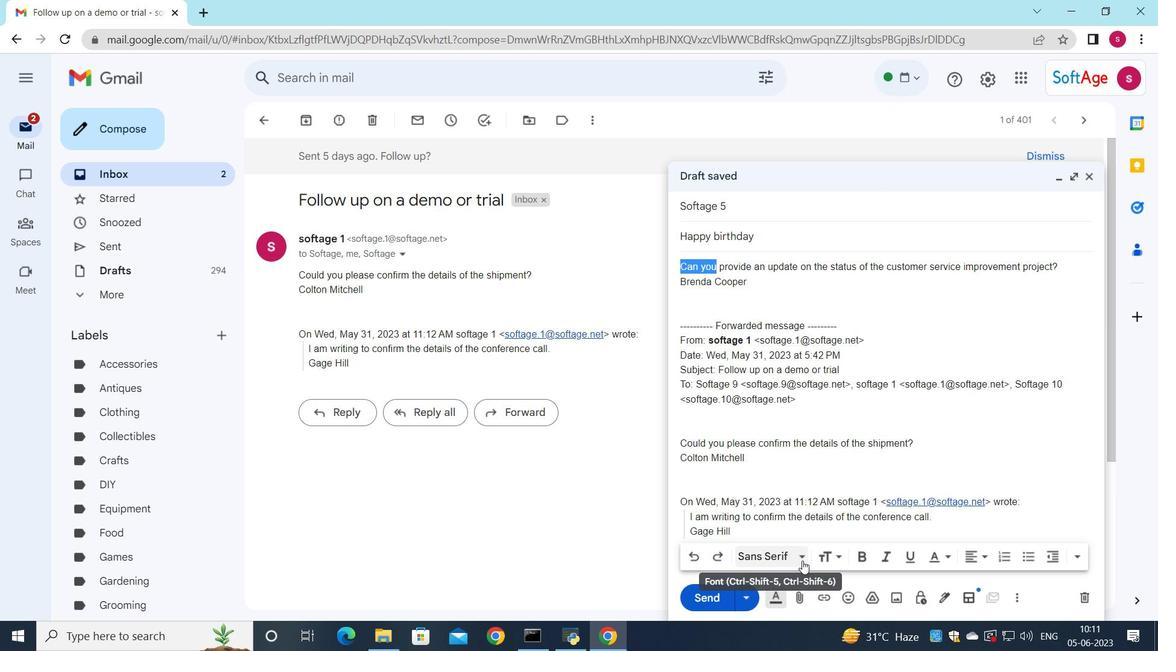 
Action: Mouse moved to (811, 414)
Screenshot: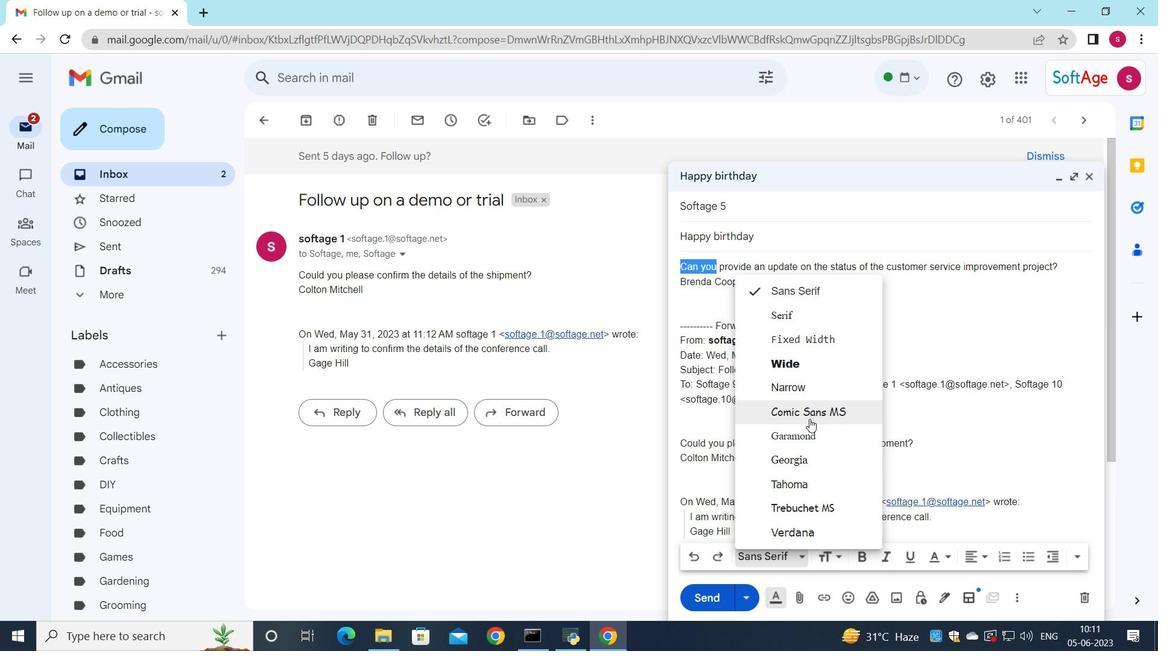 
Action: Mouse pressed left at (811, 414)
Screenshot: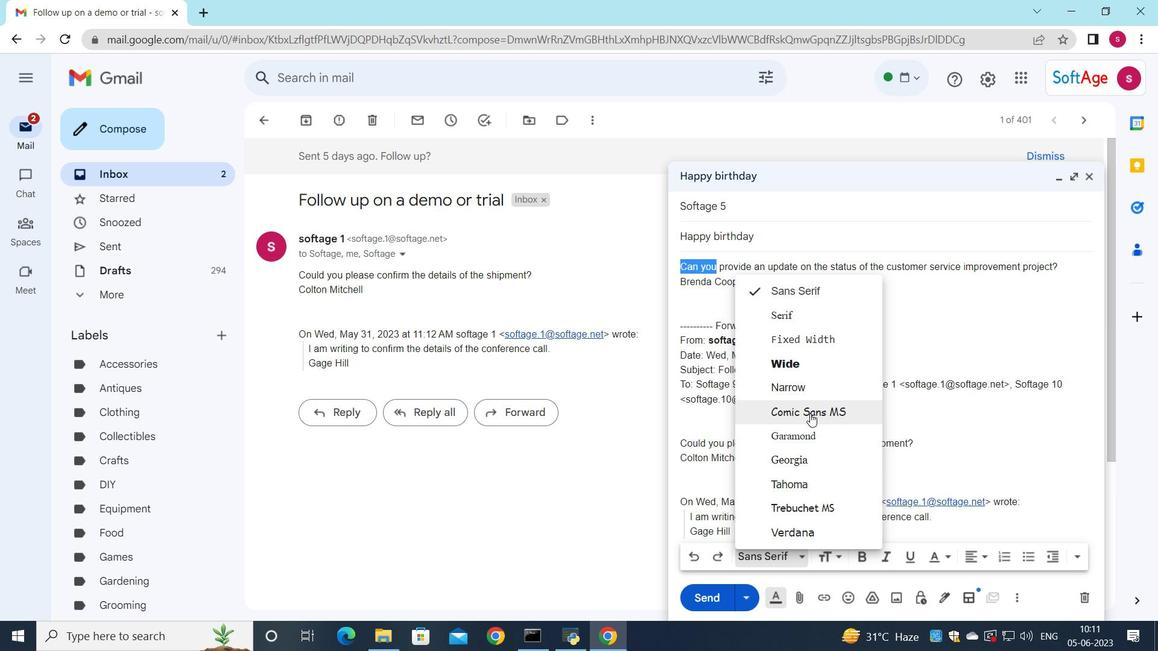 
Action: Mouse moved to (883, 551)
Screenshot: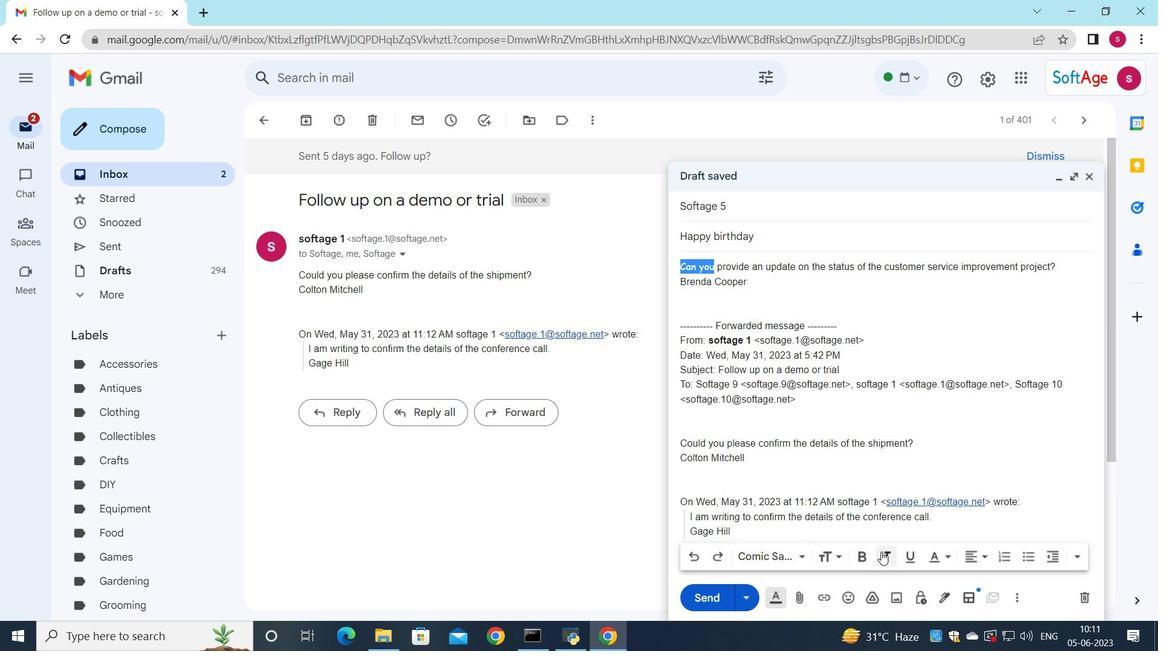 
Action: Mouse pressed left at (883, 551)
Screenshot: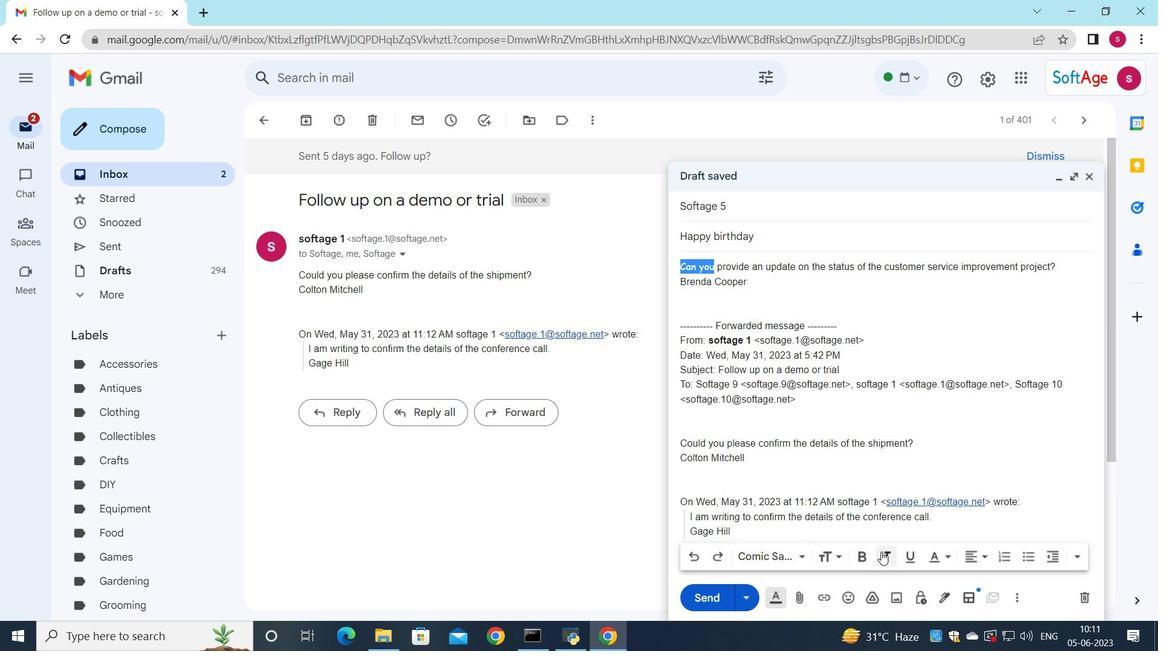 
Action: Mouse moved to (691, 593)
Screenshot: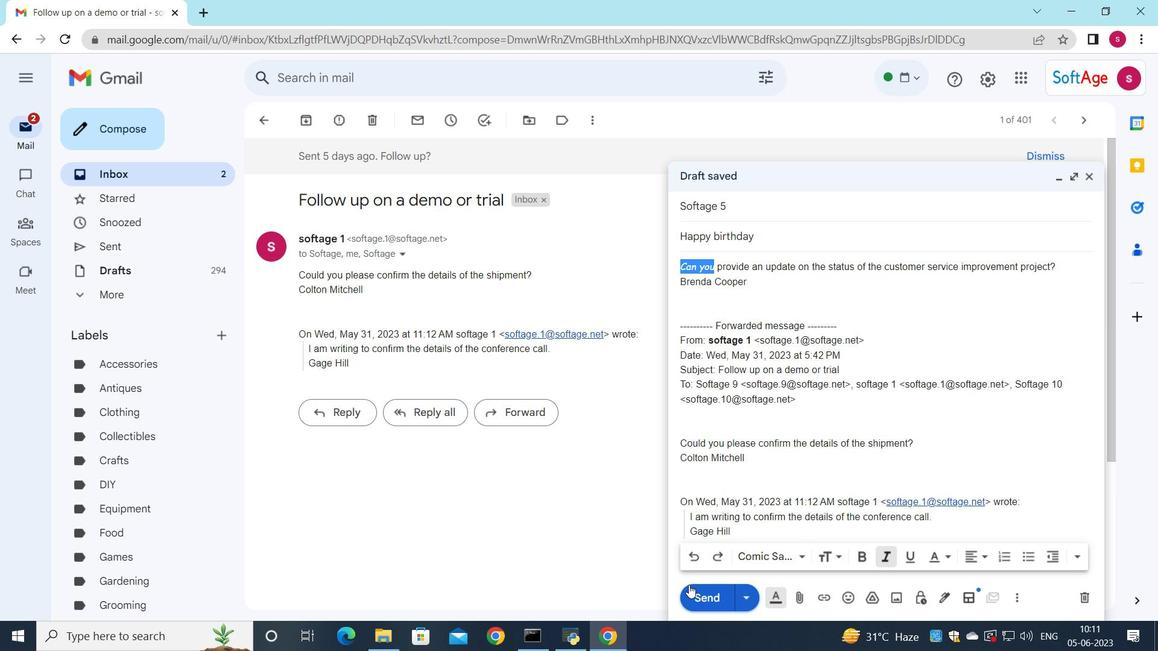 
Action: Mouse pressed left at (691, 593)
Screenshot: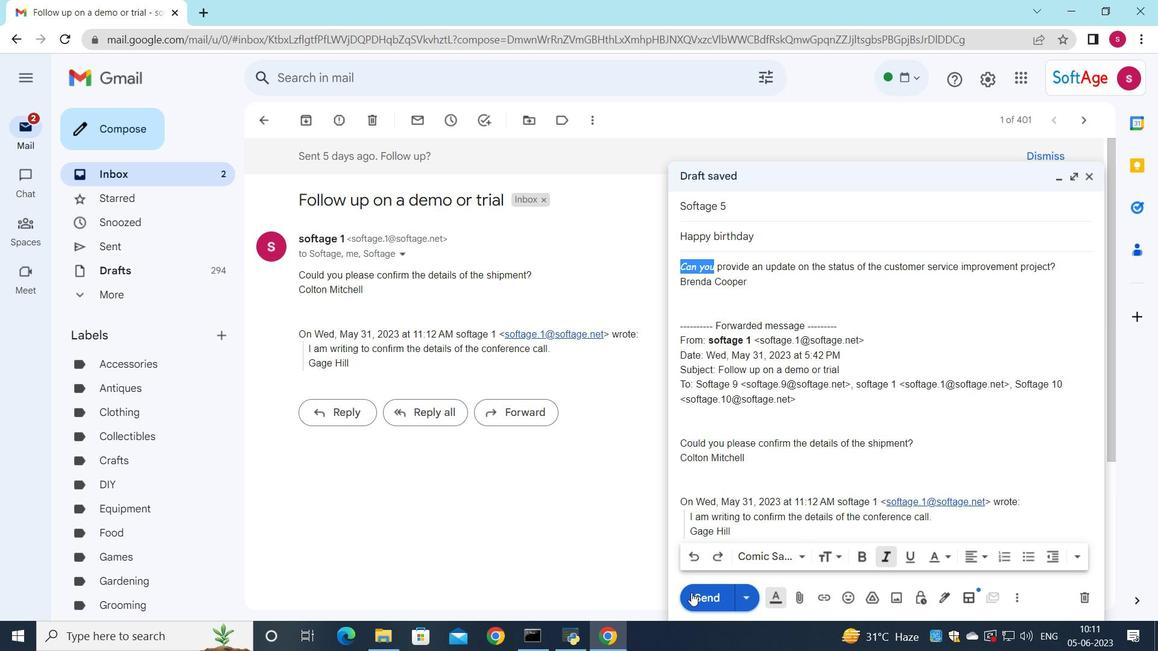 
Action: Mouse moved to (683, 550)
Screenshot: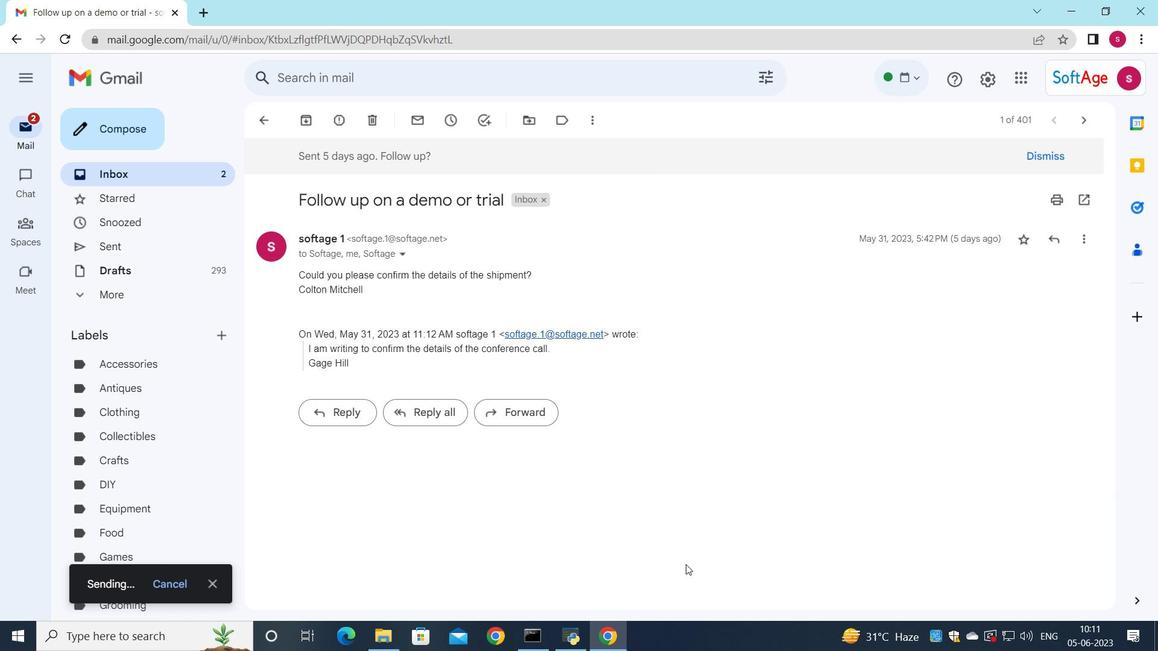 
